 Task: Find a place to stay in Kilwinning, United Kingdom for 6 guests from 6th to 15th September, using specific filters for property type, amenities, and price range.
Action: Mouse moved to (466, 138)
Screenshot: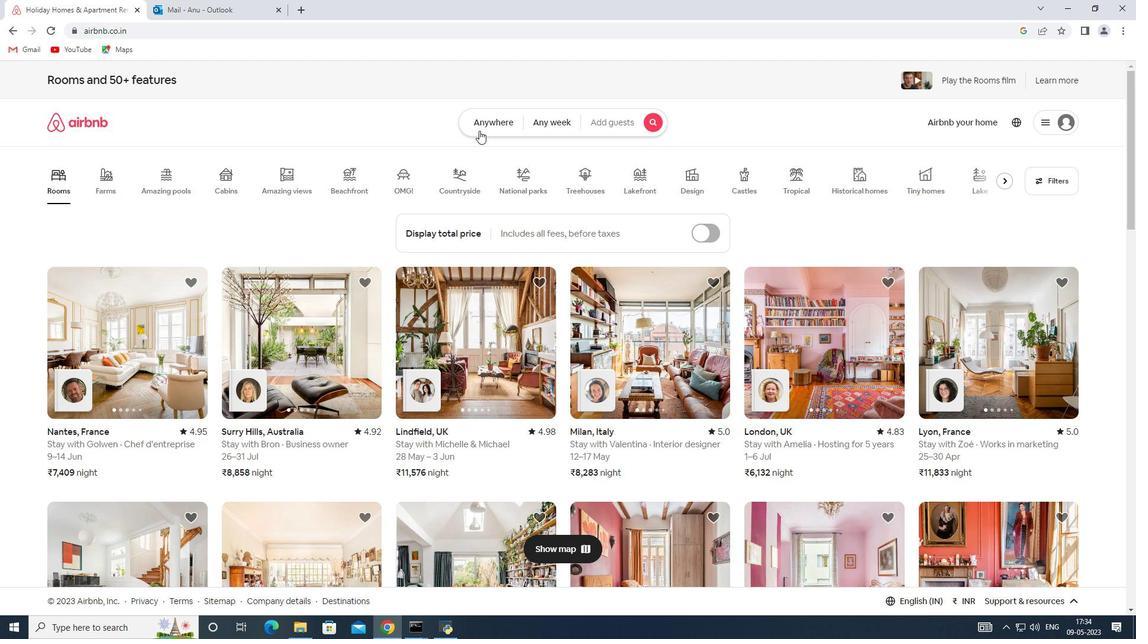 
Action: Mouse pressed left at (466, 138)
Screenshot: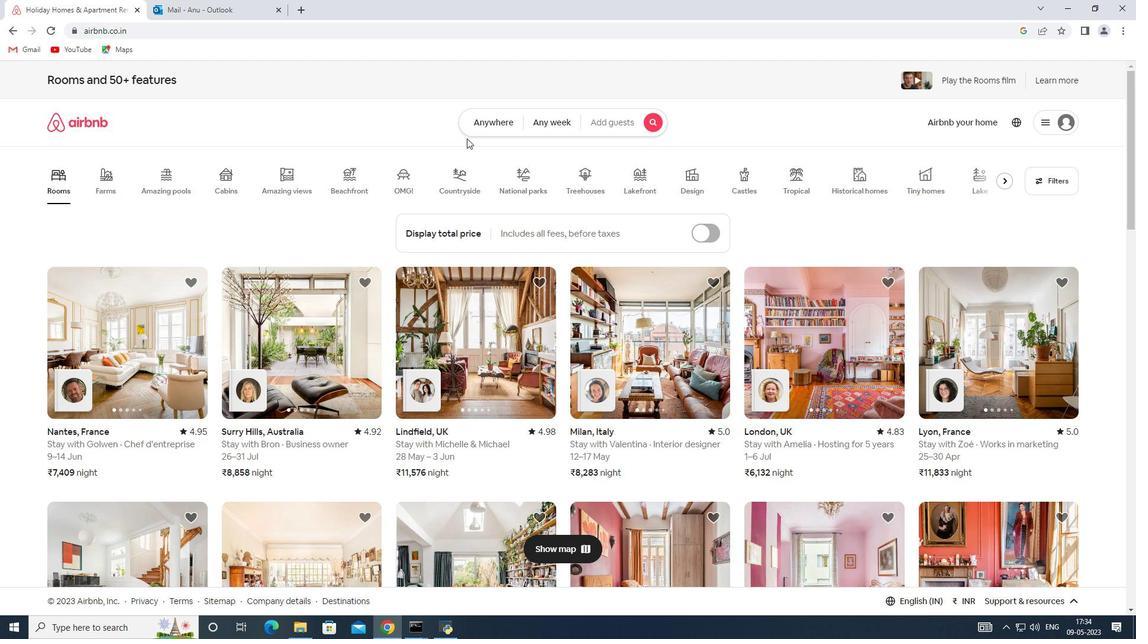 
Action: Mouse moved to (478, 121)
Screenshot: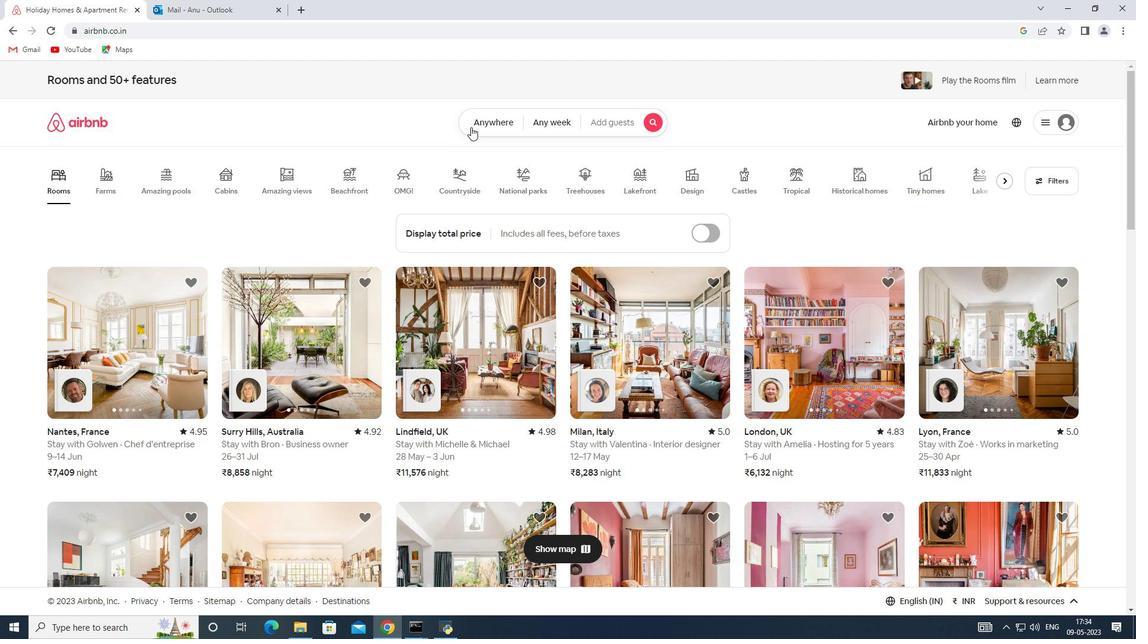 
Action: Mouse pressed left at (478, 121)
Screenshot: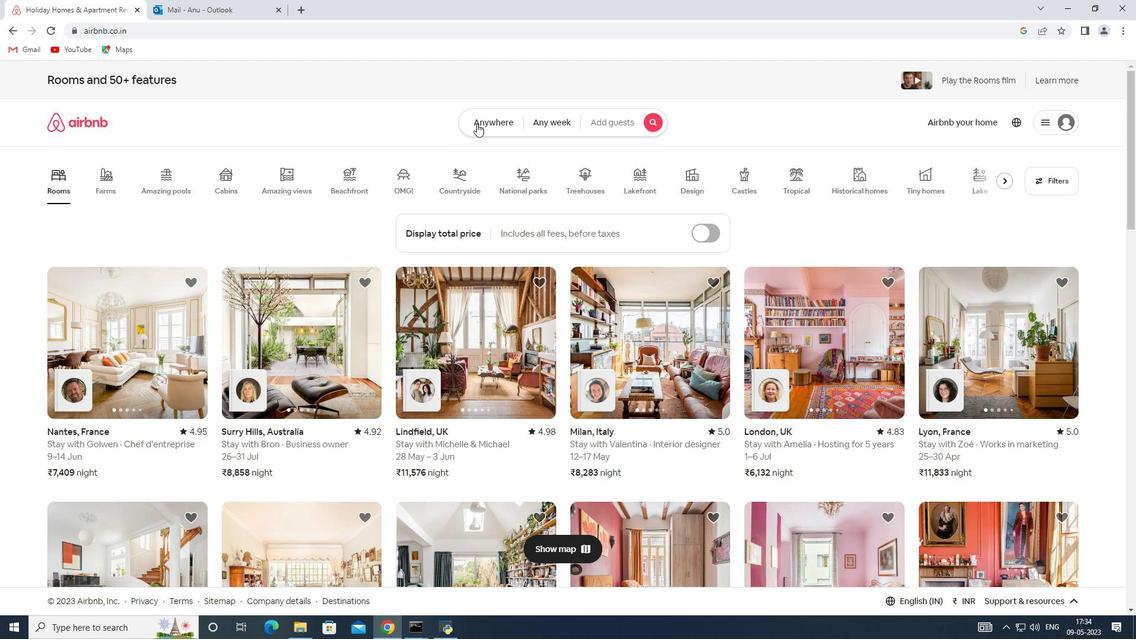 
Action: Mouse moved to (392, 166)
Screenshot: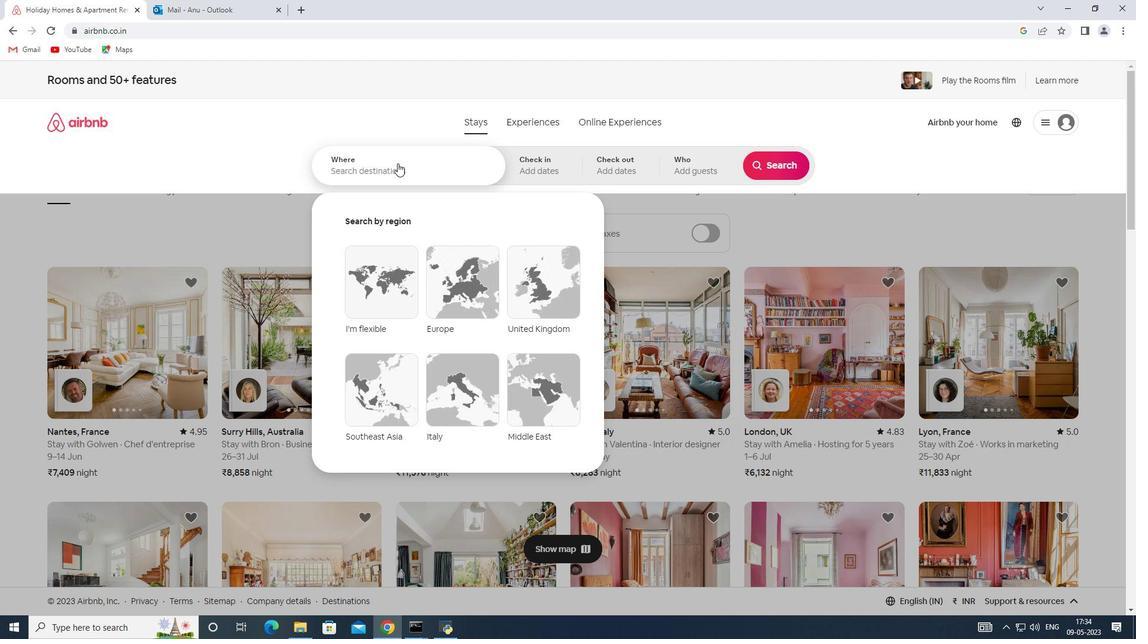 
Action: Mouse pressed left at (392, 166)
Screenshot: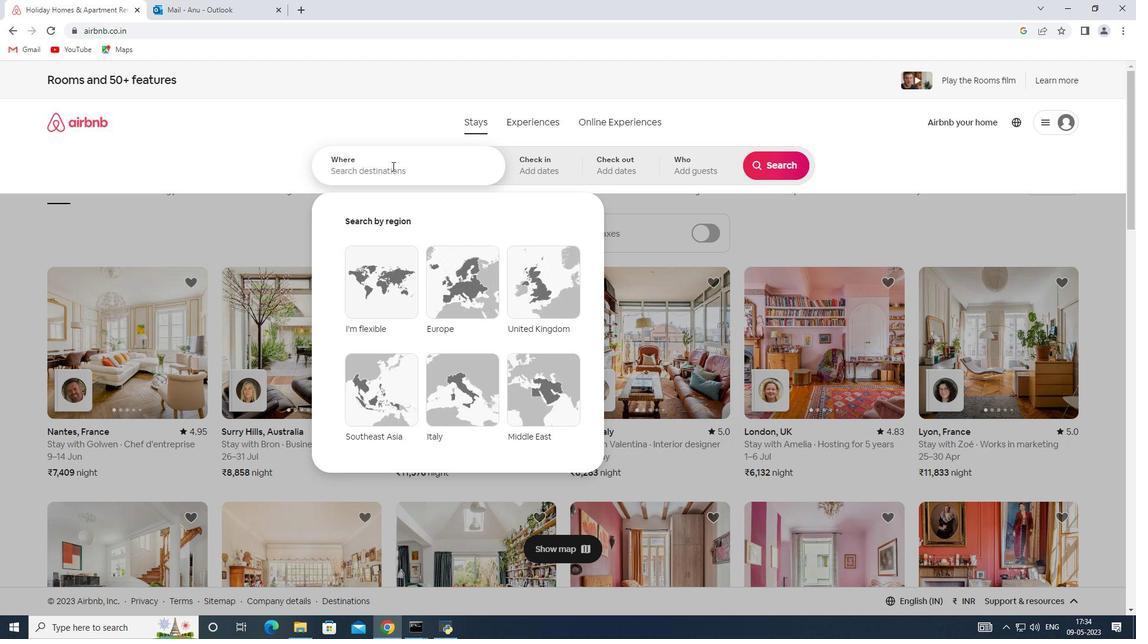 
Action: Key pressed <Key.caps_lock>K<Key.caps_lock>ilwinning,<Key.caps_lock>UN<Key.backspace><Key.caps_lock>nited
Screenshot: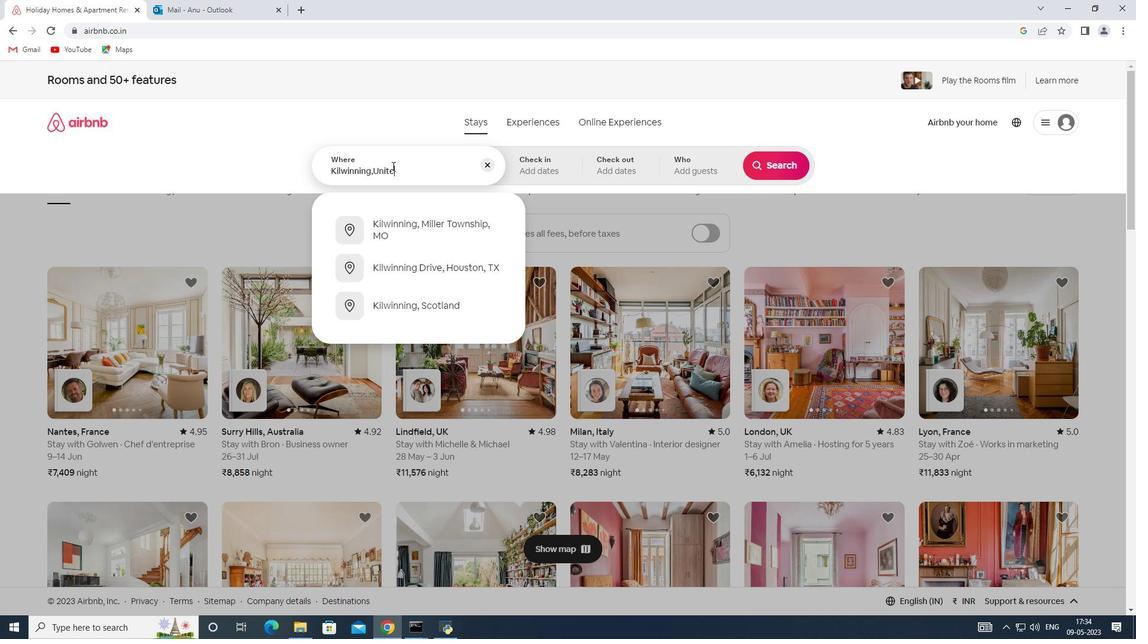 
Action: Mouse moved to (446, 228)
Screenshot: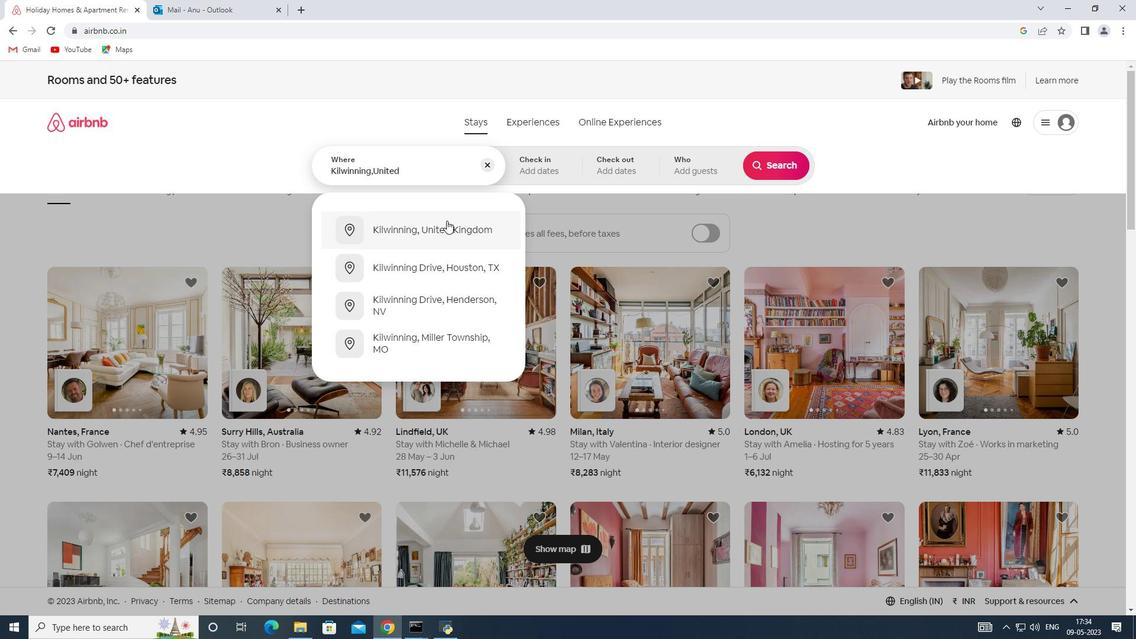 
Action: Mouse pressed left at (446, 228)
Screenshot: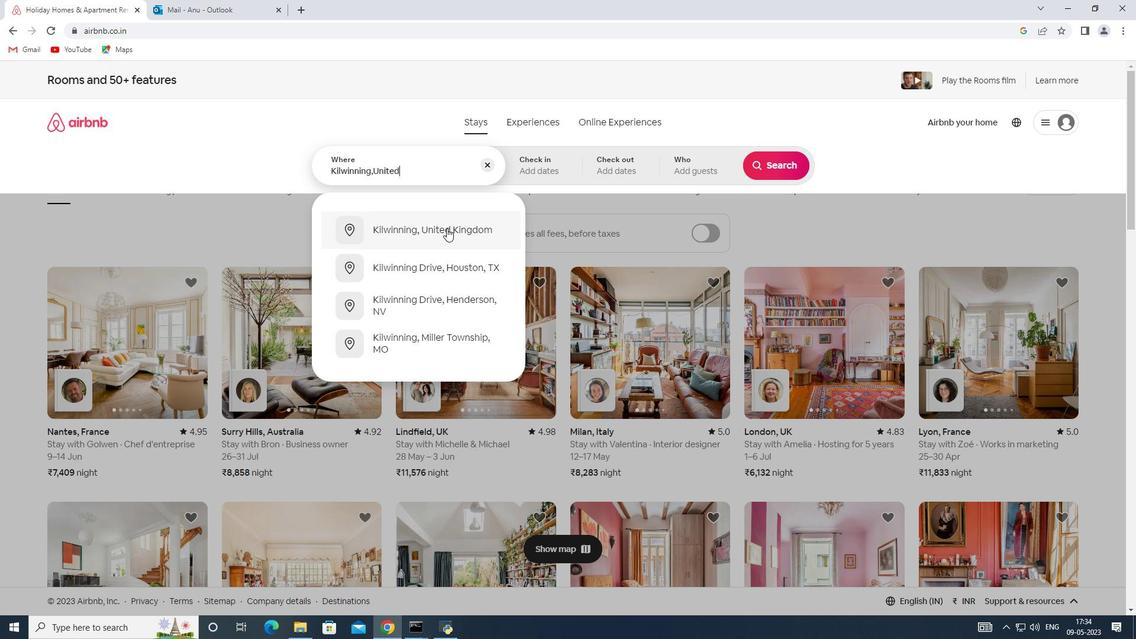 
Action: Mouse moved to (772, 261)
Screenshot: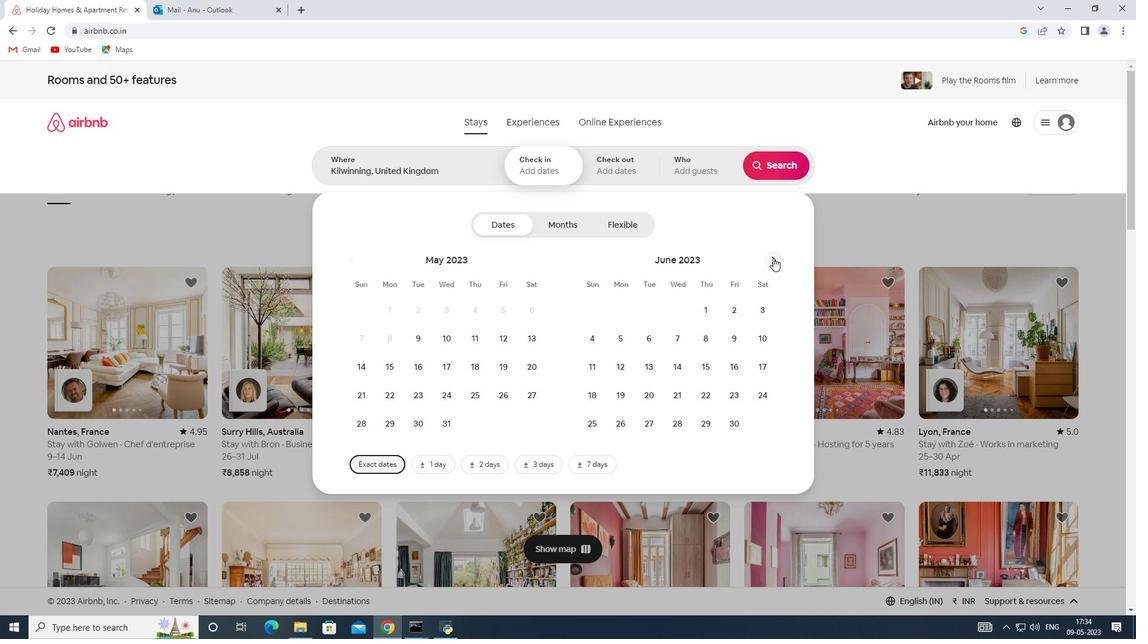 
Action: Mouse pressed left at (772, 261)
Screenshot: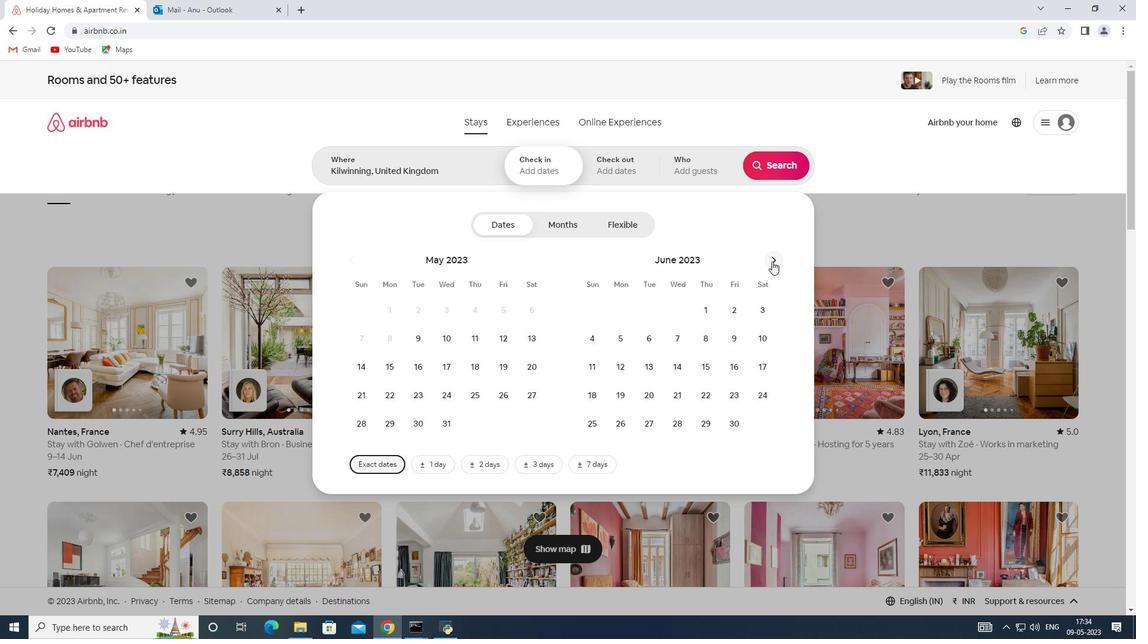 
Action: Mouse pressed left at (772, 261)
Screenshot: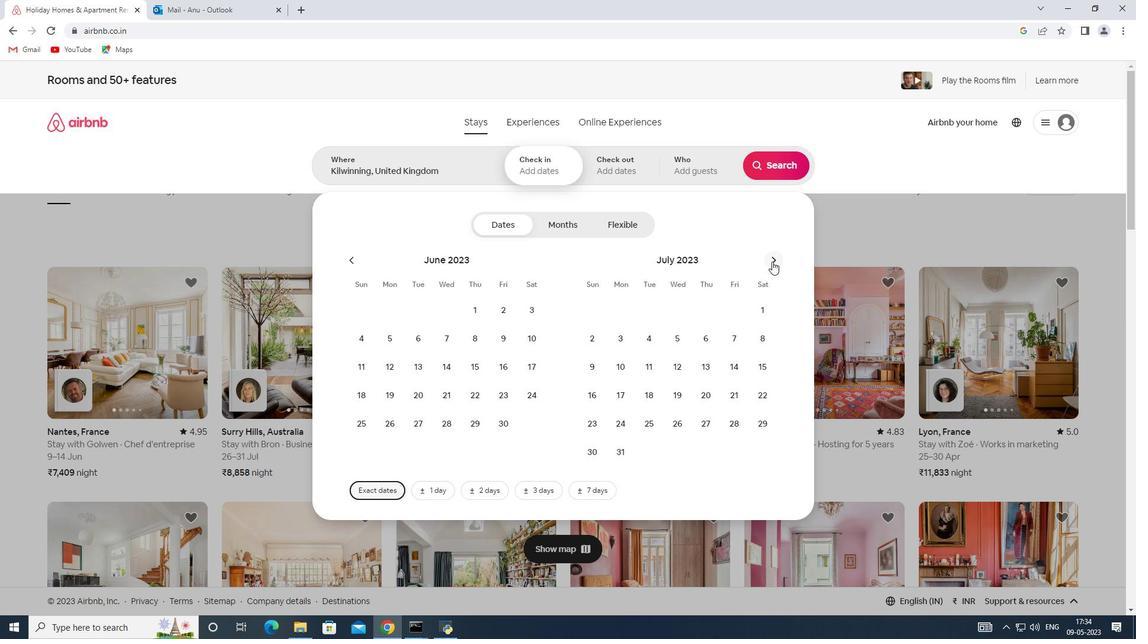
Action: Mouse pressed left at (772, 261)
Screenshot: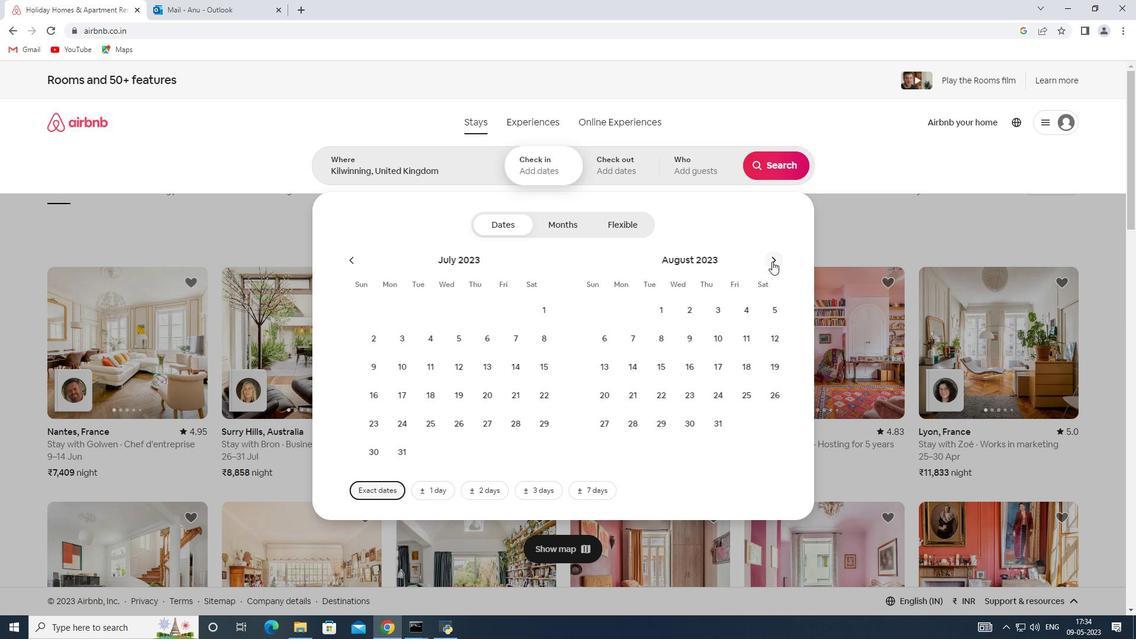 
Action: Mouse moved to (675, 339)
Screenshot: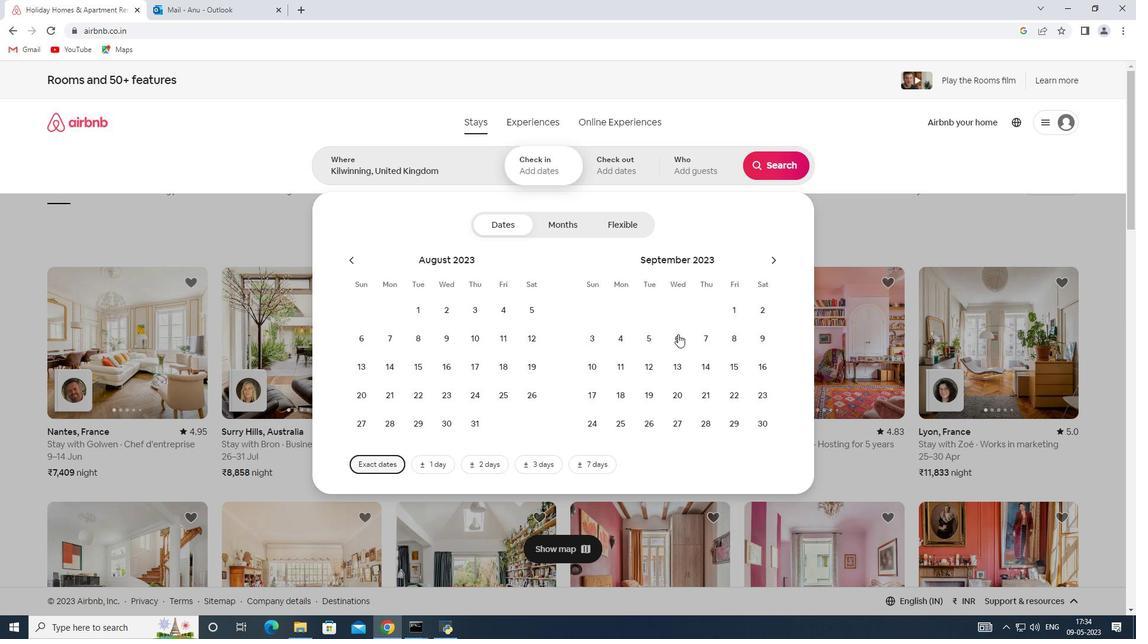 
Action: Mouse pressed left at (675, 339)
Screenshot: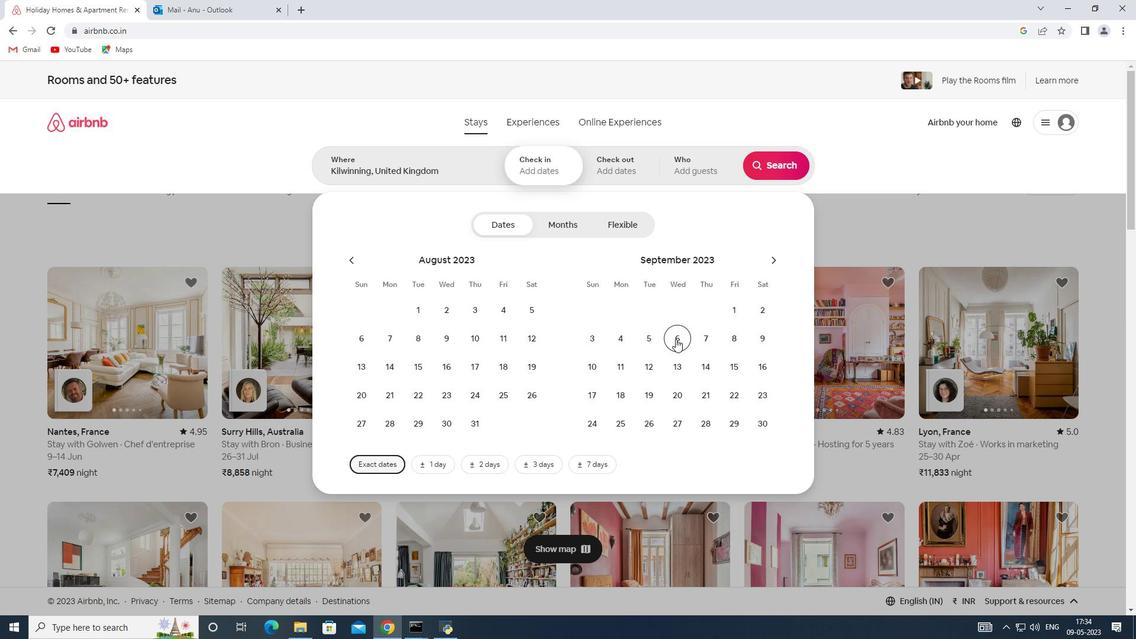 
Action: Mouse moved to (742, 359)
Screenshot: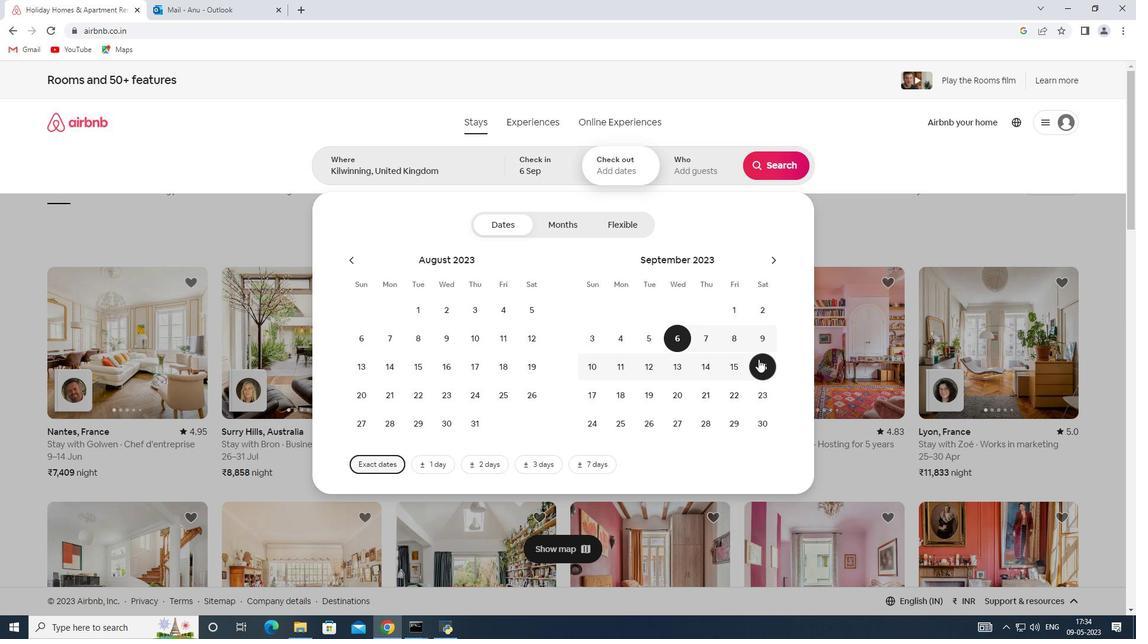 
Action: Mouse pressed left at (742, 359)
Screenshot: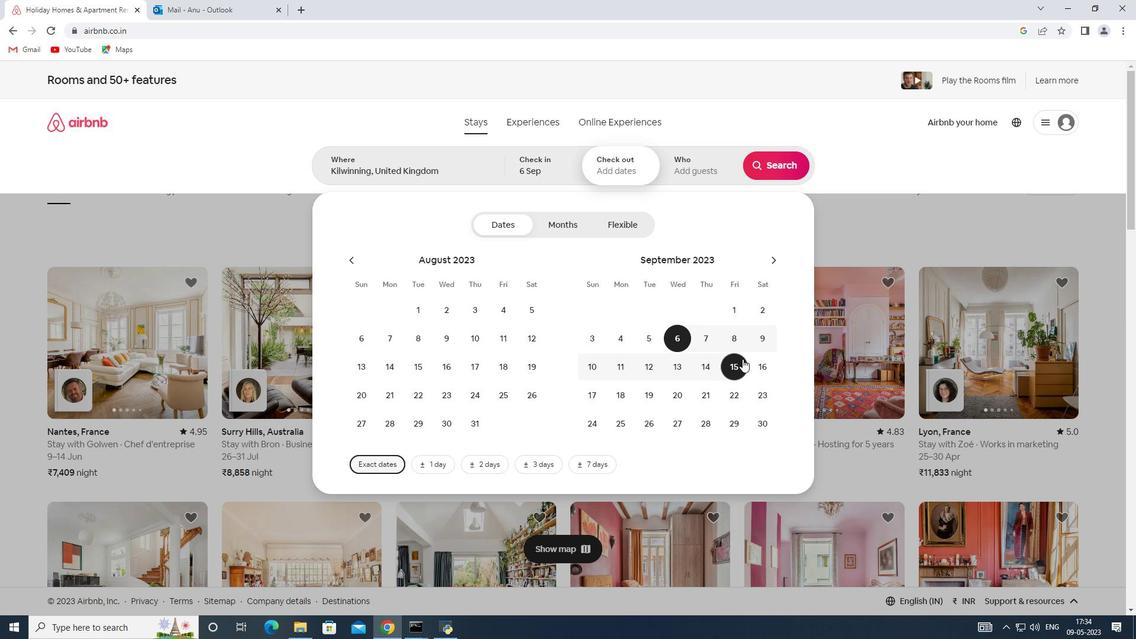 
Action: Mouse moved to (693, 168)
Screenshot: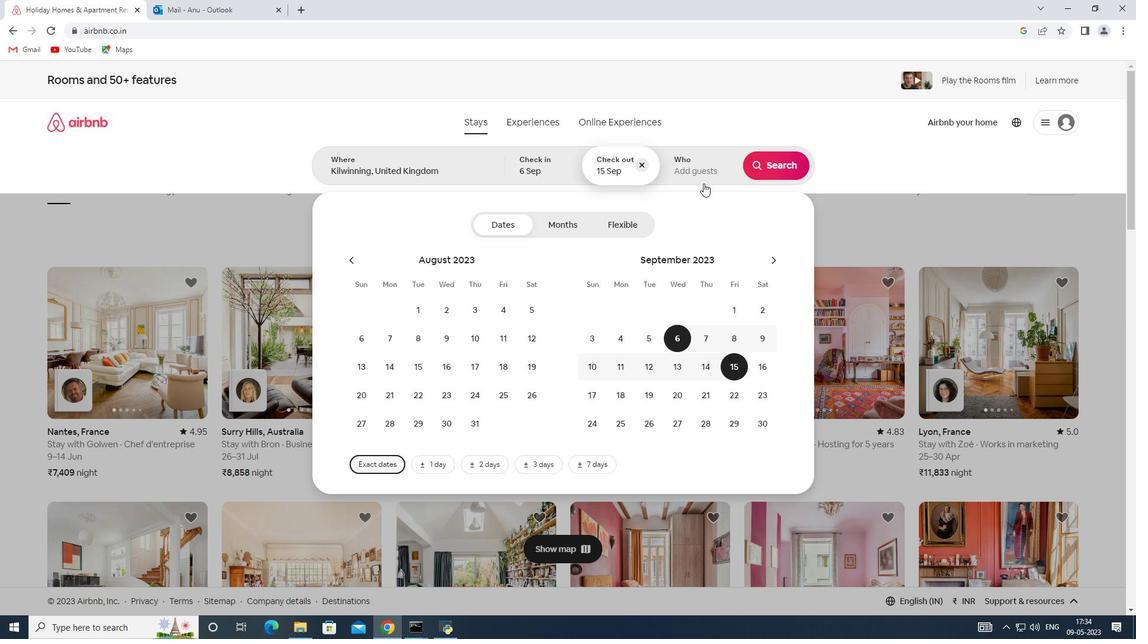 
Action: Mouse pressed left at (693, 168)
Screenshot: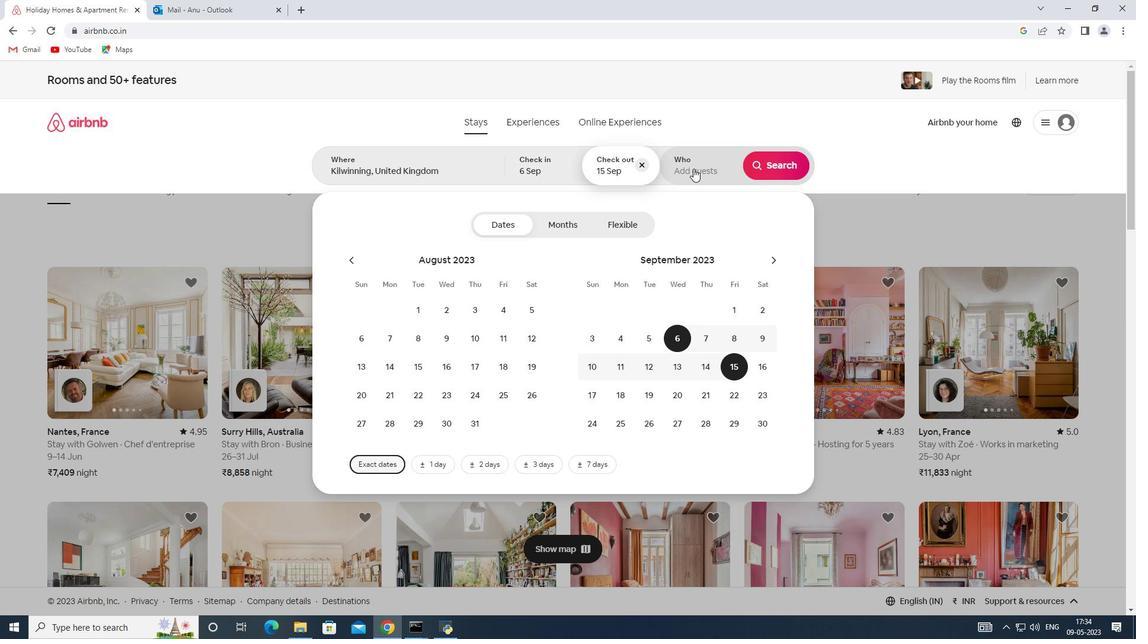 
Action: Mouse moved to (775, 227)
Screenshot: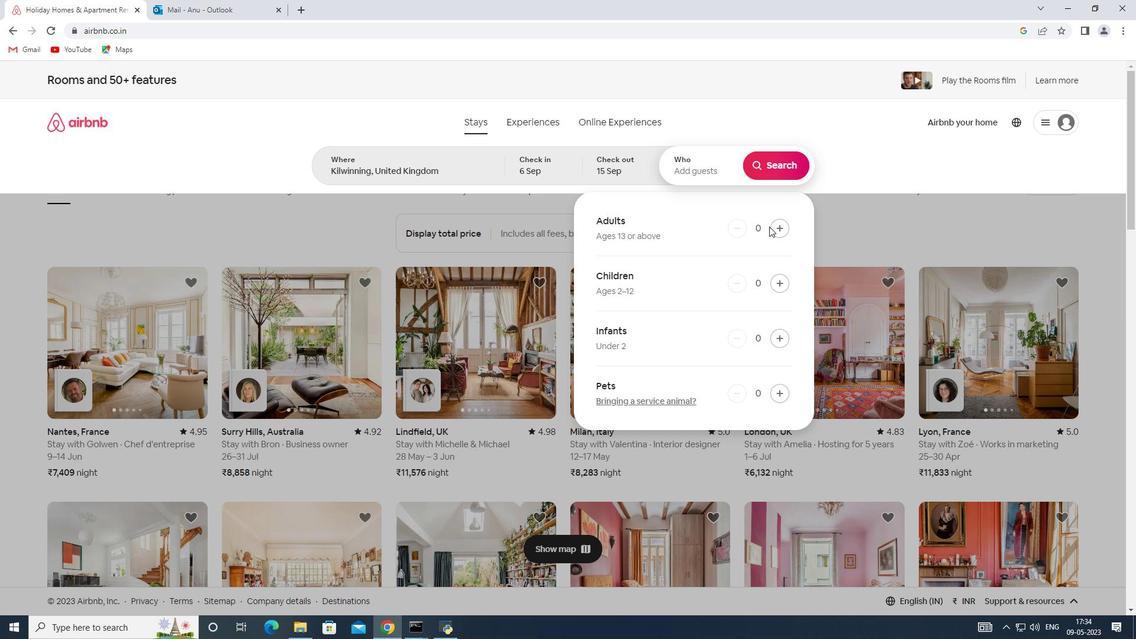 
Action: Mouse pressed left at (775, 227)
Screenshot: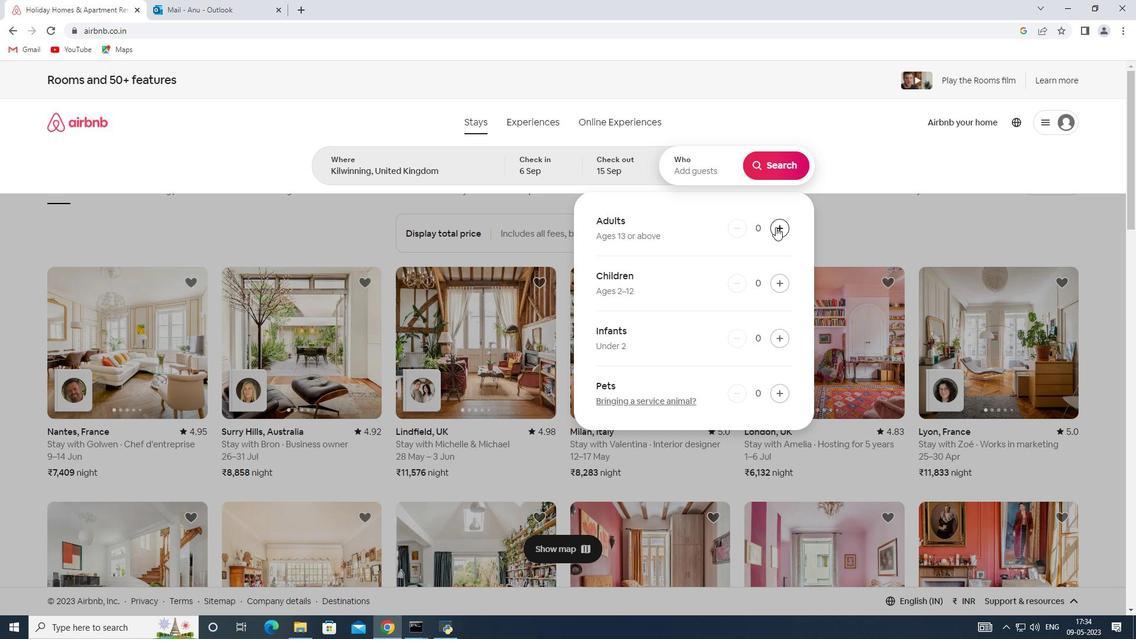 
Action: Mouse pressed left at (775, 227)
Screenshot: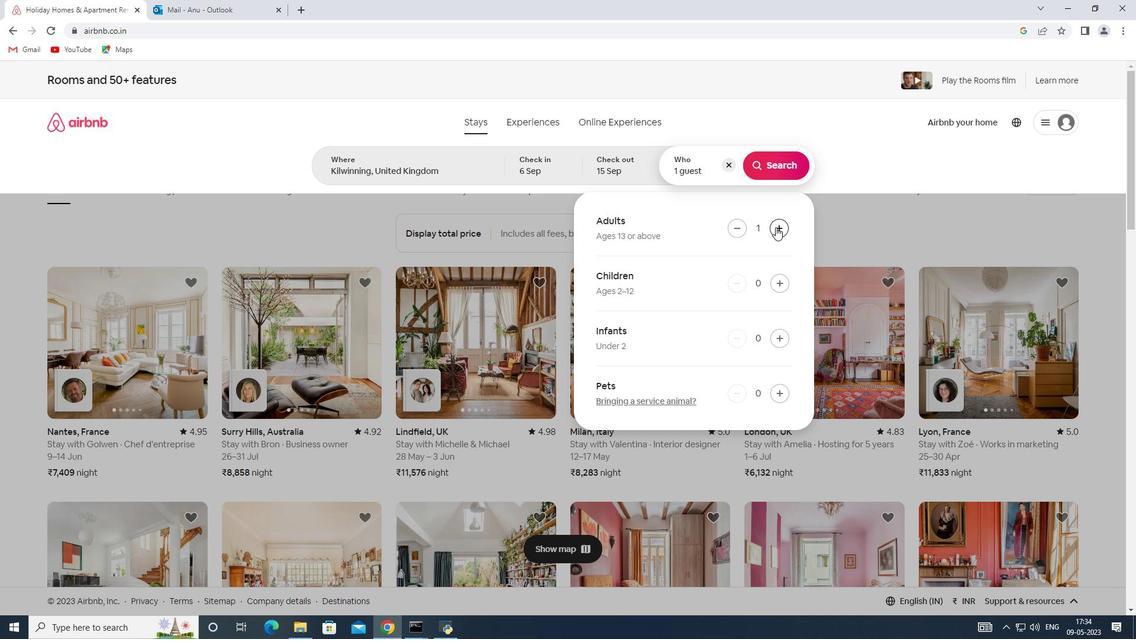 
Action: Mouse pressed left at (775, 227)
Screenshot: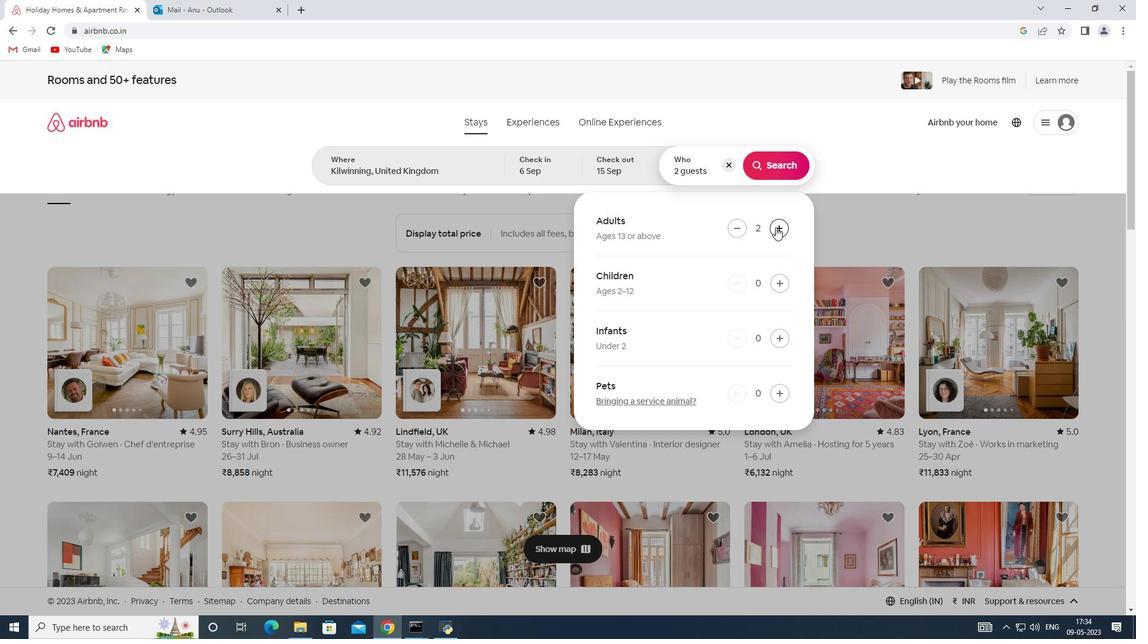 
Action: Mouse pressed left at (775, 227)
Screenshot: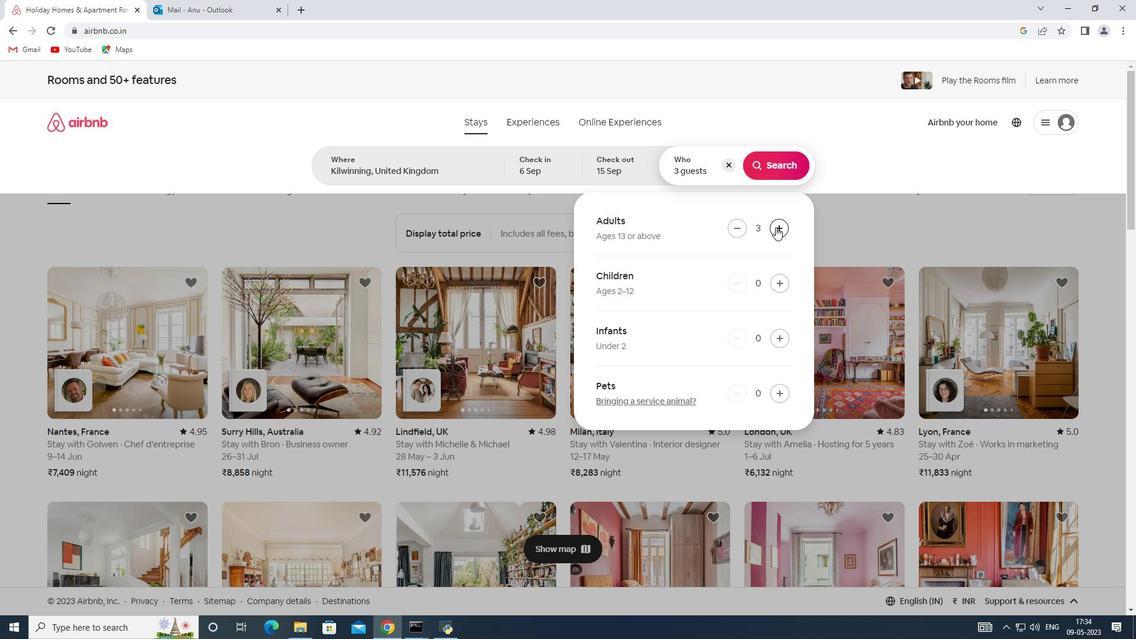 
Action: Mouse pressed left at (775, 227)
Screenshot: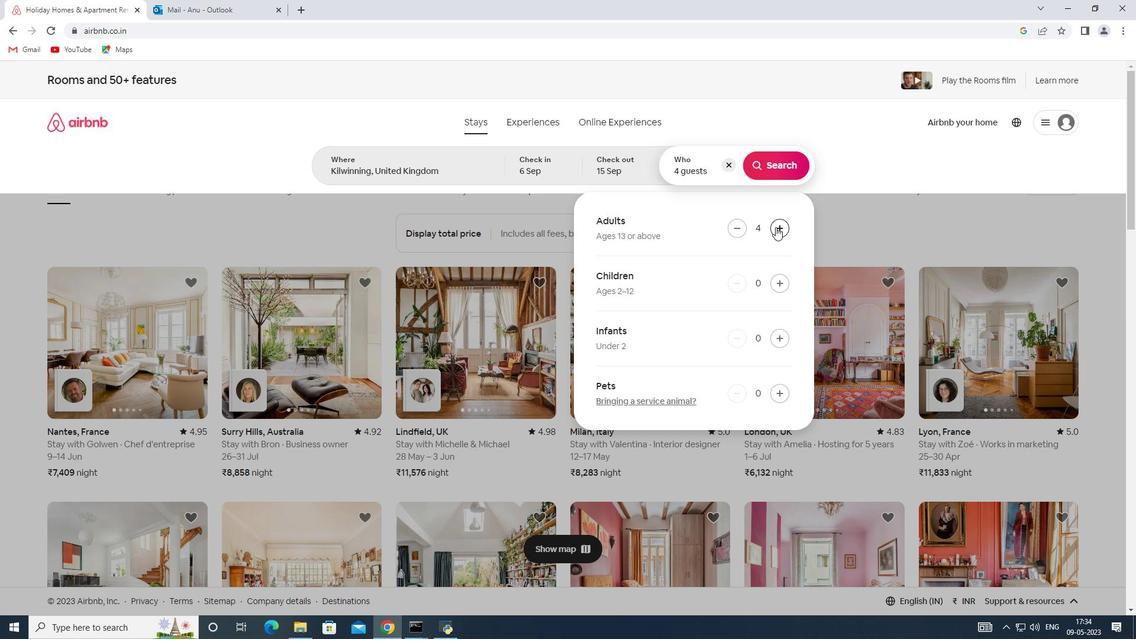 
Action: Mouse pressed left at (775, 227)
Screenshot: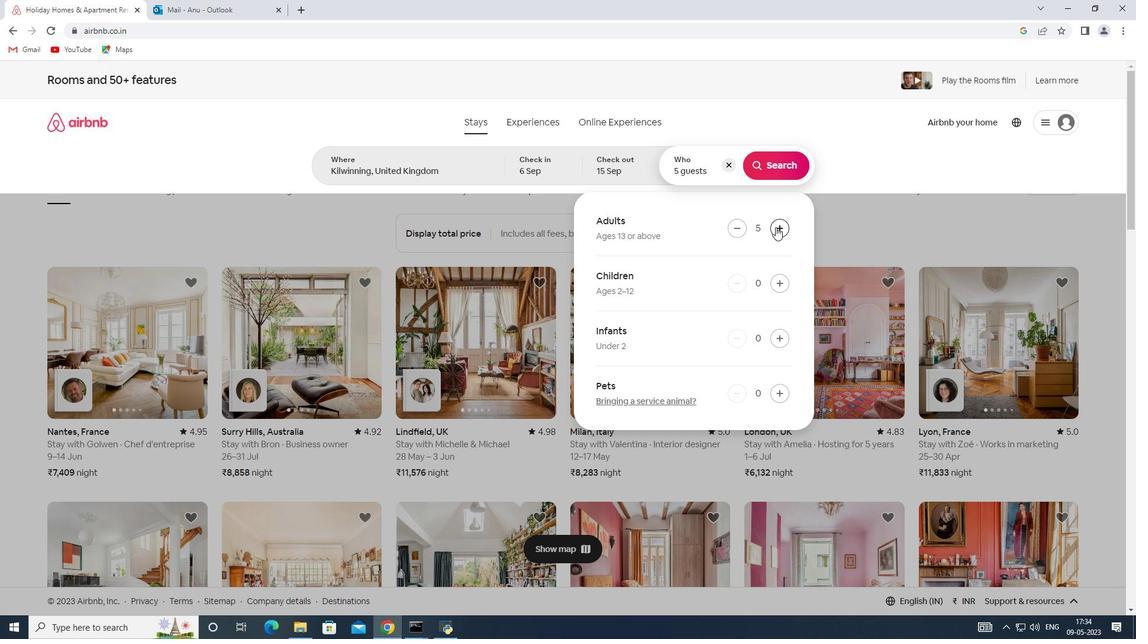 
Action: Mouse moved to (781, 168)
Screenshot: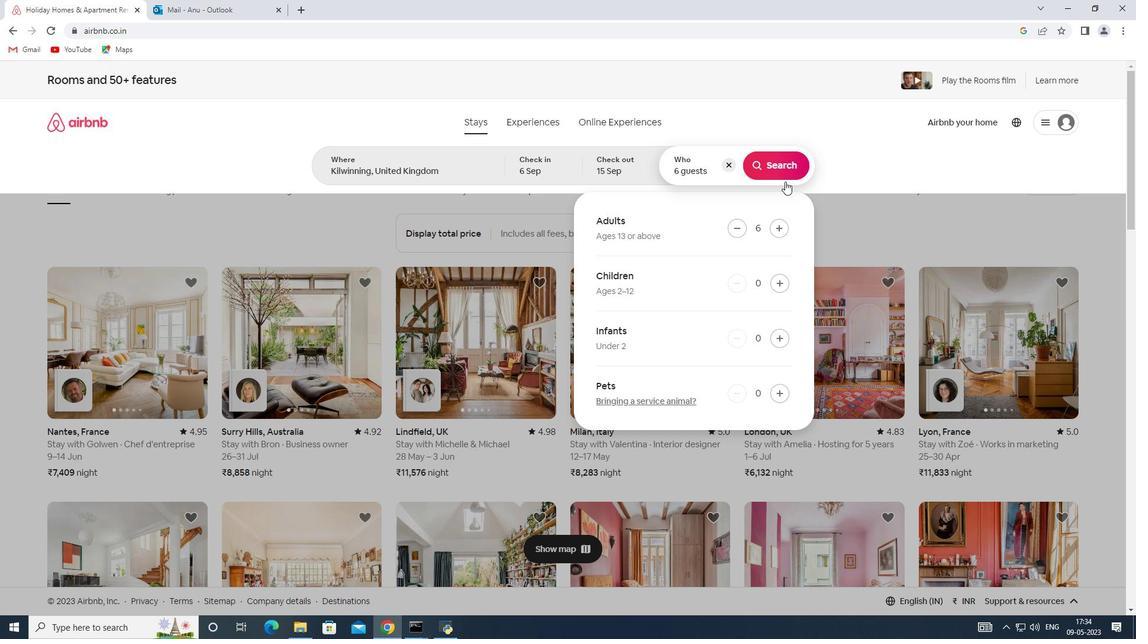 
Action: Mouse pressed left at (781, 168)
Screenshot: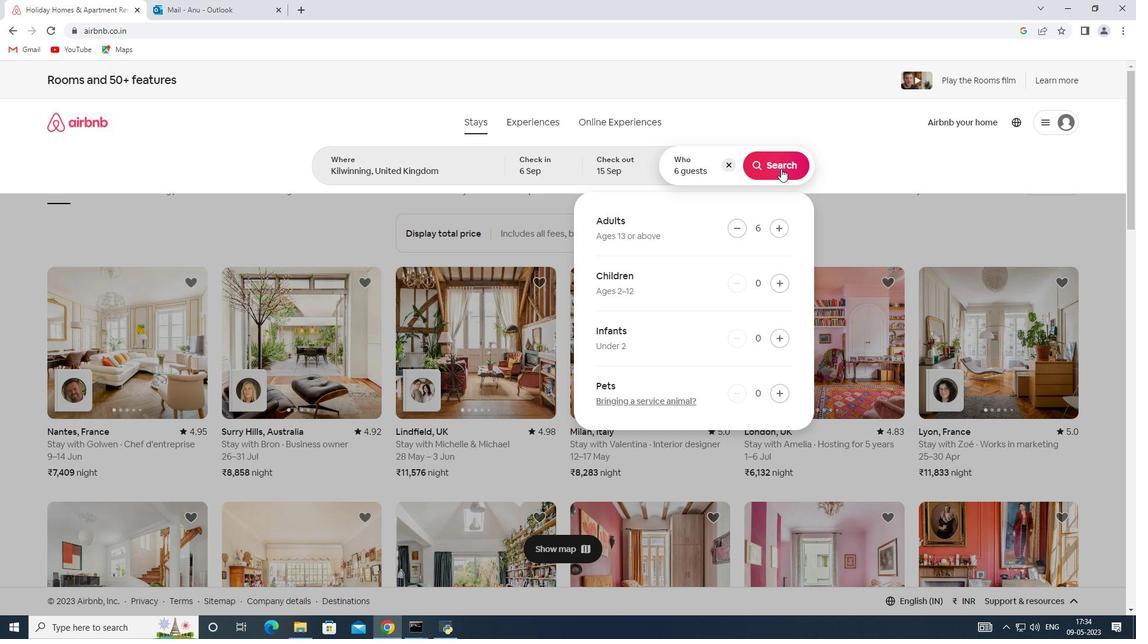
Action: Mouse moved to (1074, 137)
Screenshot: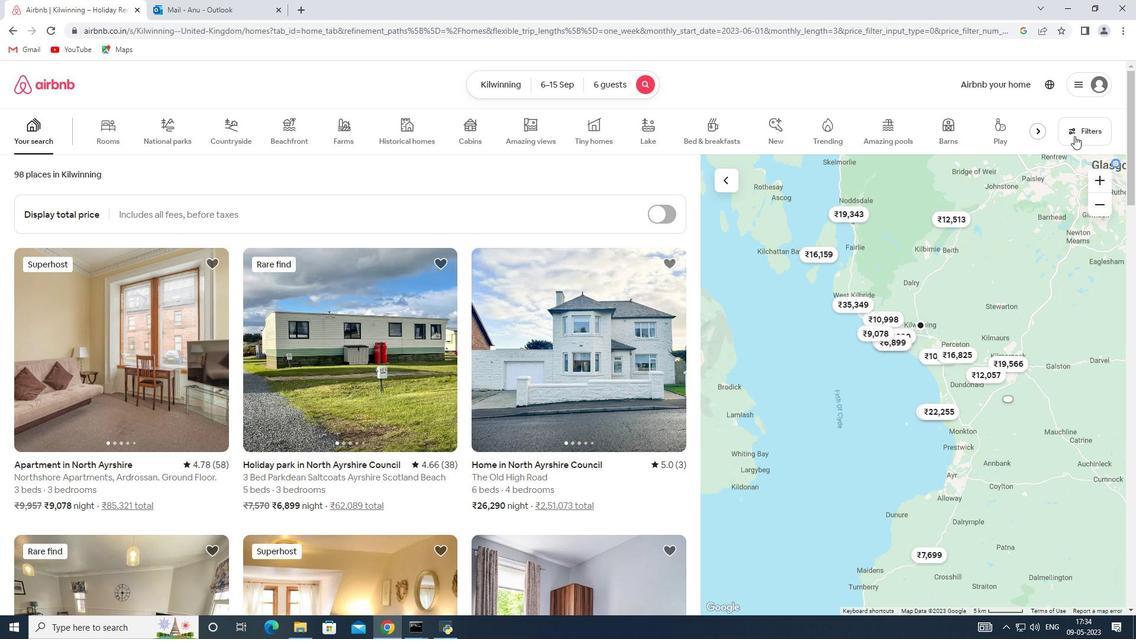 
Action: Mouse pressed left at (1074, 137)
Screenshot: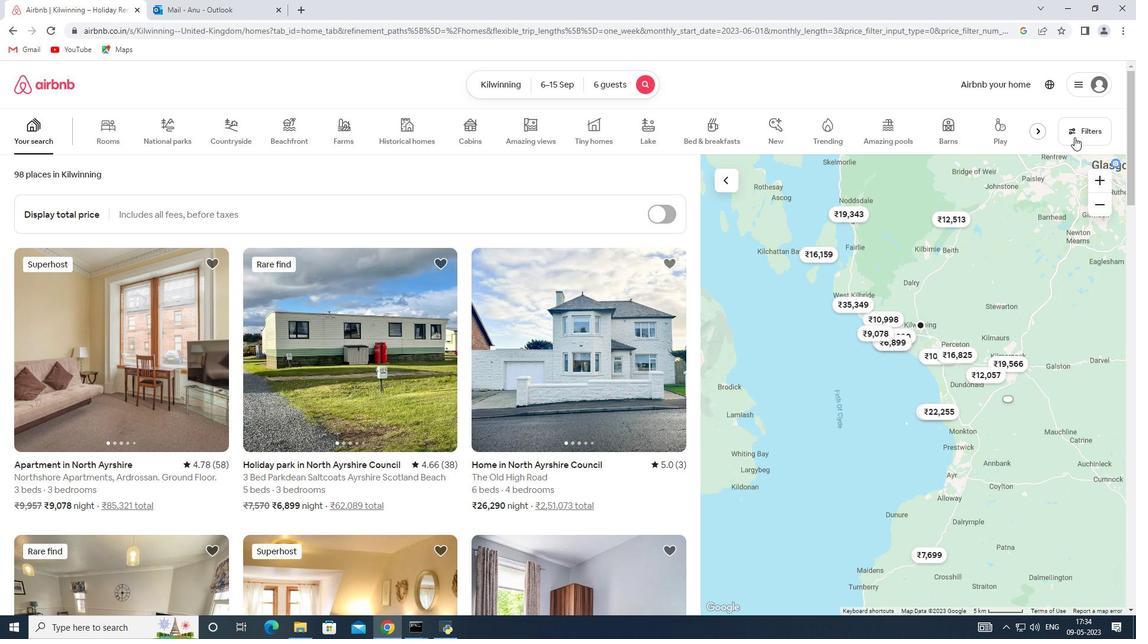 
Action: Mouse moved to (410, 422)
Screenshot: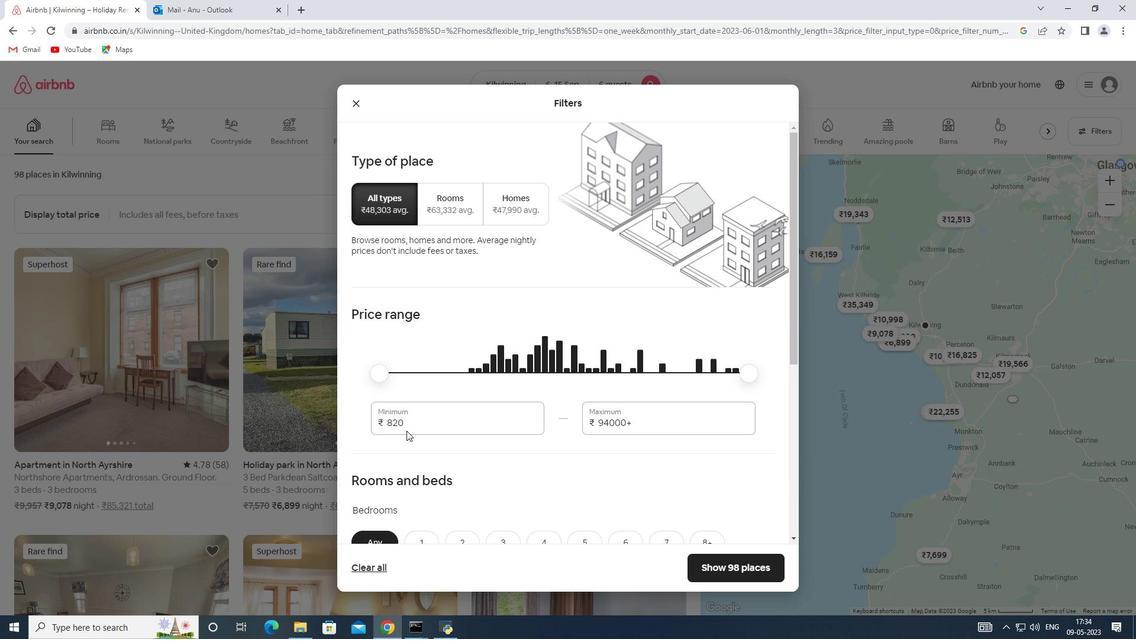 
Action: Mouse pressed left at (410, 422)
Screenshot: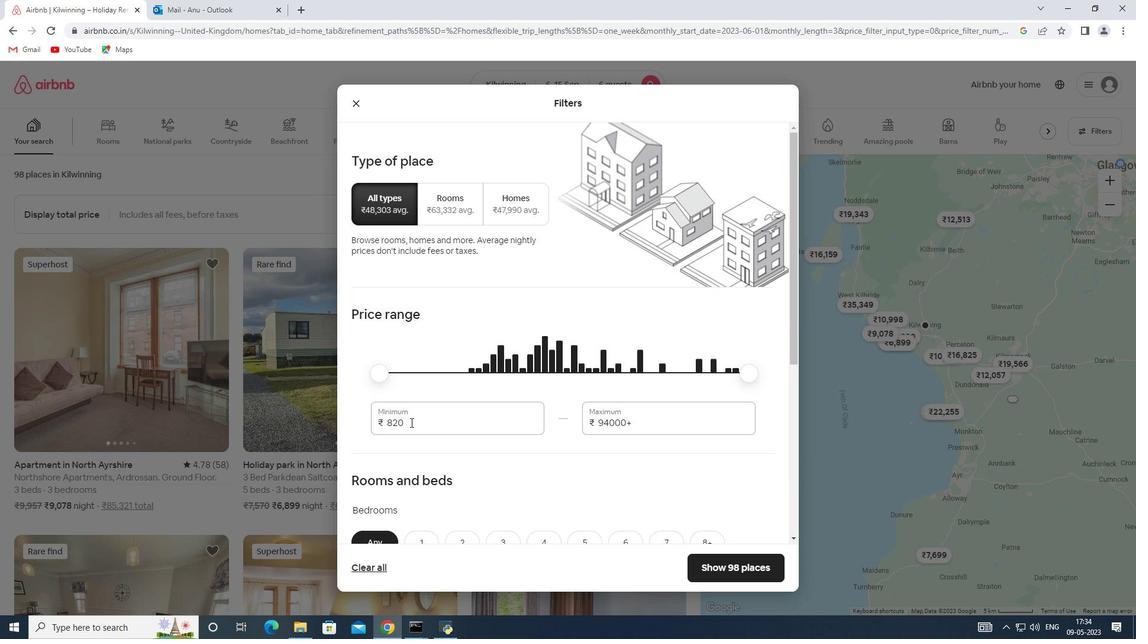 
Action: Mouse moved to (353, 417)
Screenshot: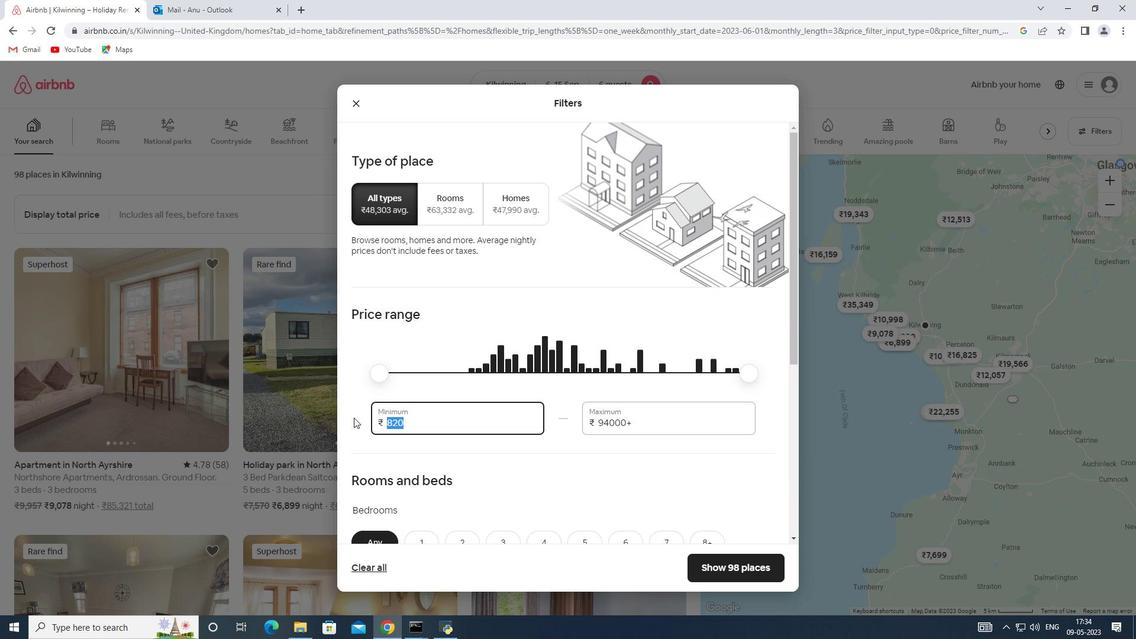 
Action: Key pressed 8000
Screenshot: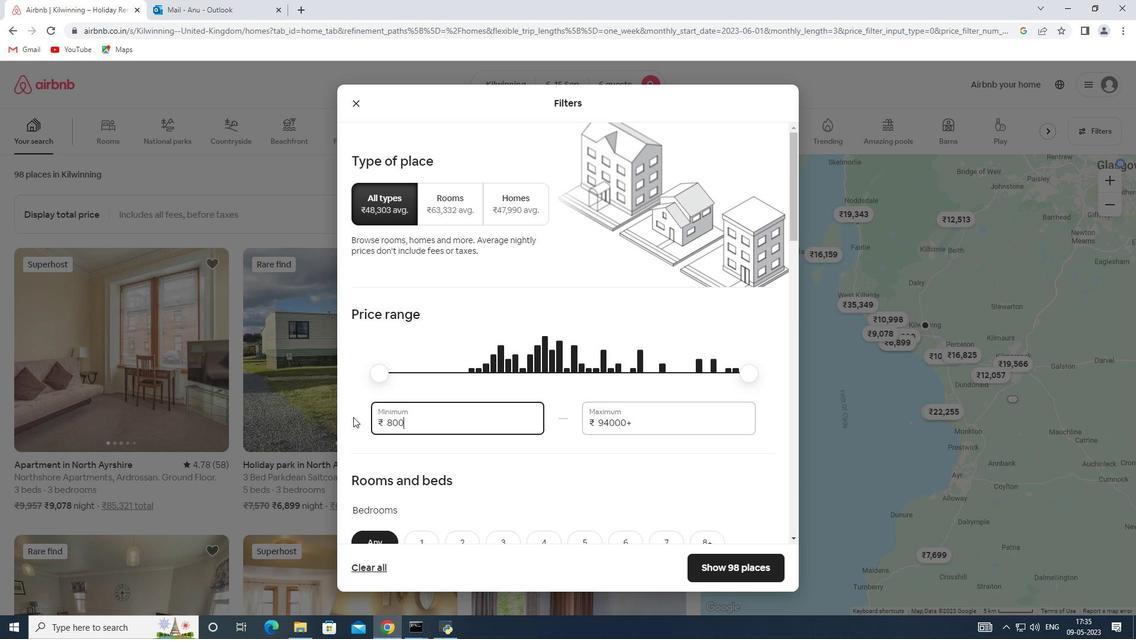 
Action: Mouse moved to (643, 421)
Screenshot: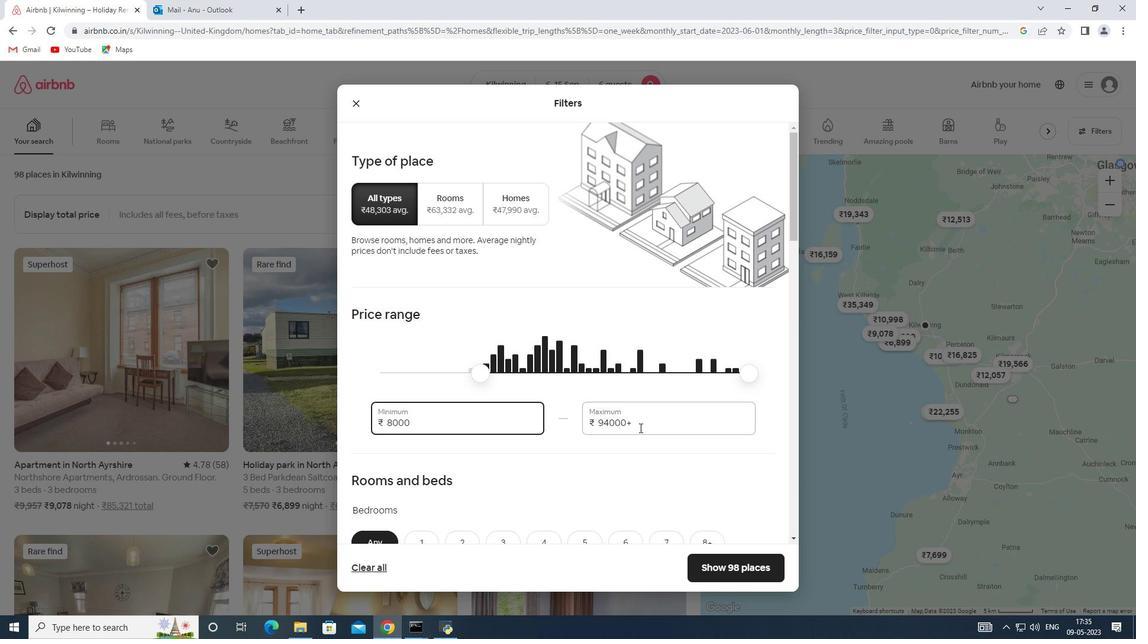 
Action: Mouse pressed left at (643, 421)
Screenshot: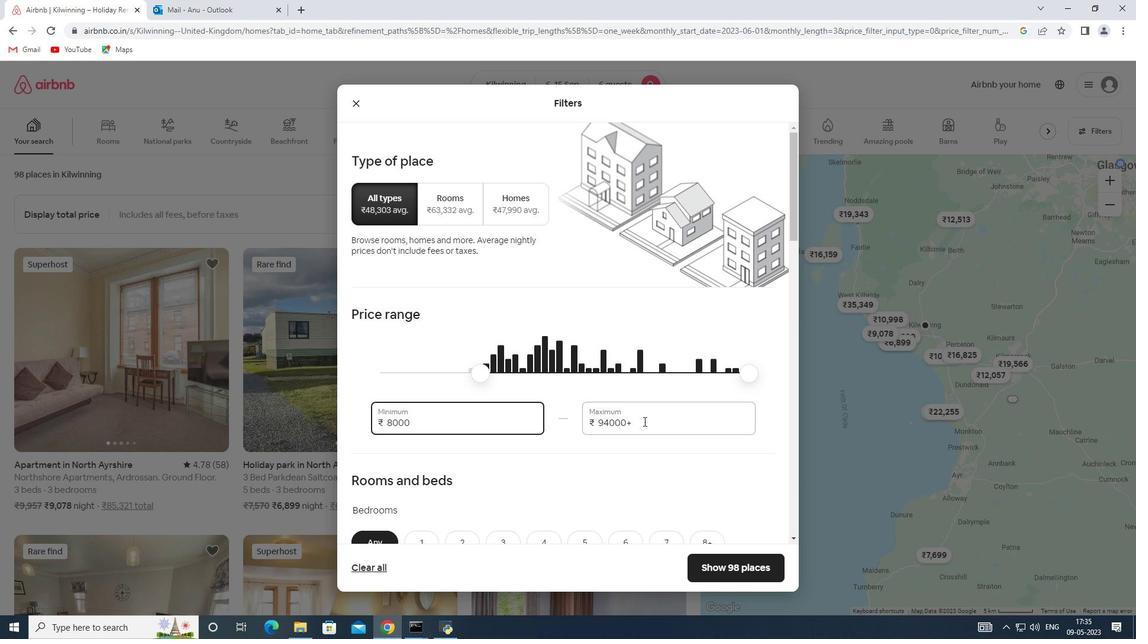 
Action: Mouse moved to (553, 419)
Screenshot: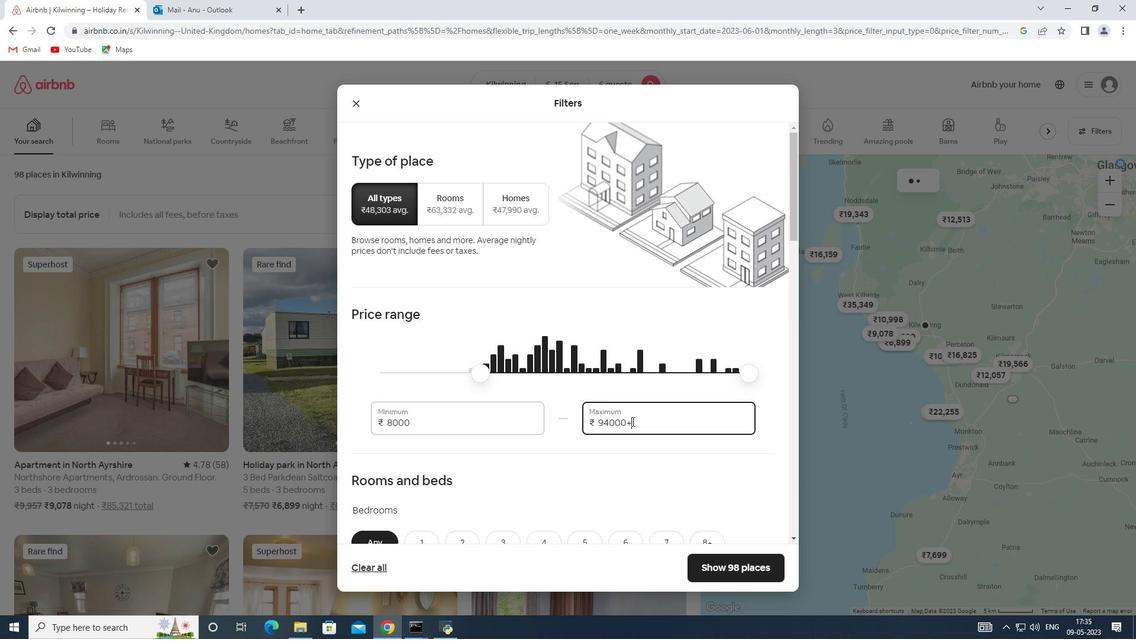 
Action: Key pressed 12000
Screenshot: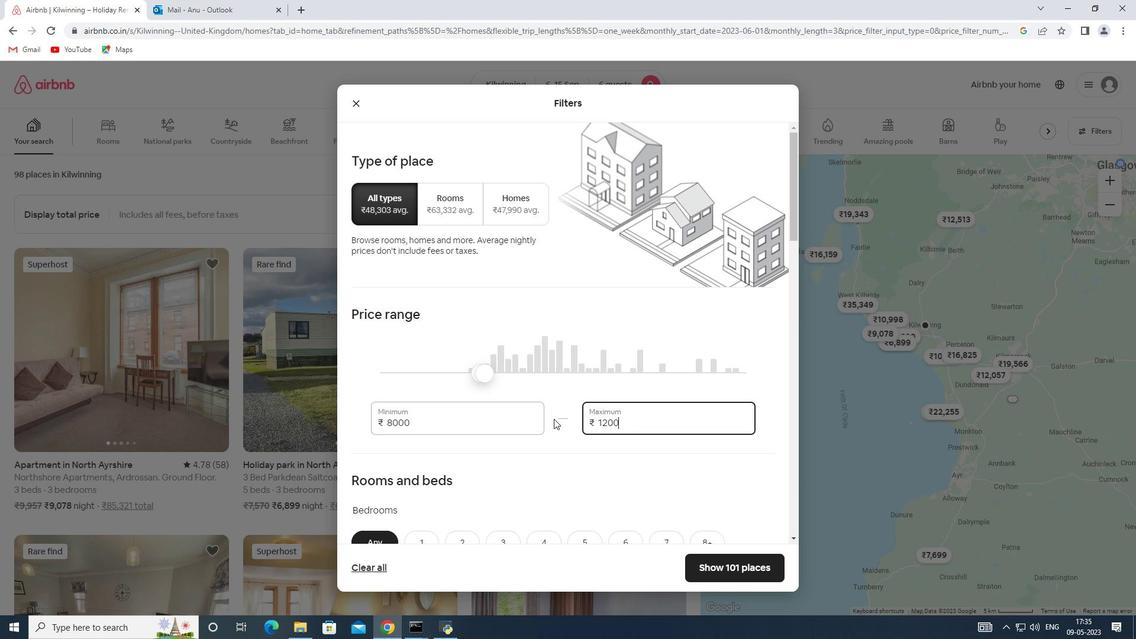 
Action: Mouse moved to (551, 419)
Screenshot: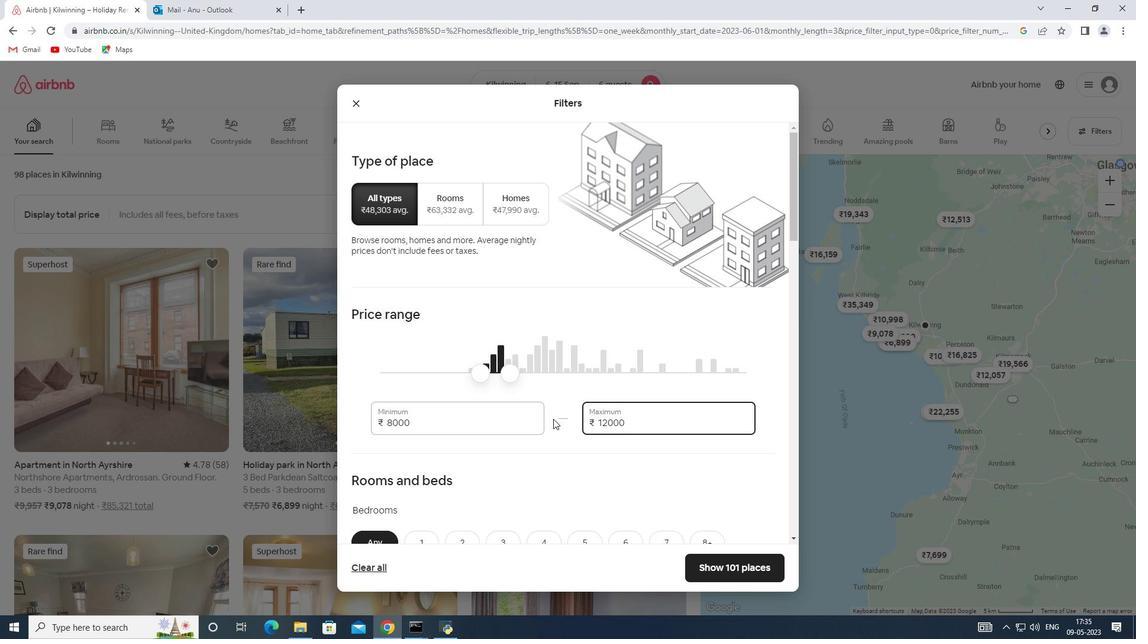 
Action: Mouse scrolled (551, 418) with delta (0, 0)
Screenshot: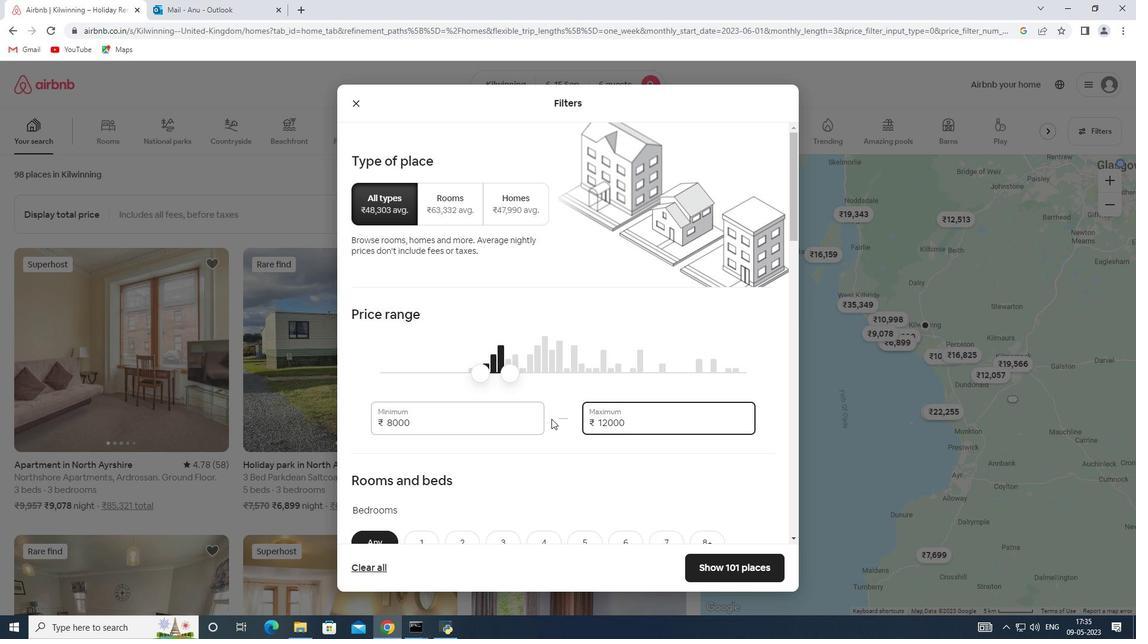 
Action: Mouse scrolled (551, 418) with delta (0, 0)
Screenshot: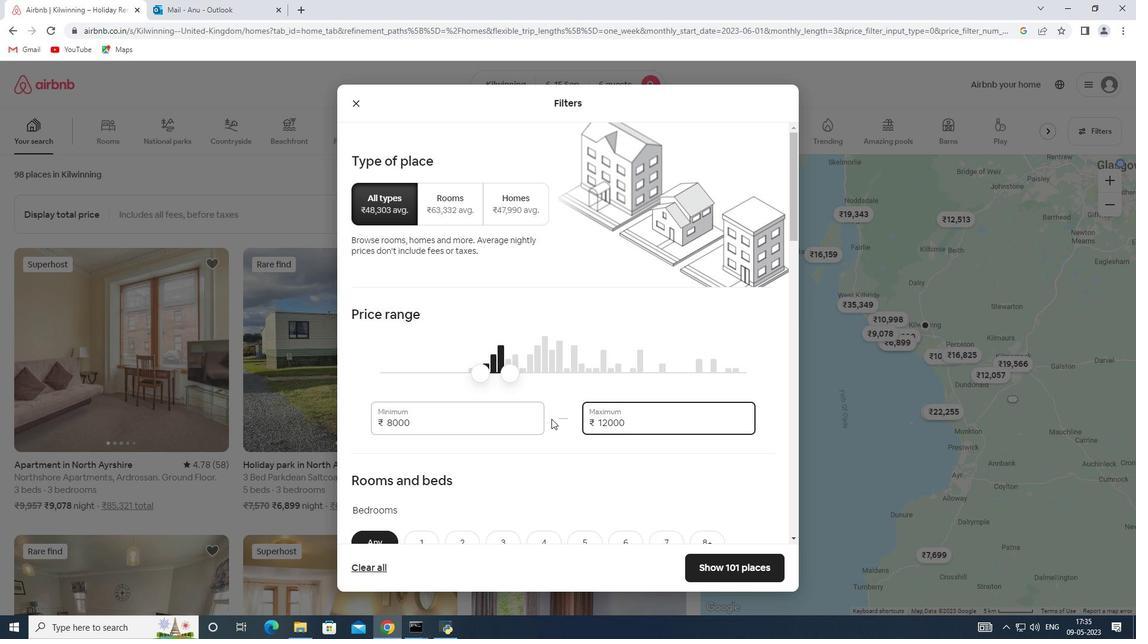 
Action: Mouse scrolled (551, 418) with delta (0, 0)
Screenshot: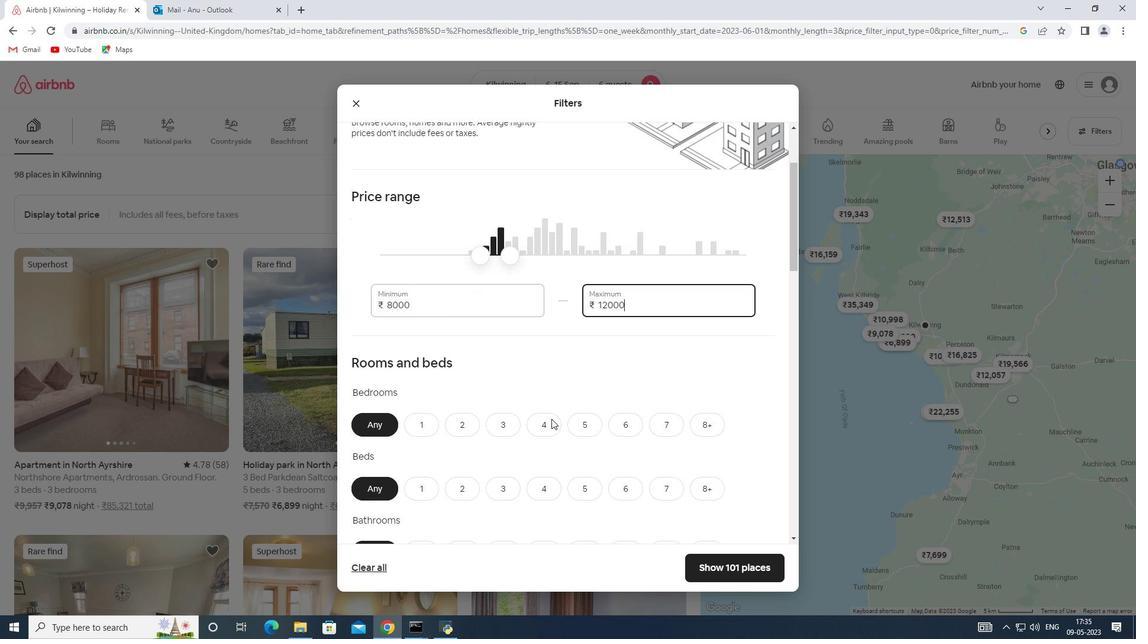 
Action: Mouse scrolled (551, 418) with delta (0, 0)
Screenshot: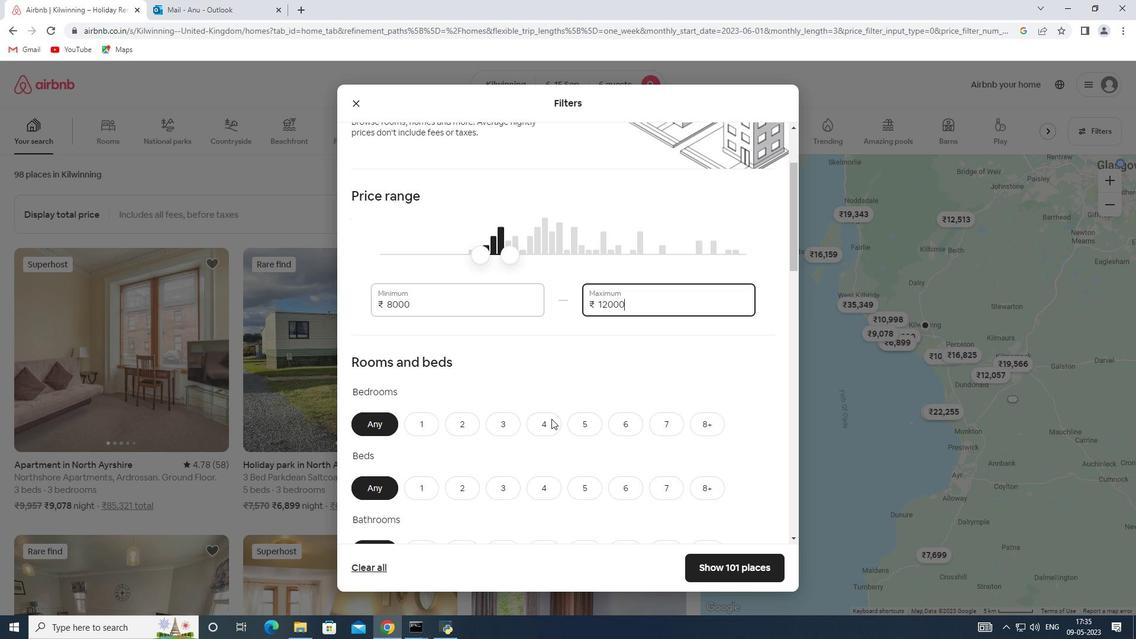 
Action: Mouse moved to (616, 304)
Screenshot: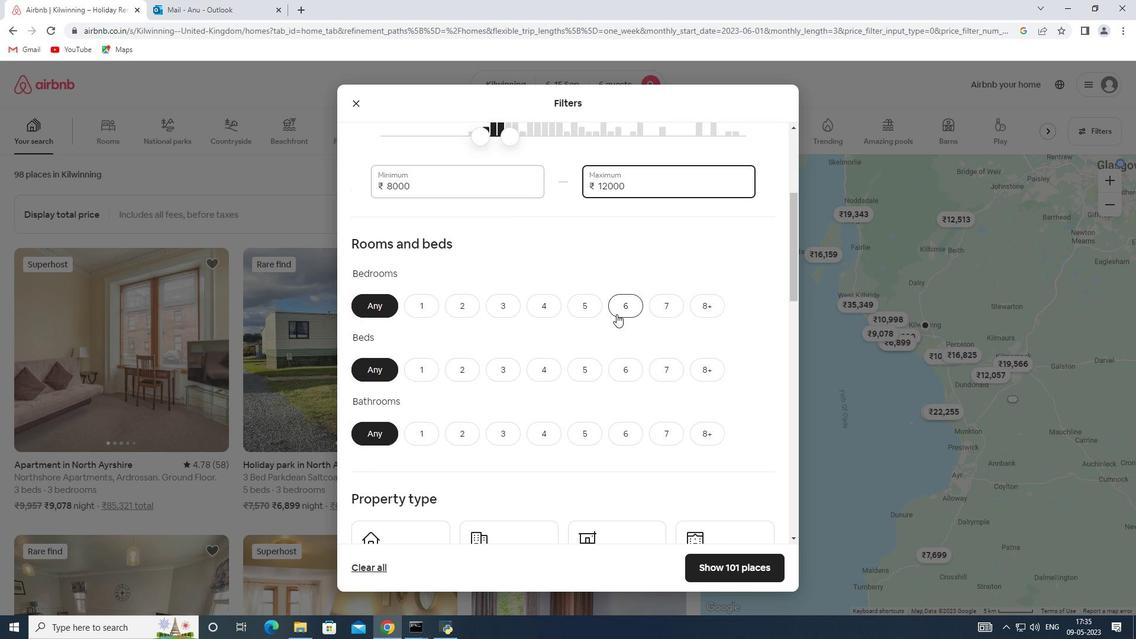 
Action: Mouse pressed left at (616, 304)
Screenshot: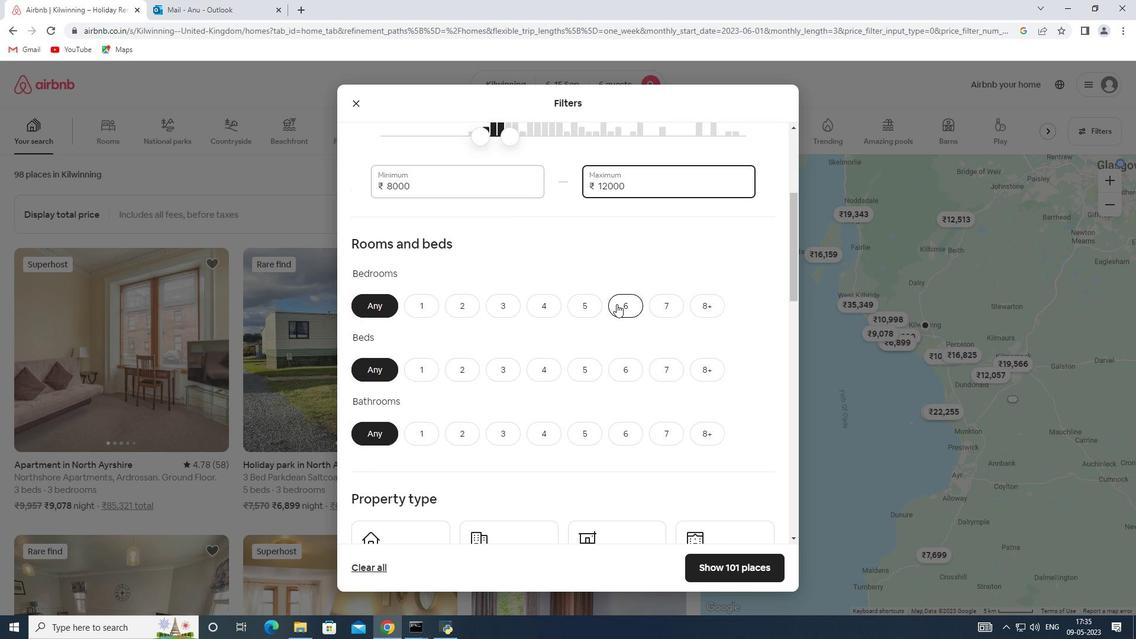 
Action: Mouse moved to (619, 369)
Screenshot: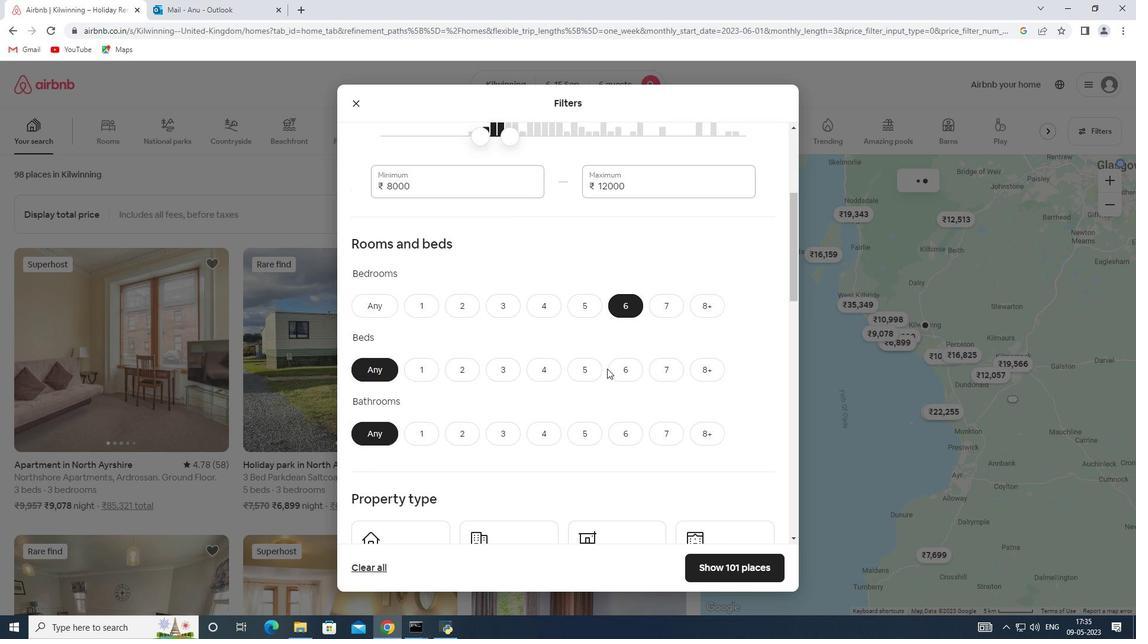 
Action: Mouse pressed left at (619, 369)
Screenshot: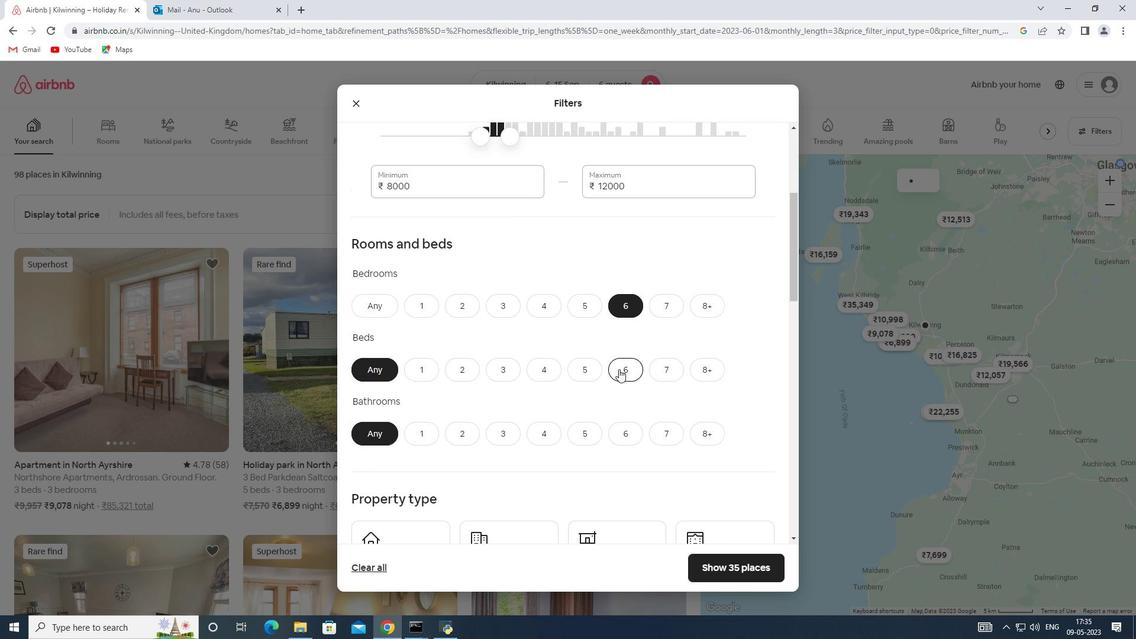 
Action: Mouse moved to (631, 433)
Screenshot: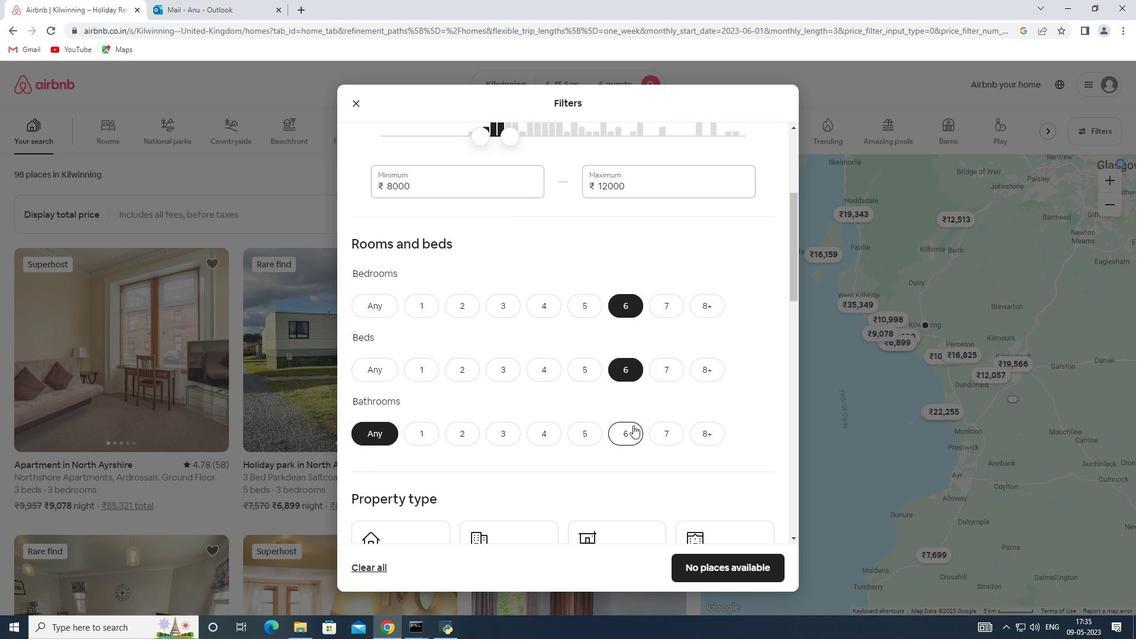 
Action: Mouse pressed left at (631, 433)
Screenshot: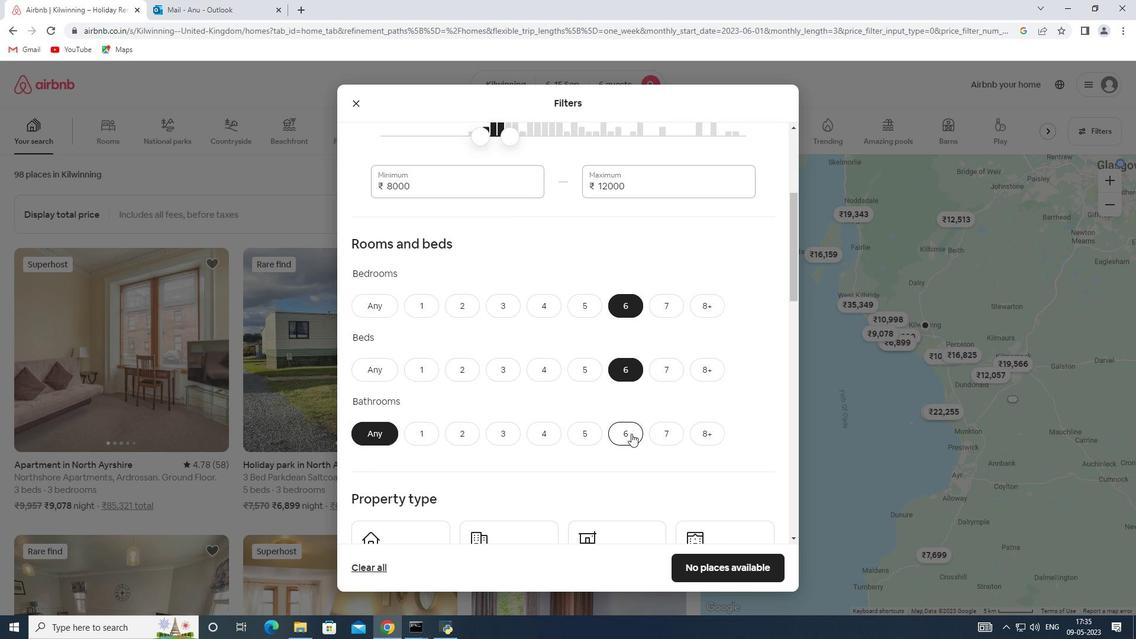
Action: Mouse scrolled (631, 433) with delta (0, 0)
Screenshot: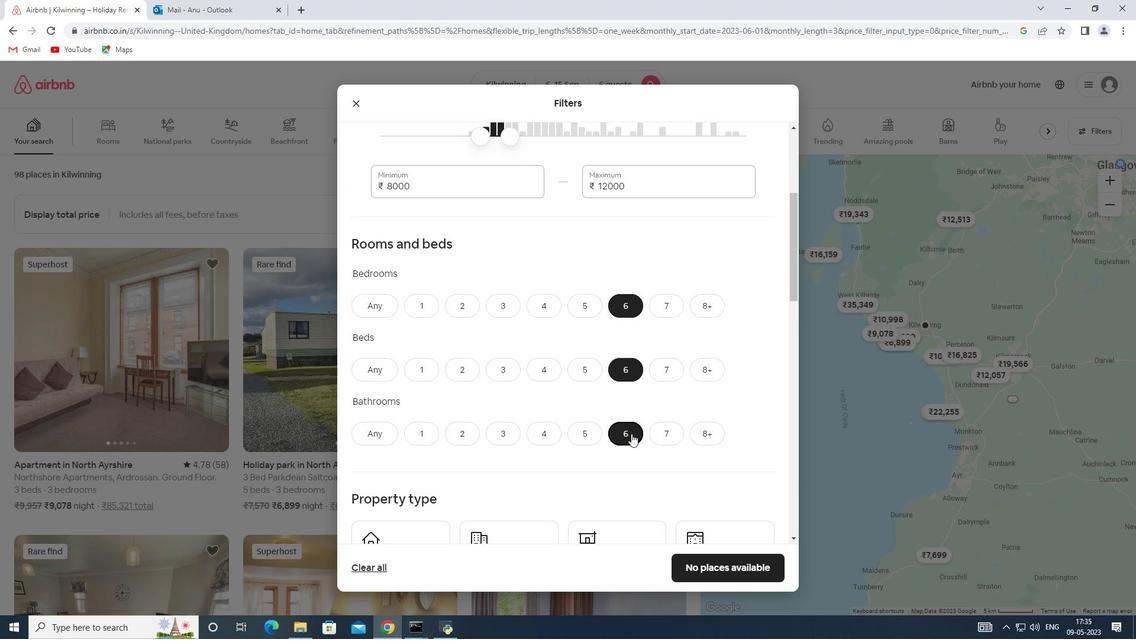 
Action: Mouse scrolled (631, 433) with delta (0, 0)
Screenshot: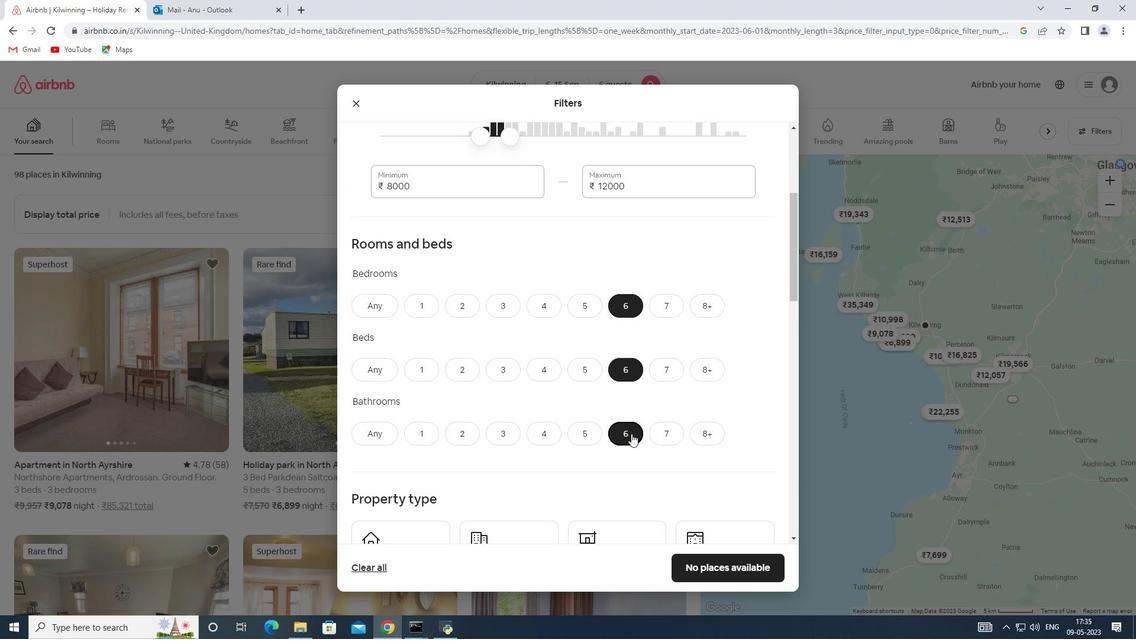 
Action: Mouse moved to (417, 447)
Screenshot: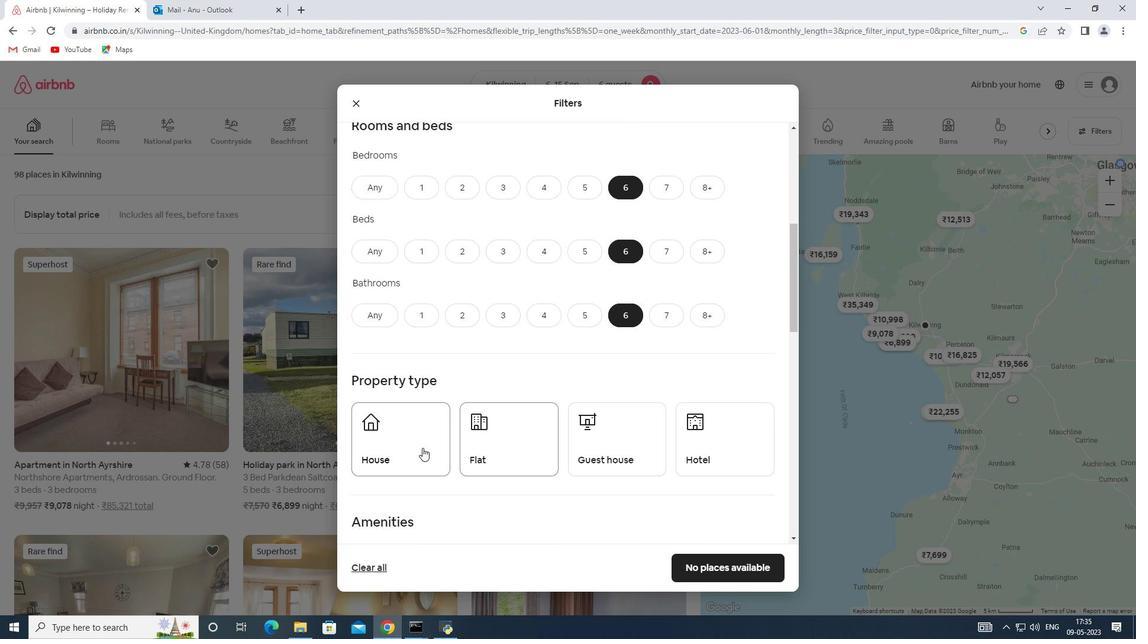 
Action: Mouse pressed left at (417, 447)
Screenshot: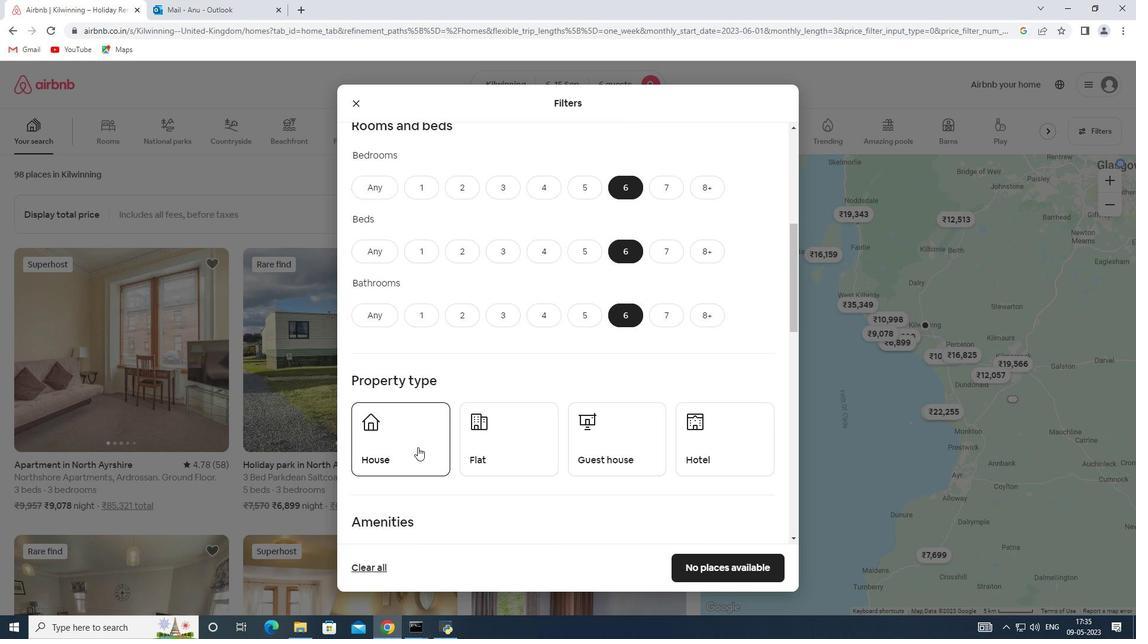 
Action: Mouse moved to (487, 450)
Screenshot: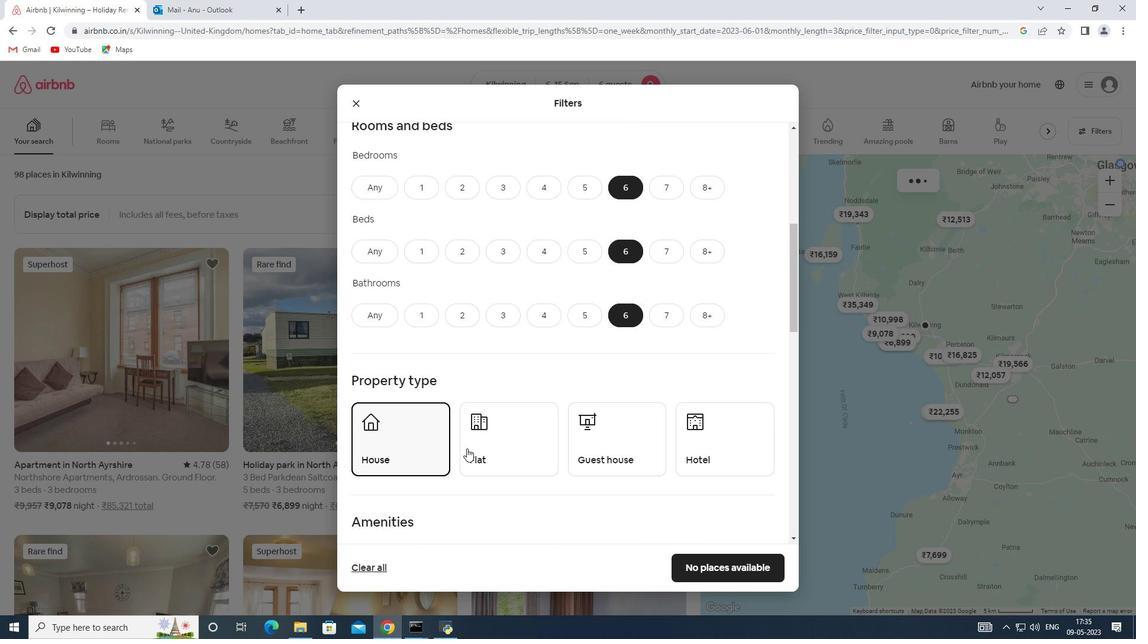 
Action: Mouse pressed left at (487, 450)
Screenshot: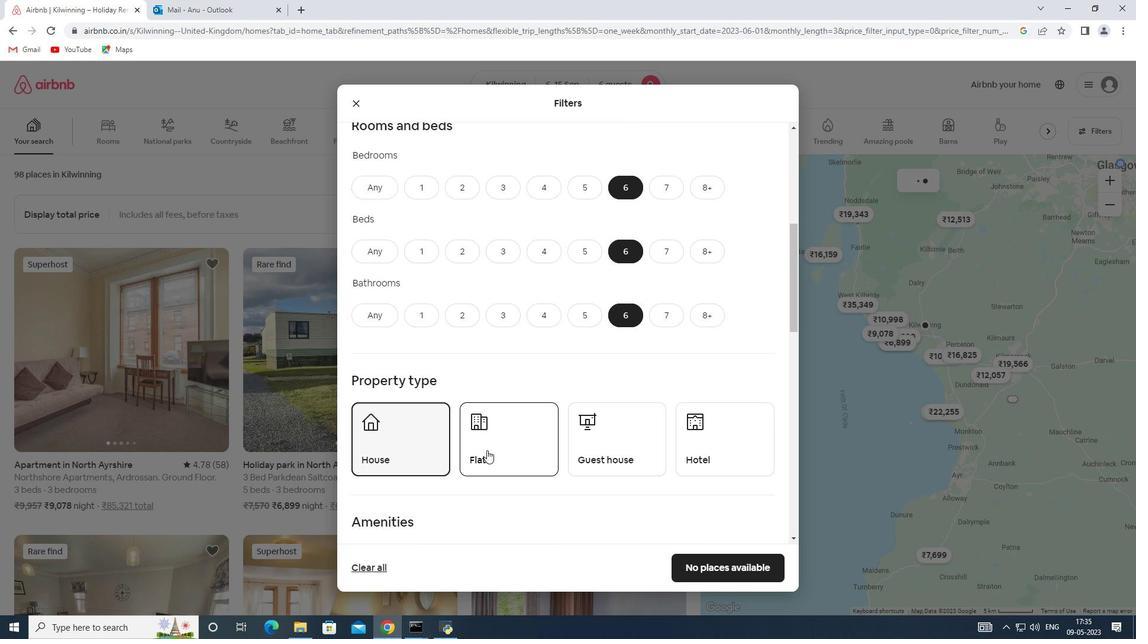 
Action: Mouse moved to (594, 450)
Screenshot: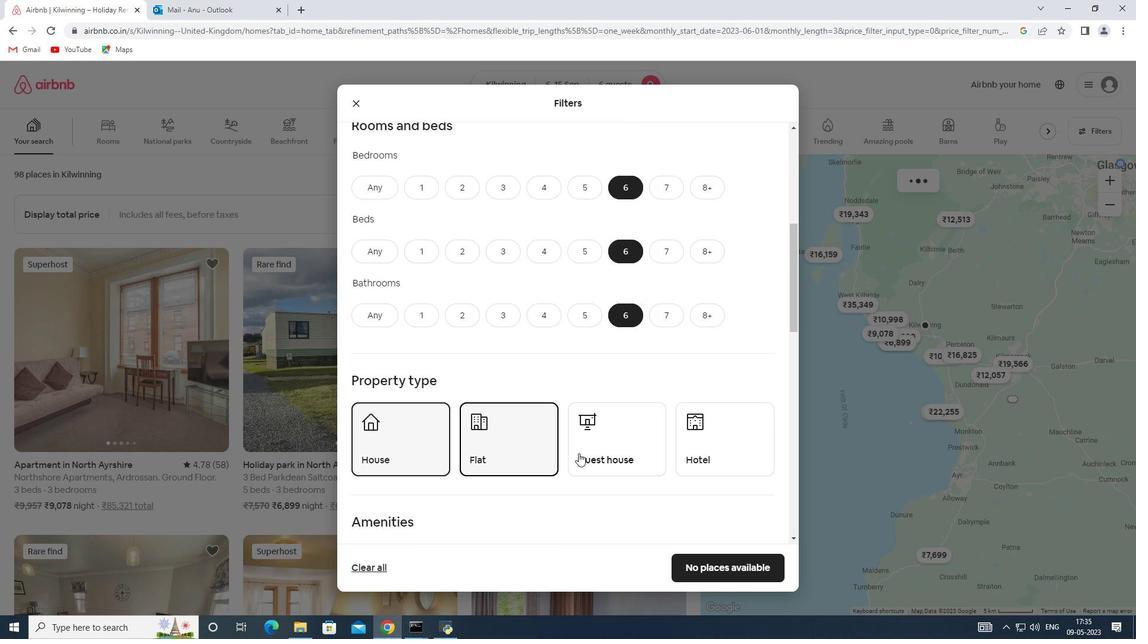
Action: Mouse pressed left at (594, 450)
Screenshot: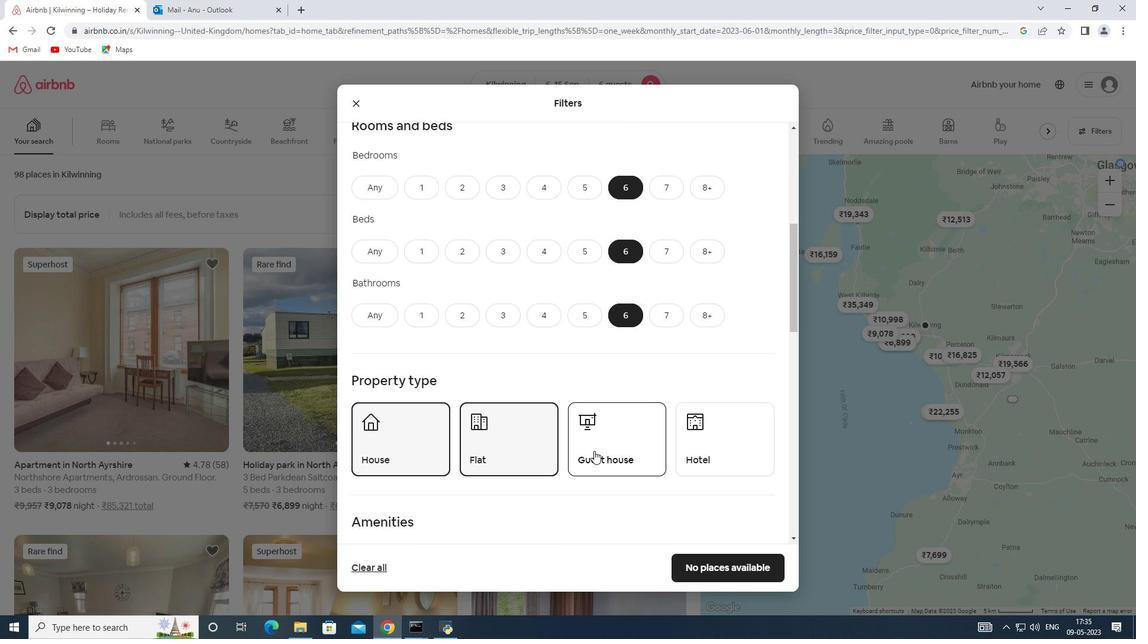 
Action: Mouse moved to (586, 453)
Screenshot: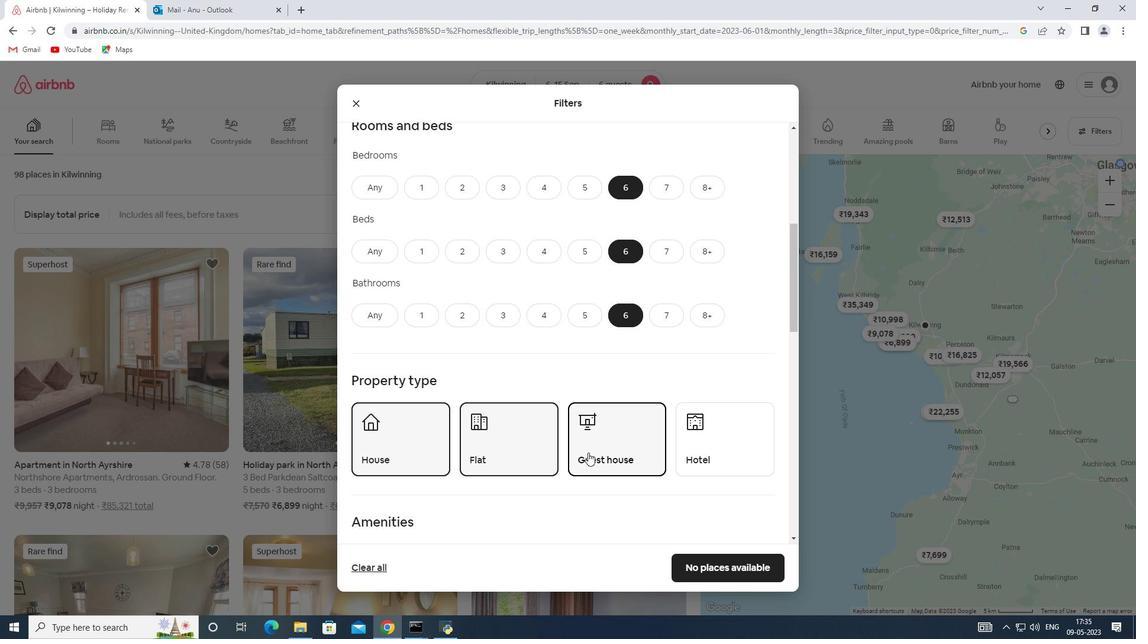 
Action: Mouse scrolled (586, 452) with delta (0, 0)
Screenshot: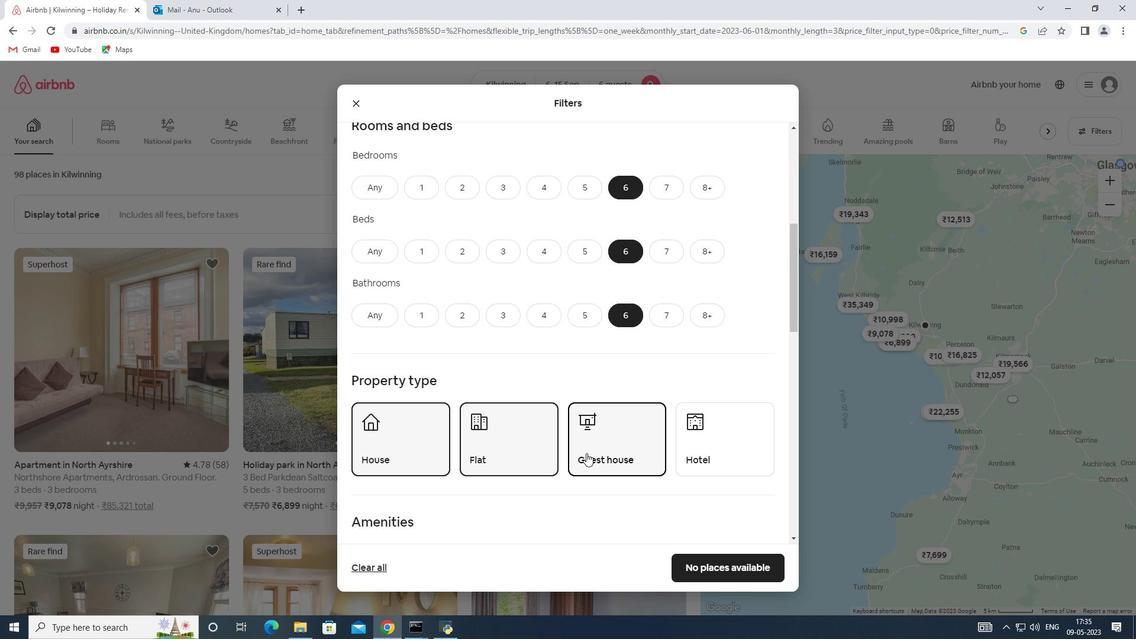 
Action: Mouse scrolled (586, 452) with delta (0, 0)
Screenshot: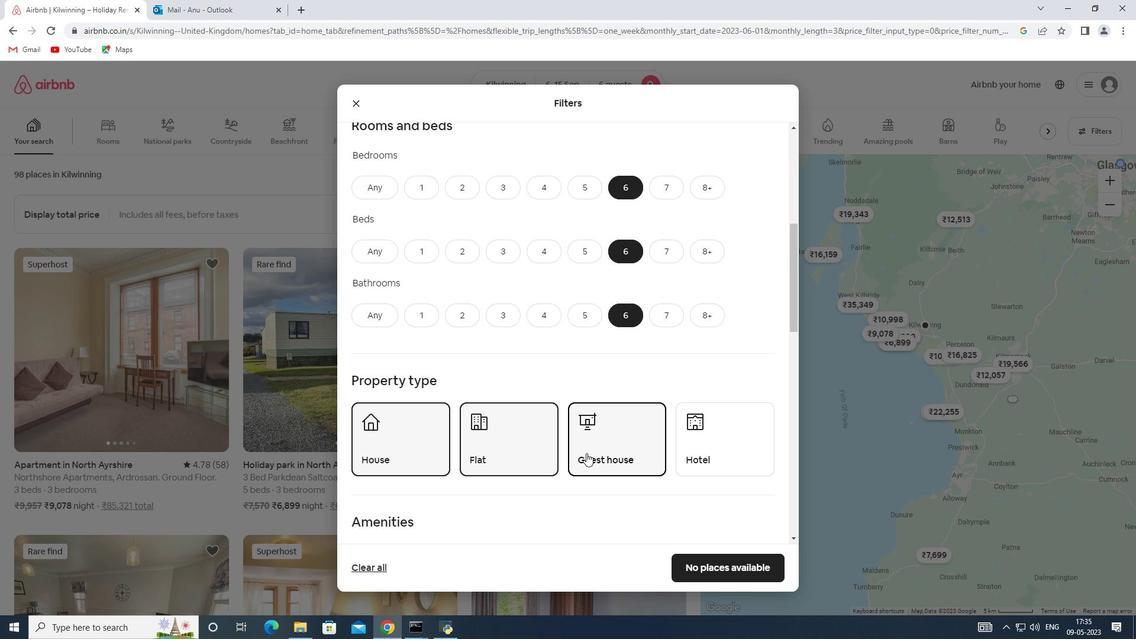 
Action: Mouse scrolled (586, 452) with delta (0, 0)
Screenshot: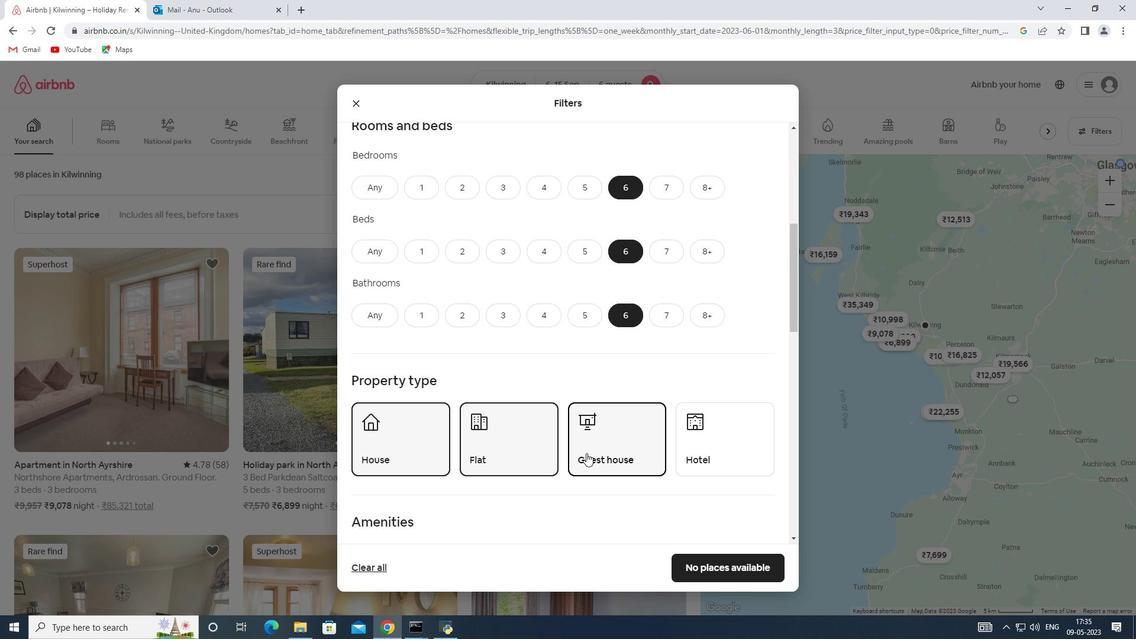 
Action: Mouse moved to (565, 400)
Screenshot: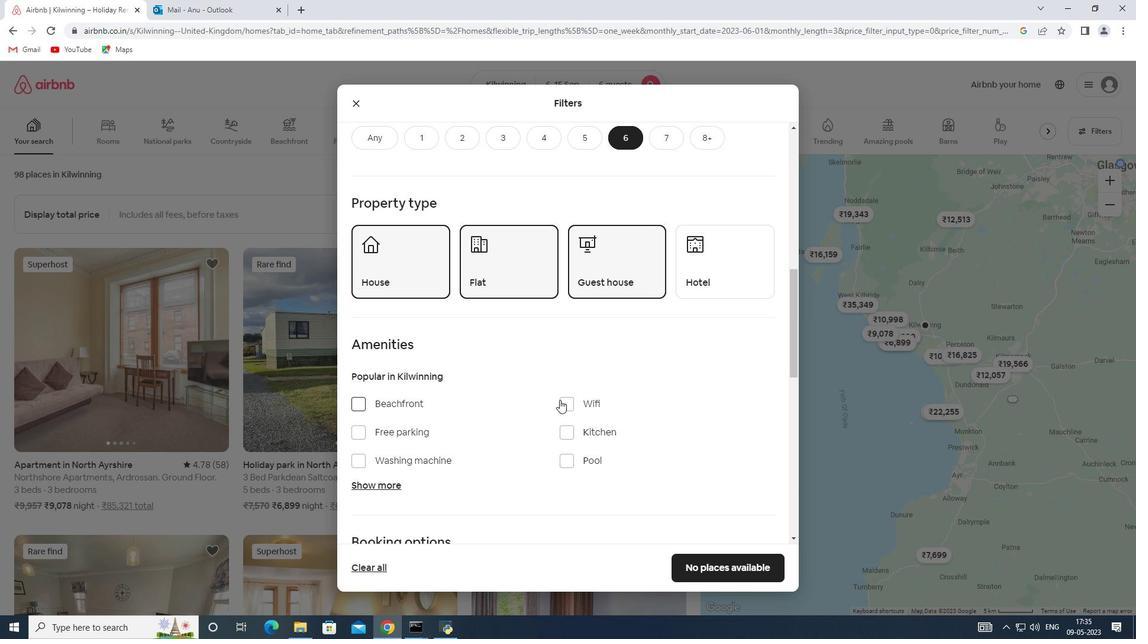 
Action: Mouse pressed left at (565, 400)
Screenshot: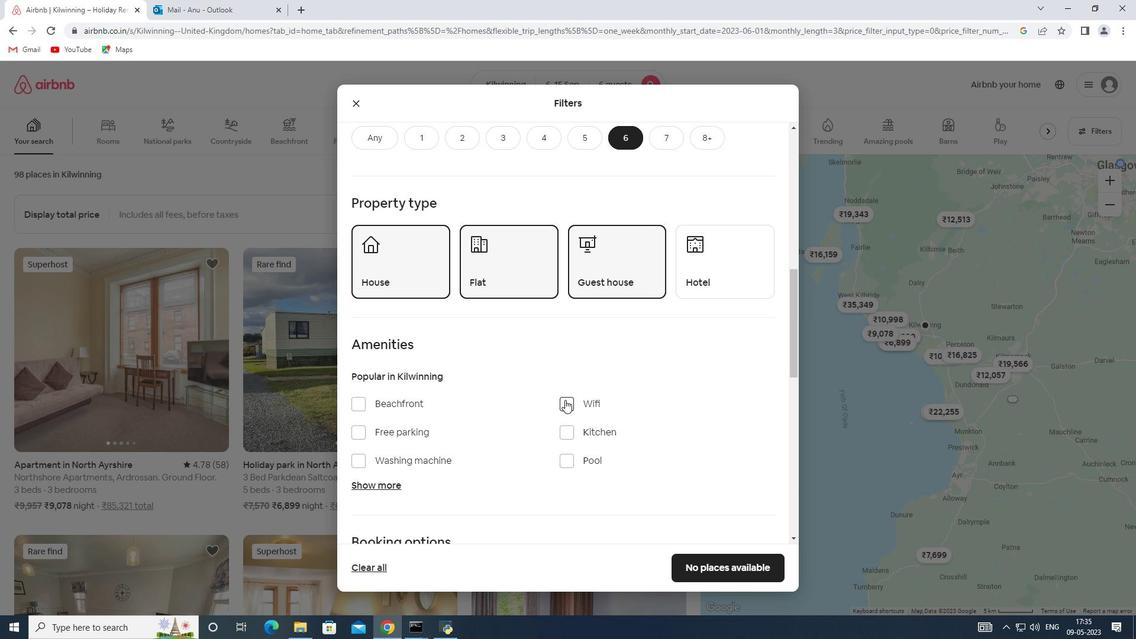 
Action: Mouse moved to (365, 486)
Screenshot: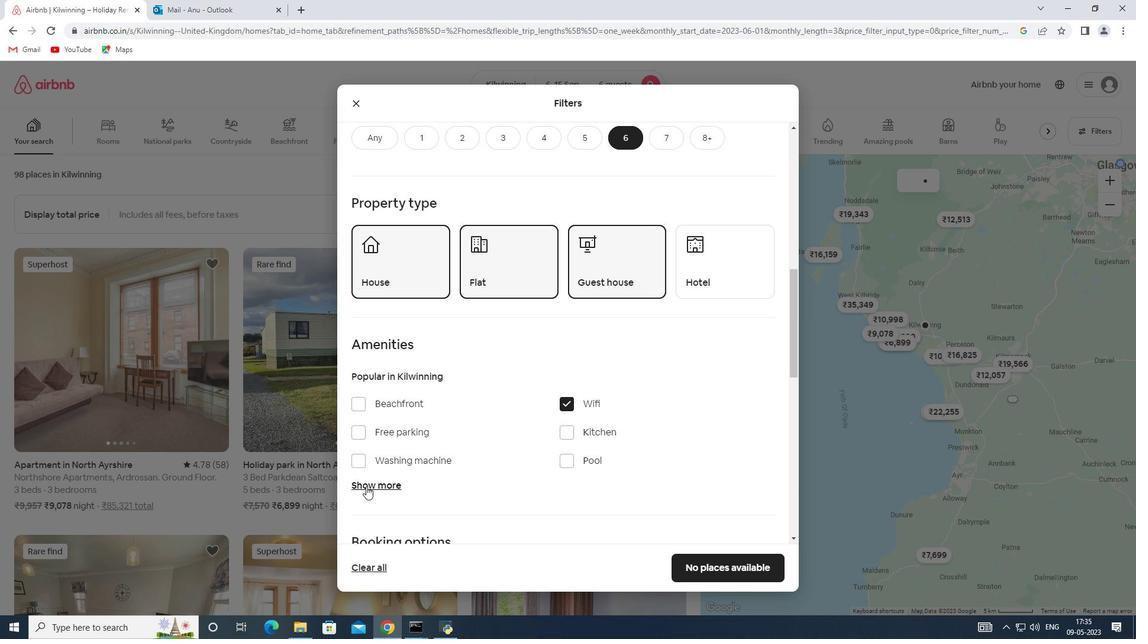 
Action: Mouse pressed left at (365, 486)
Screenshot: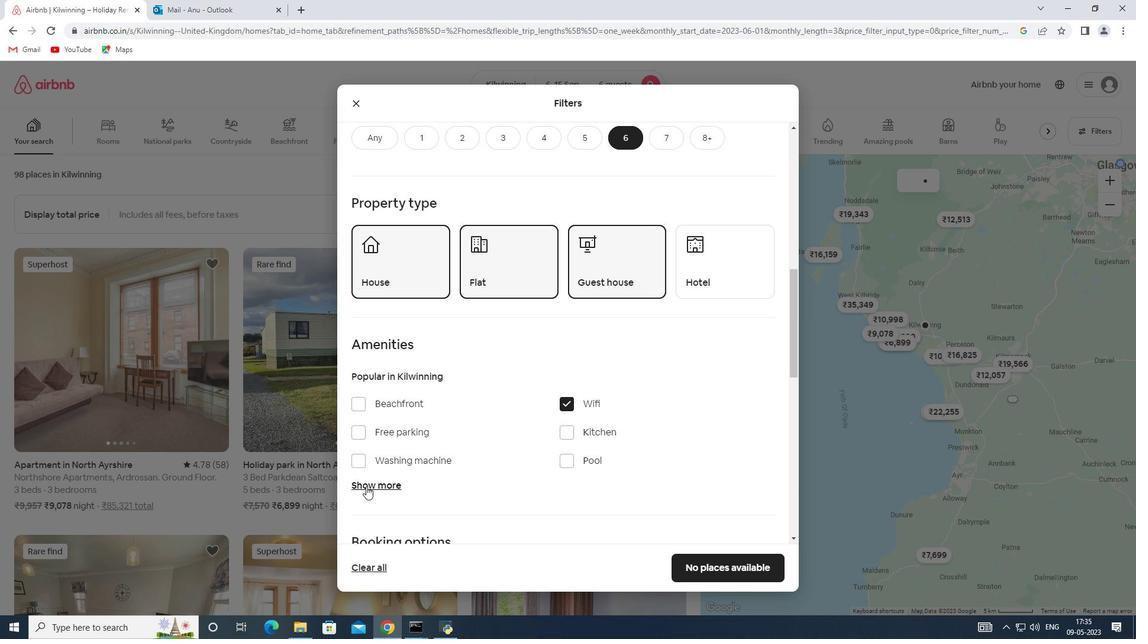 
Action: Mouse moved to (481, 471)
Screenshot: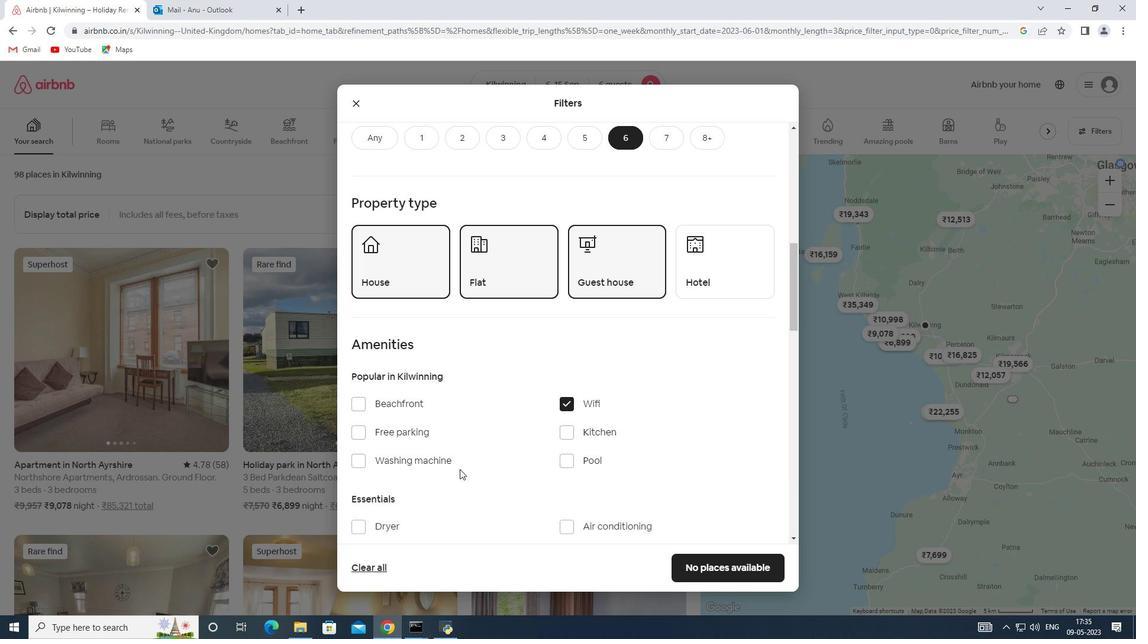 
Action: Mouse scrolled (481, 470) with delta (0, 0)
Screenshot: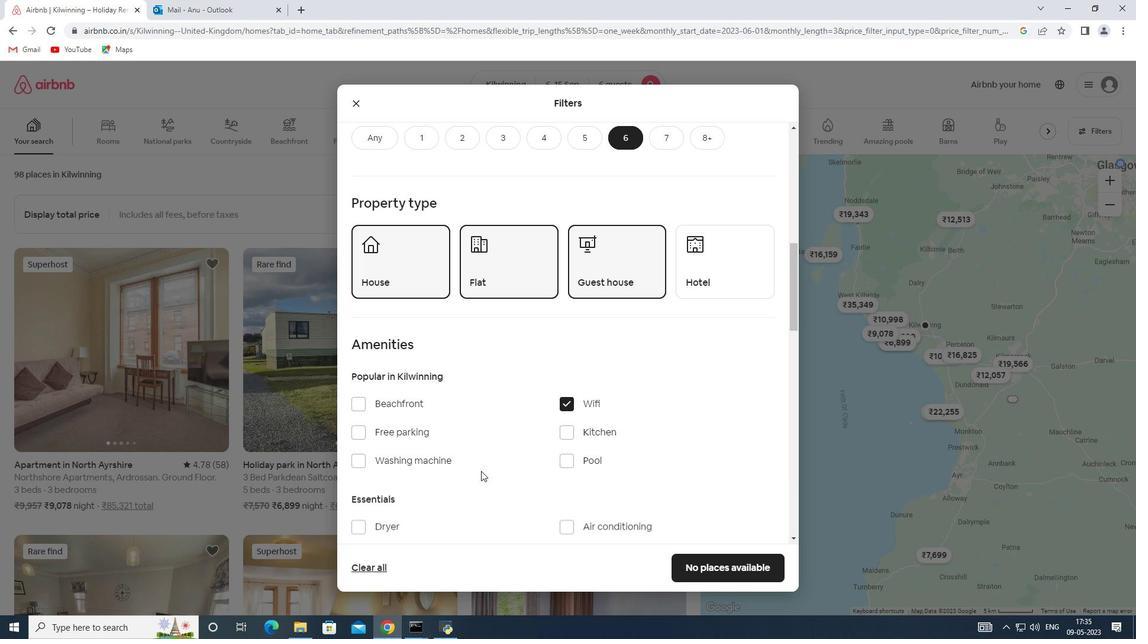 
Action: Mouse scrolled (481, 470) with delta (0, 0)
Screenshot: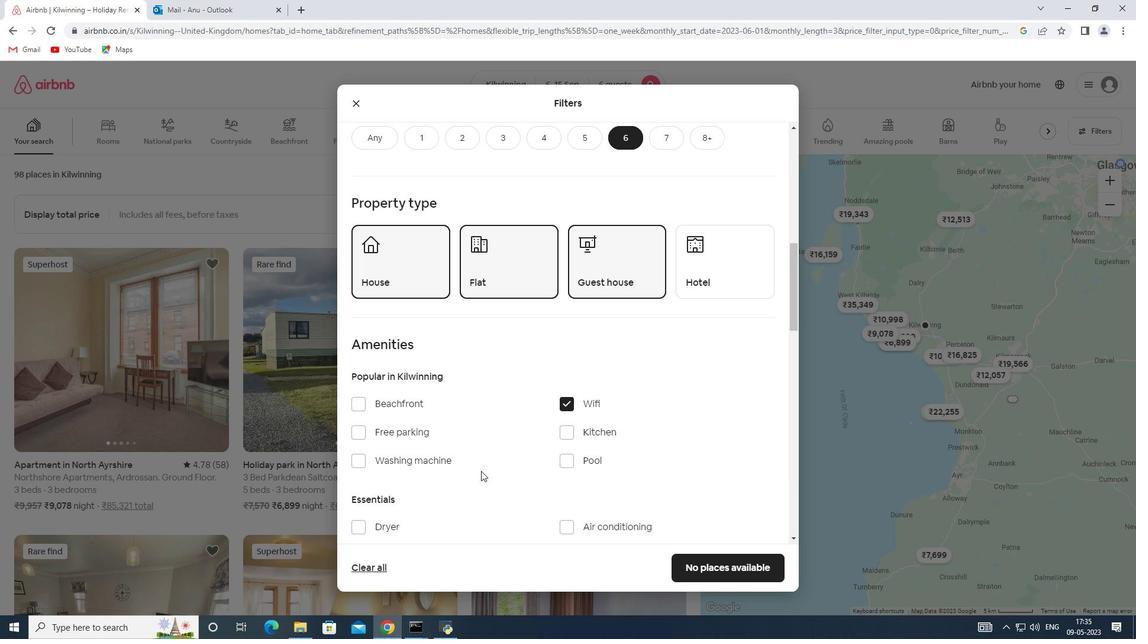 
Action: Mouse moved to (358, 465)
Screenshot: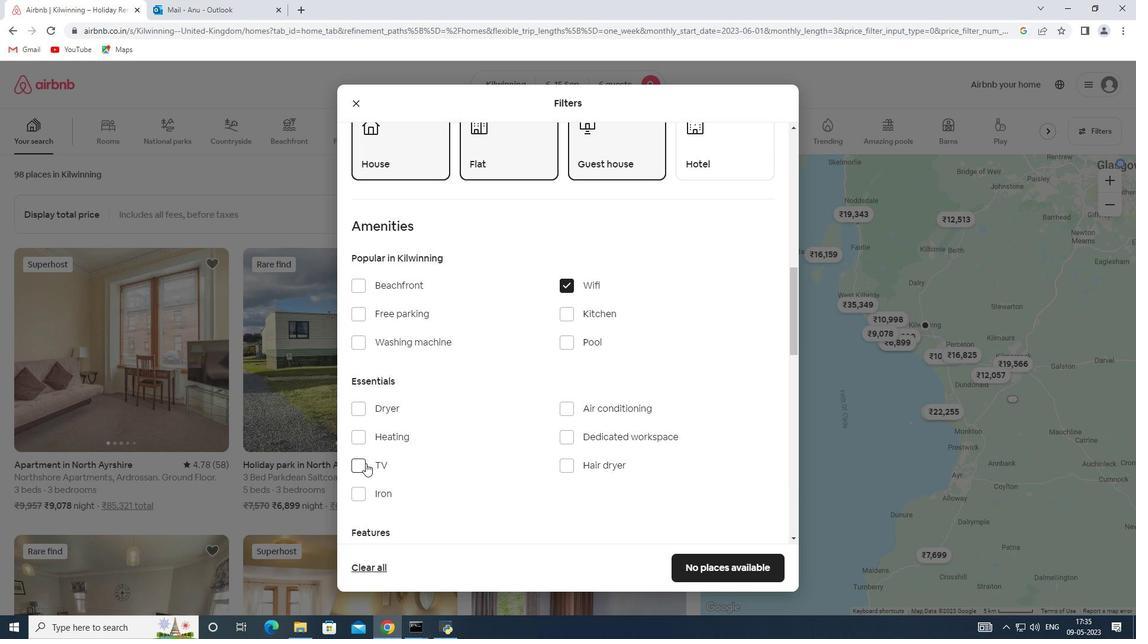 
Action: Mouse pressed left at (358, 465)
Screenshot: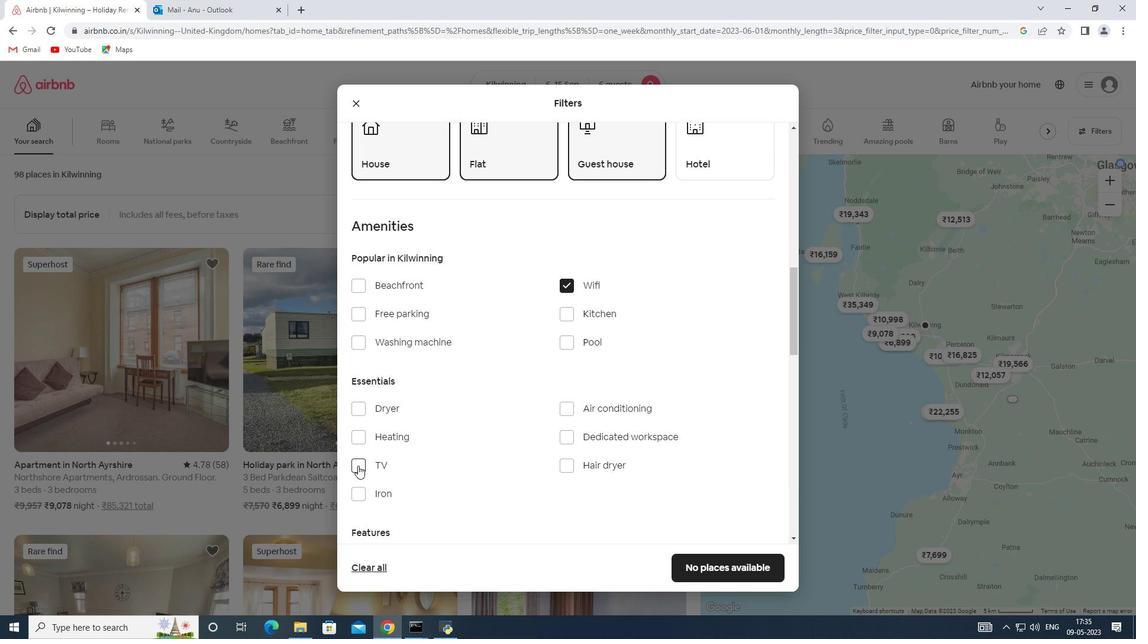 
Action: Mouse moved to (357, 317)
Screenshot: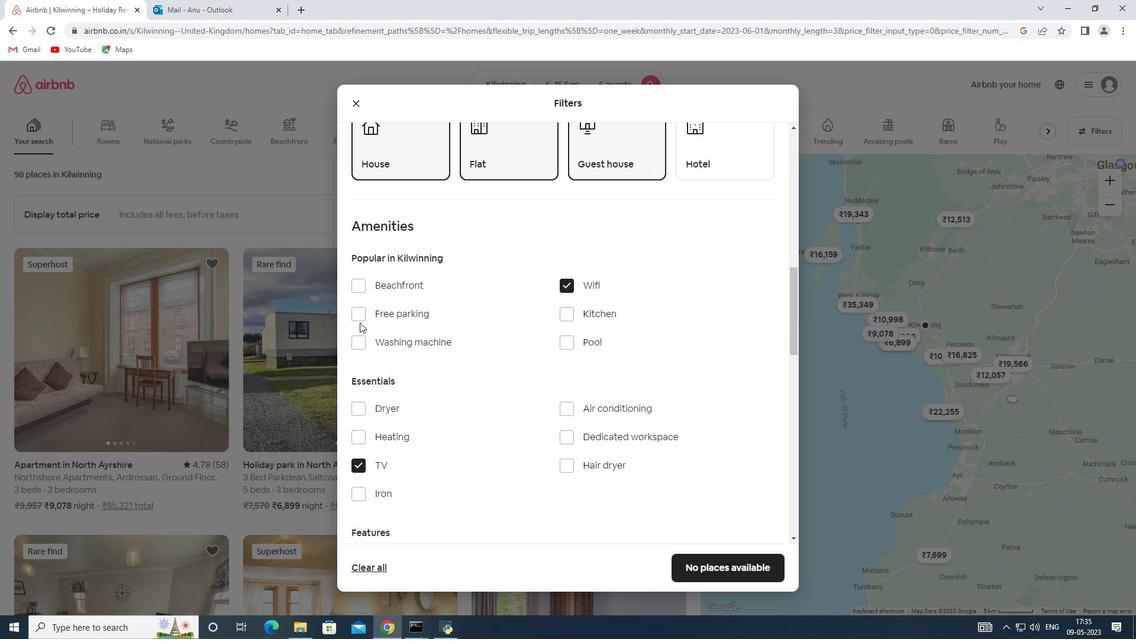 
Action: Mouse pressed left at (357, 317)
Screenshot: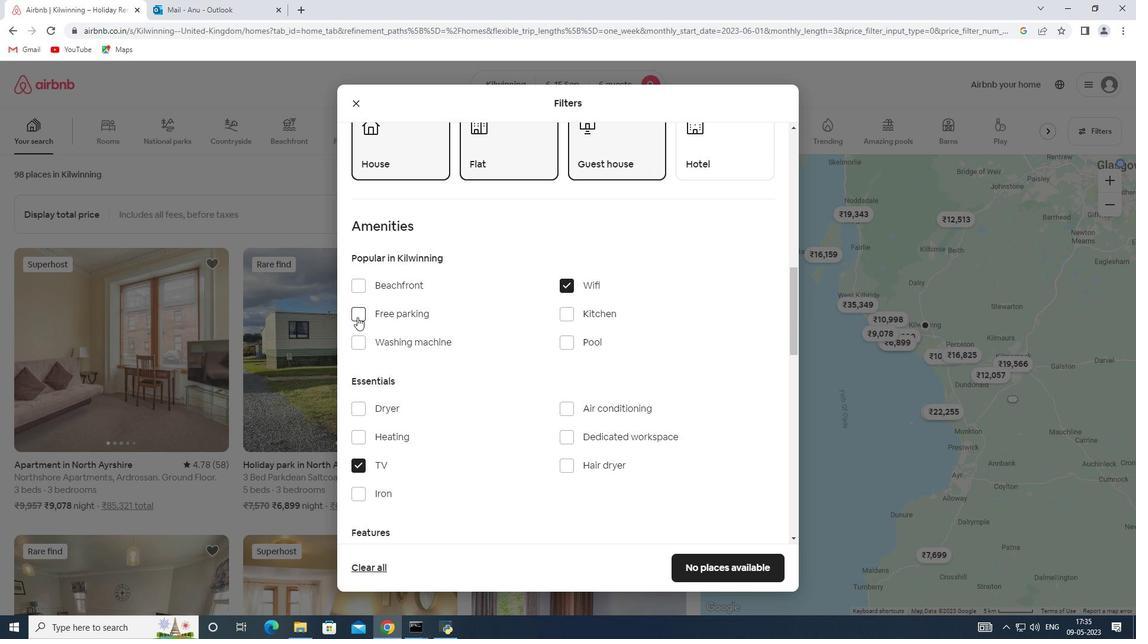 
Action: Mouse moved to (456, 406)
Screenshot: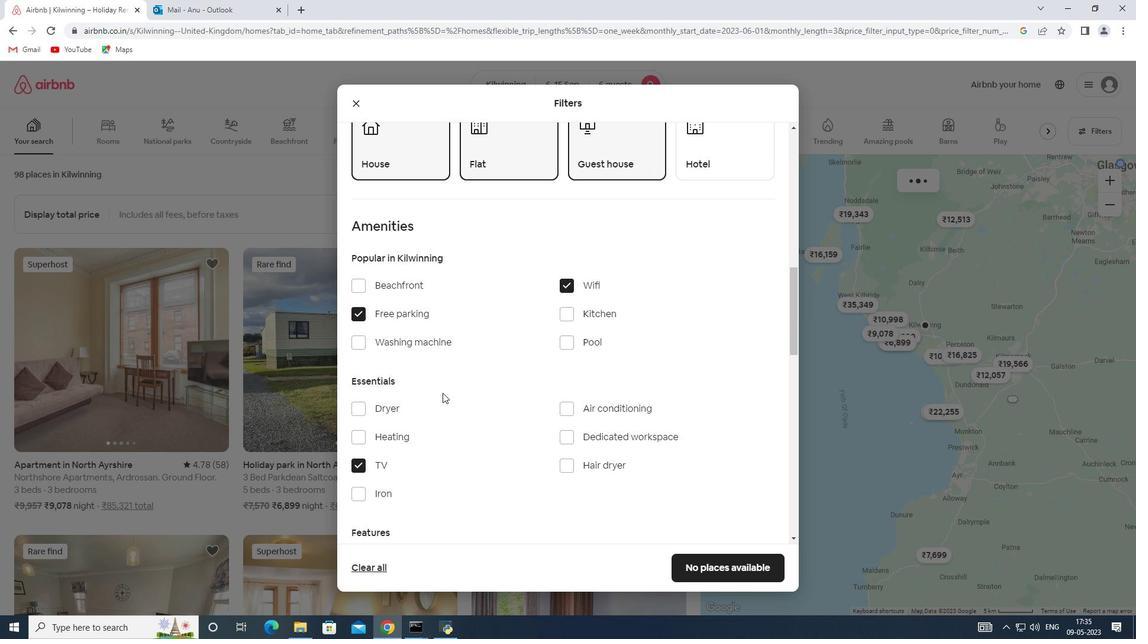 
Action: Mouse scrolled (456, 405) with delta (0, 0)
Screenshot: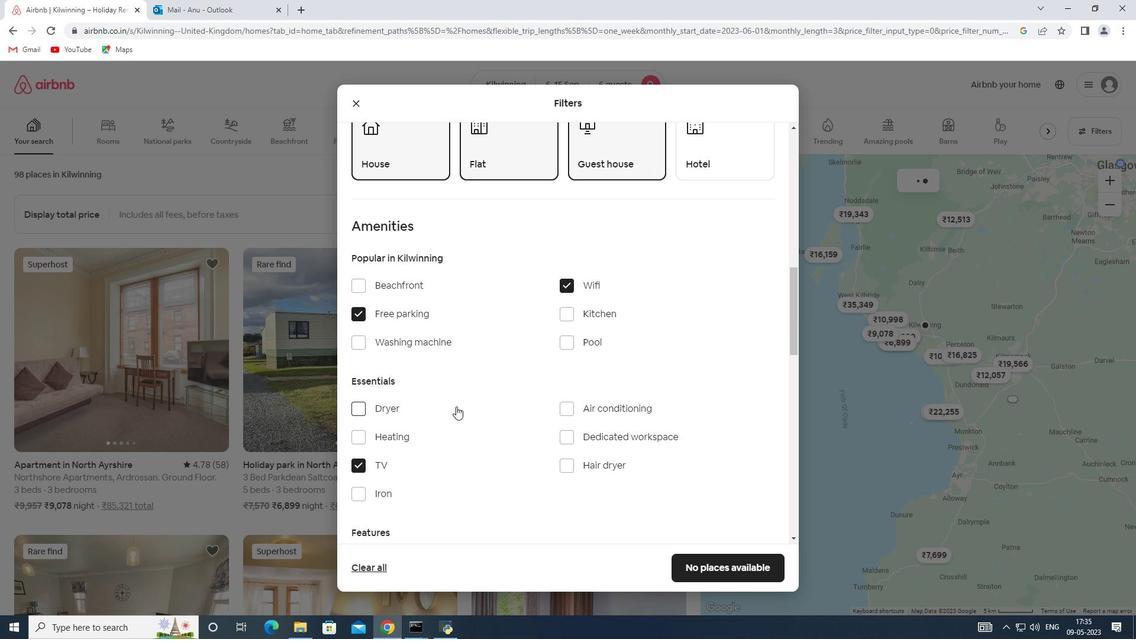 
Action: Mouse scrolled (456, 405) with delta (0, 0)
Screenshot: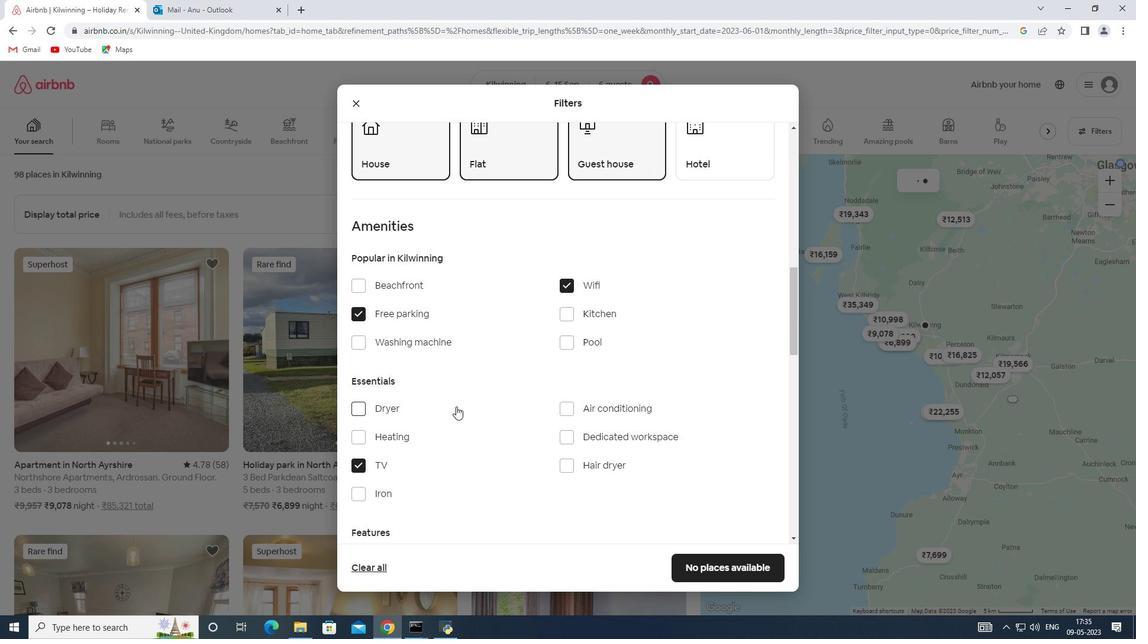 
Action: Mouse scrolled (456, 405) with delta (0, 0)
Screenshot: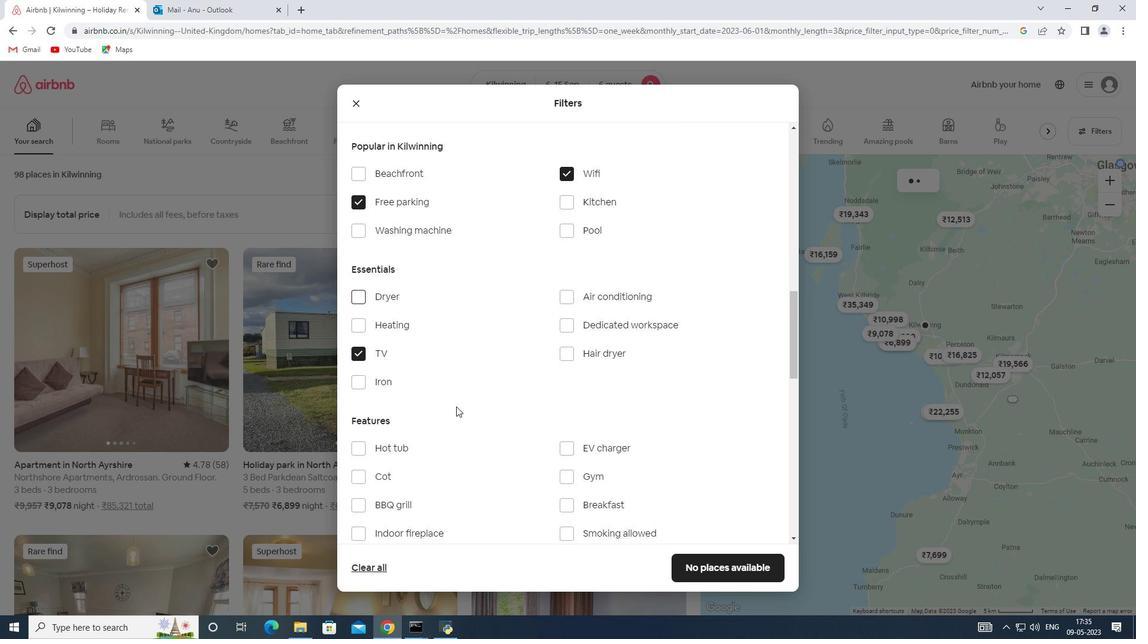
Action: Mouse moved to (421, 451)
Screenshot: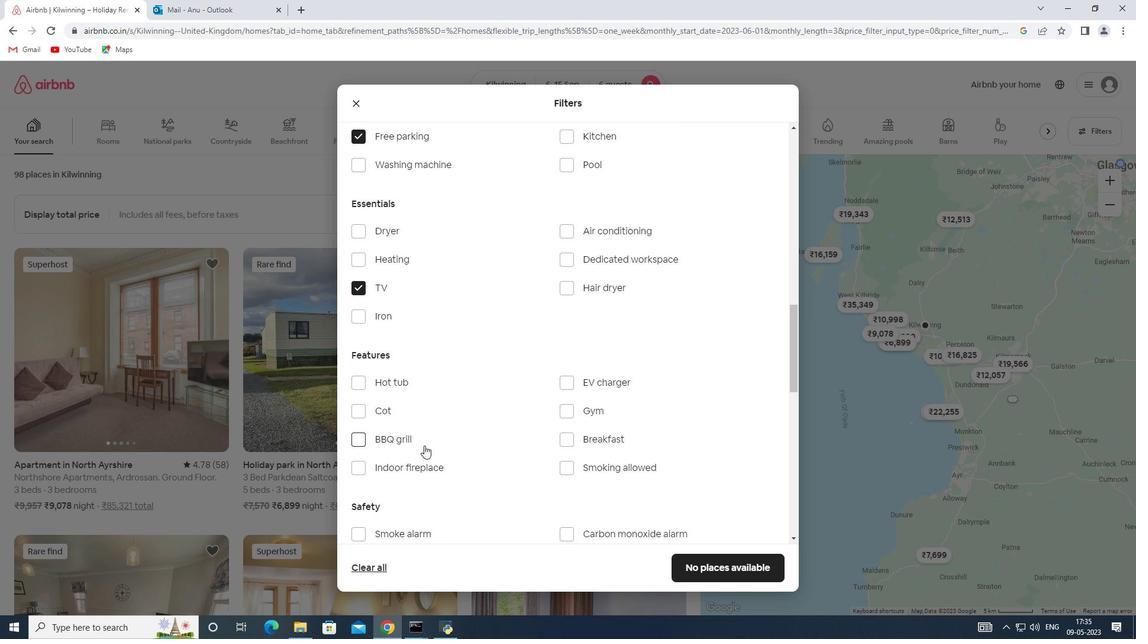 
Action: Mouse scrolled (421, 450) with delta (0, 0)
Screenshot: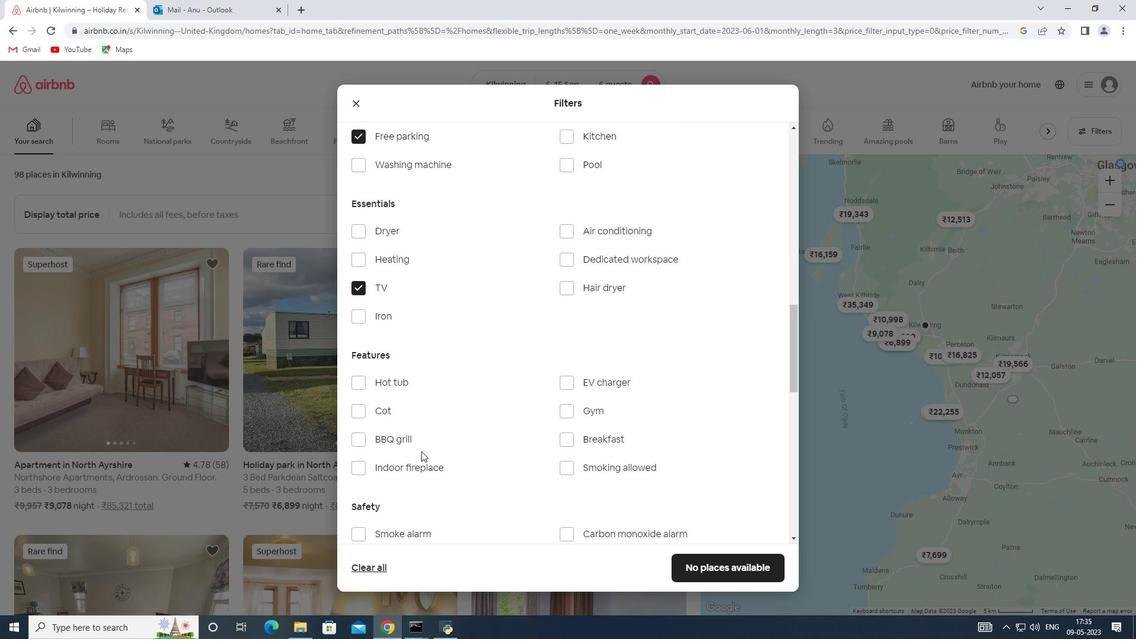 
Action: Mouse scrolled (421, 450) with delta (0, 0)
Screenshot: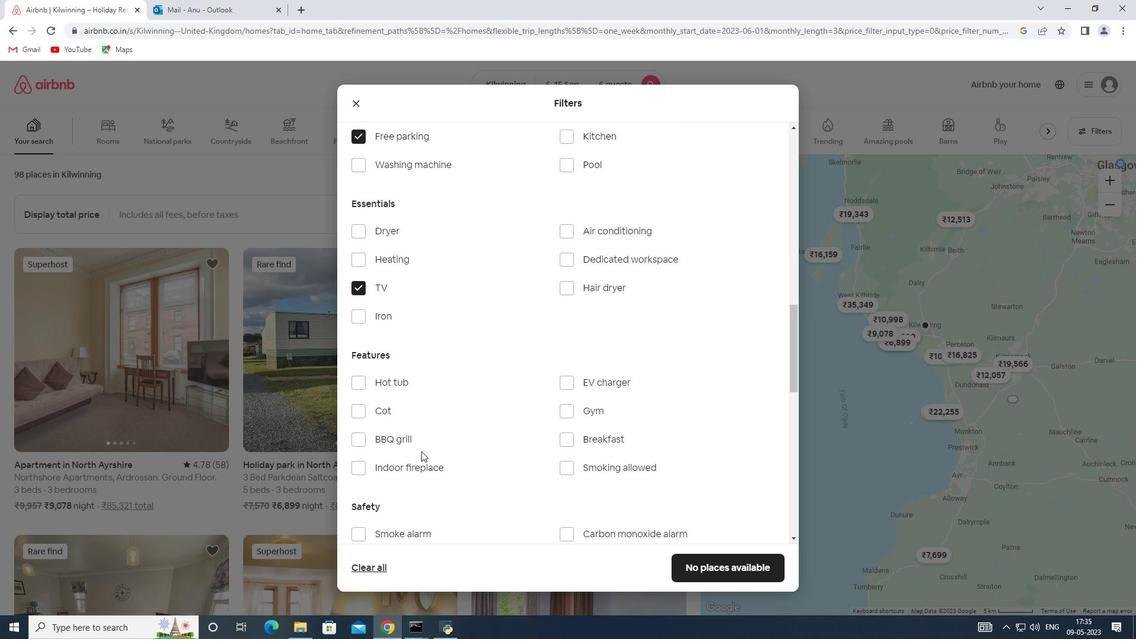 
Action: Mouse moved to (567, 289)
Screenshot: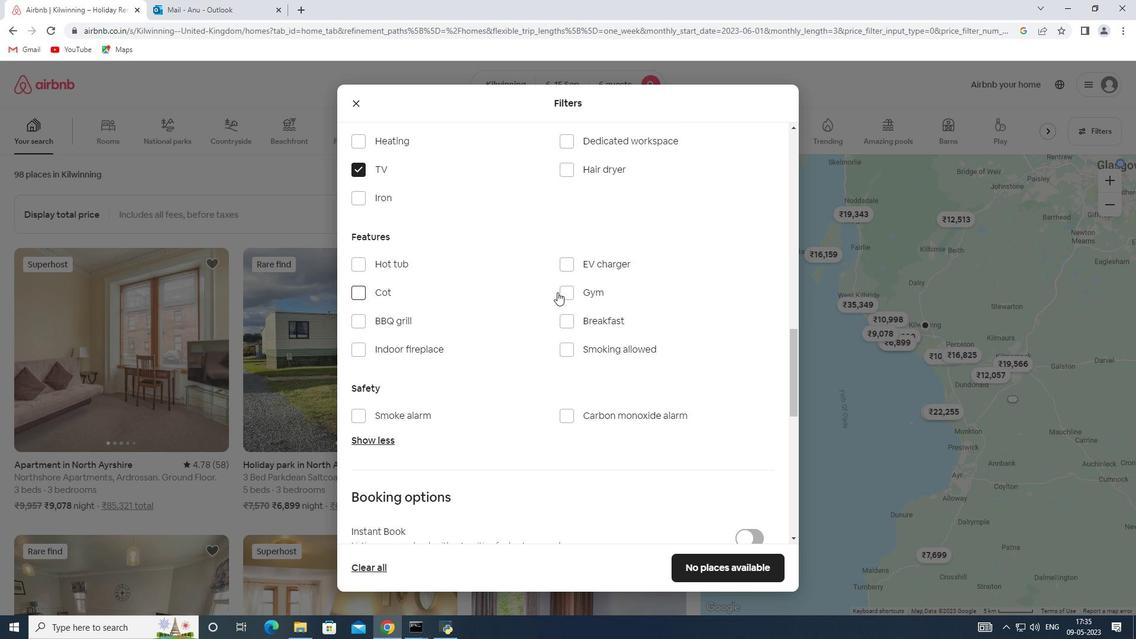 
Action: Mouse pressed left at (567, 289)
Screenshot: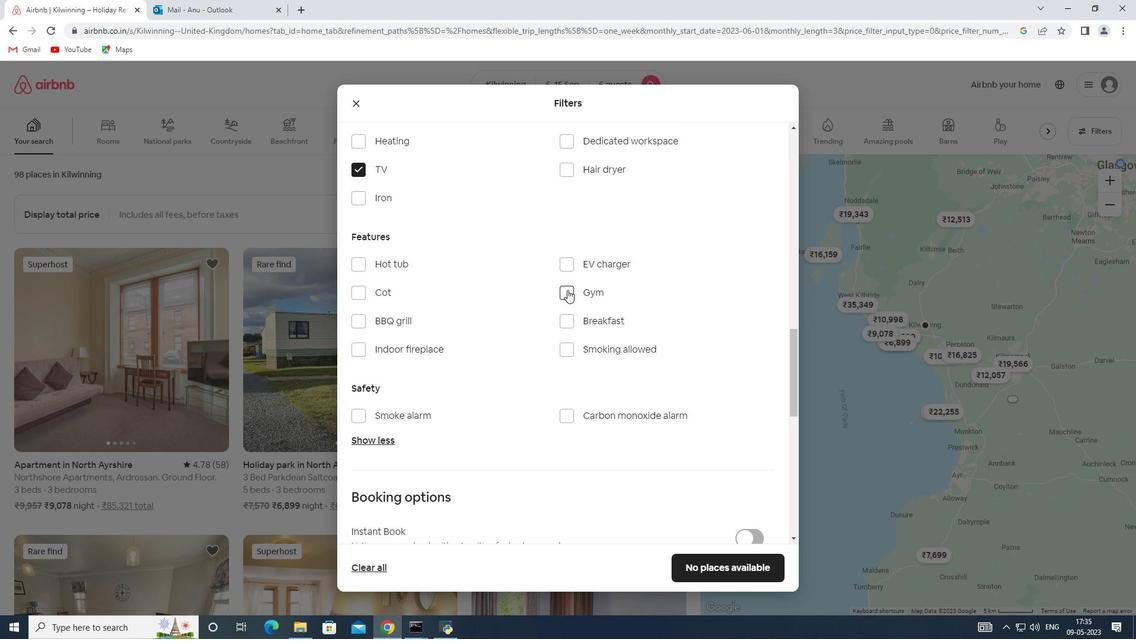 
Action: Mouse moved to (569, 323)
Screenshot: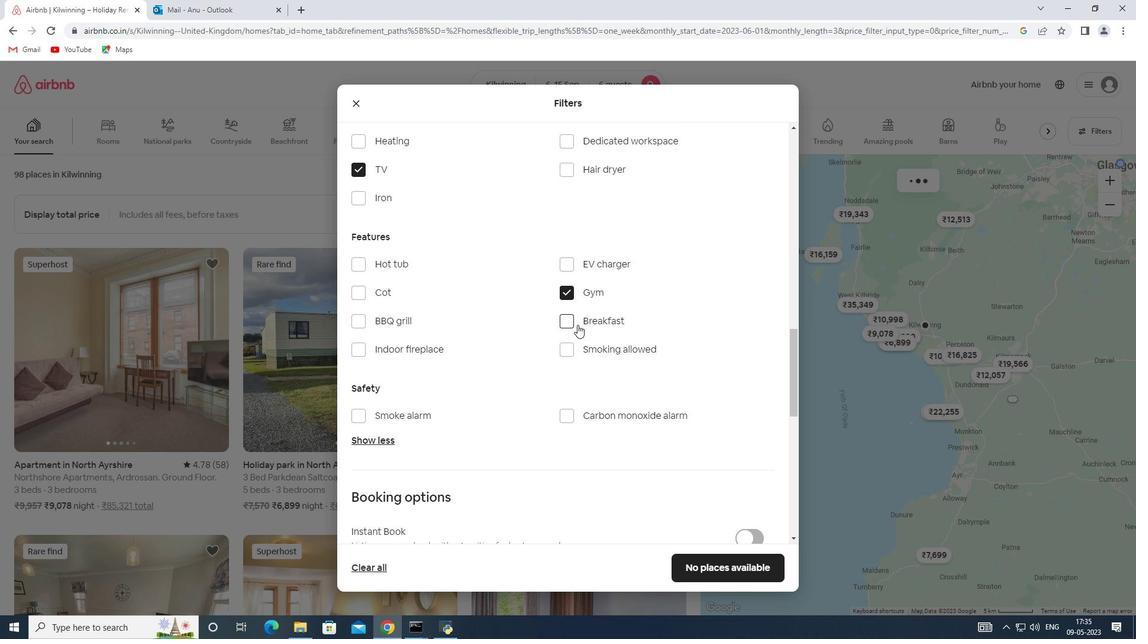 
Action: Mouse pressed left at (569, 323)
Screenshot: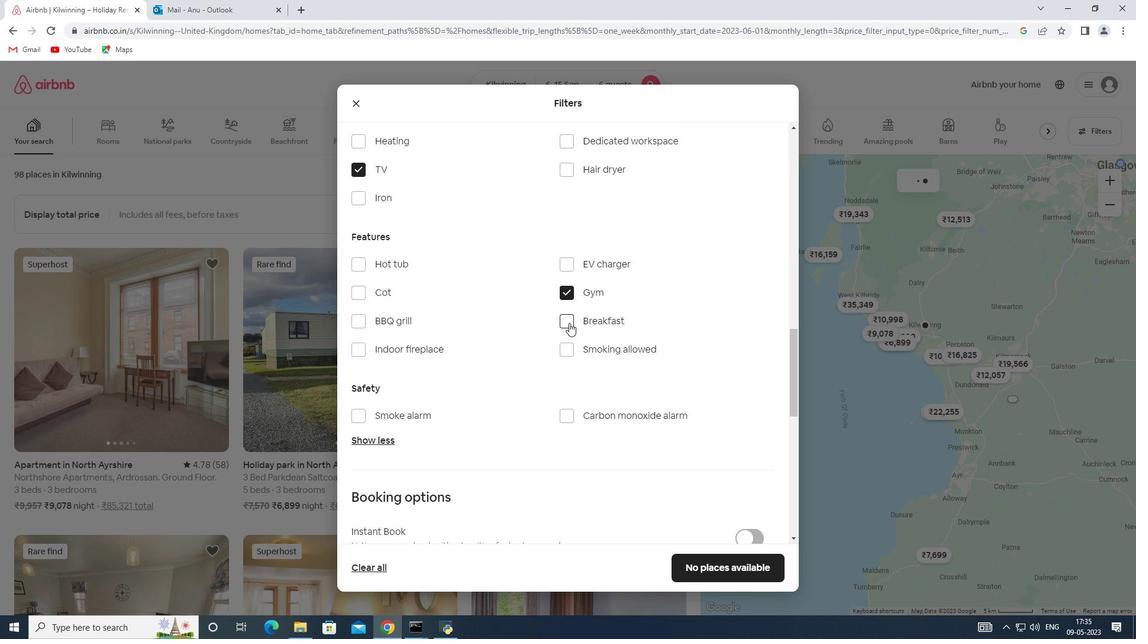 
Action: Mouse moved to (561, 324)
Screenshot: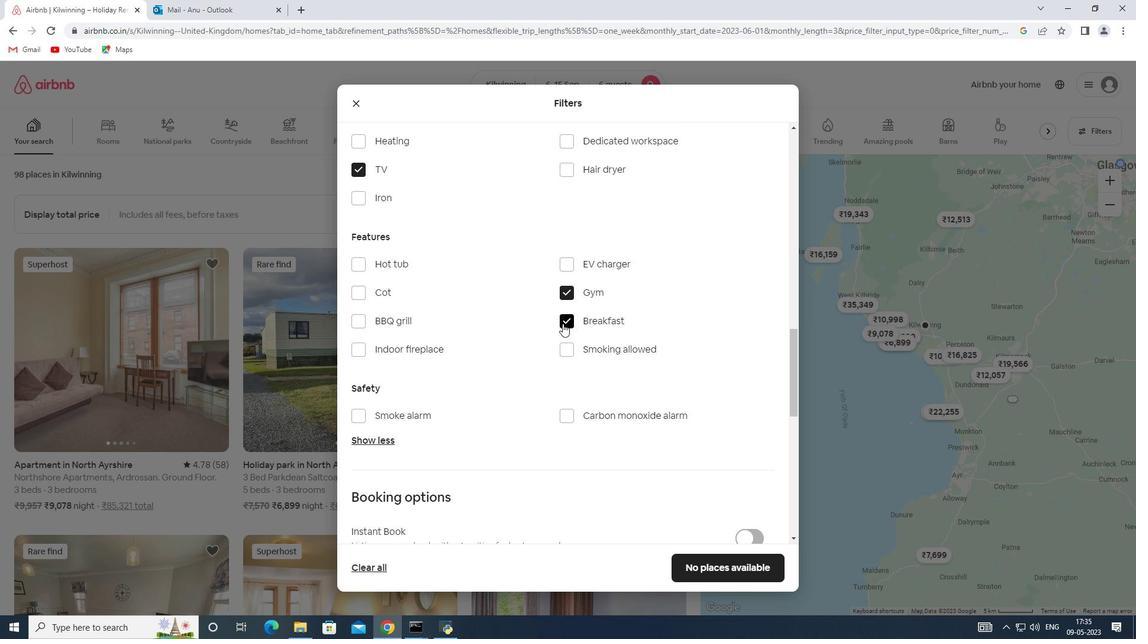 
Action: Mouse scrolled (561, 324) with delta (0, 0)
Screenshot: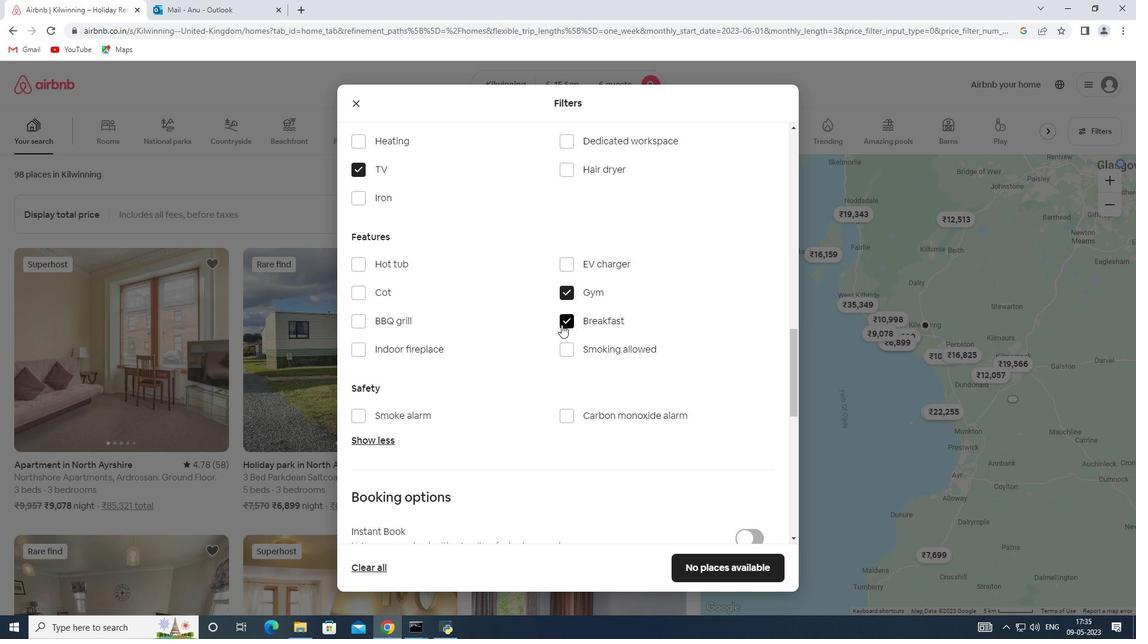 
Action: Mouse scrolled (561, 324) with delta (0, 0)
Screenshot: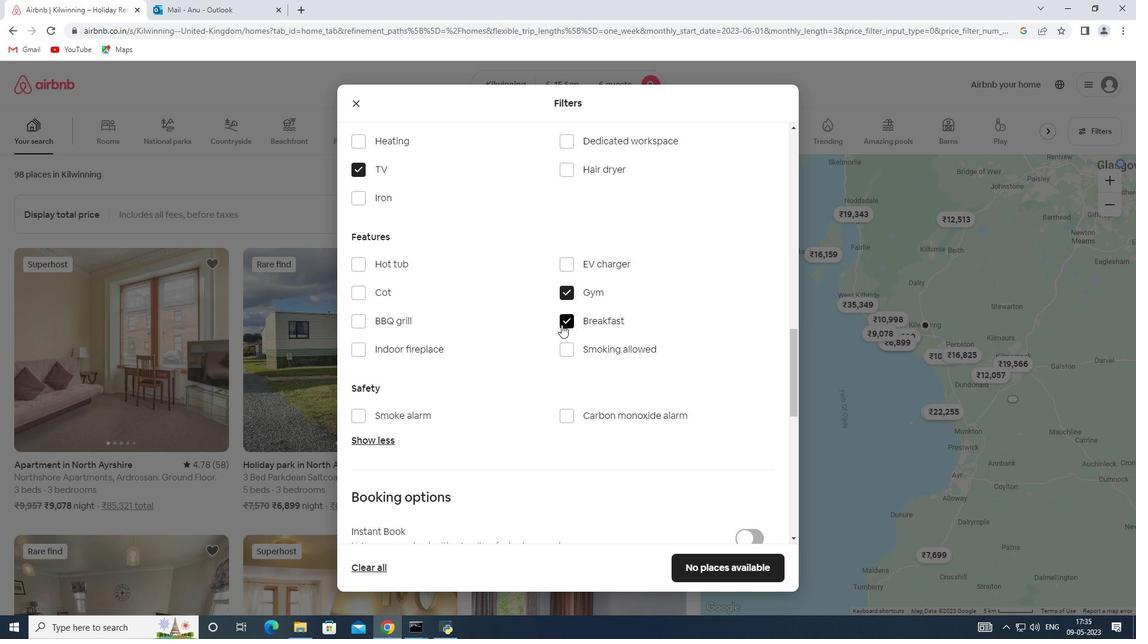
Action: Mouse scrolled (561, 324) with delta (0, 0)
Screenshot: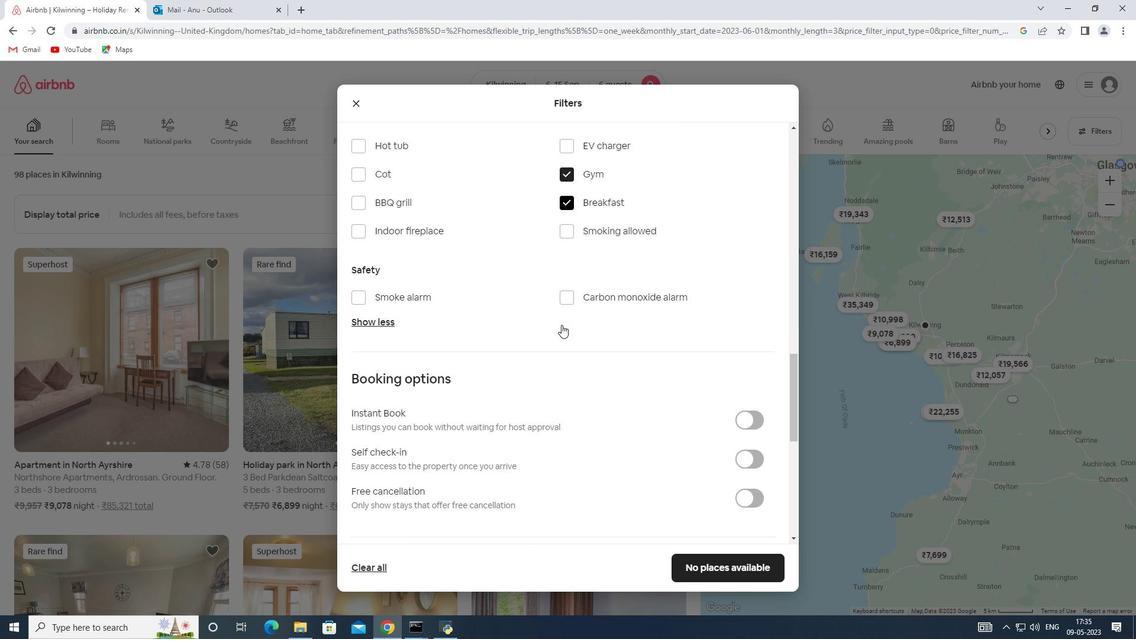 
Action: Mouse scrolled (561, 324) with delta (0, 0)
Screenshot: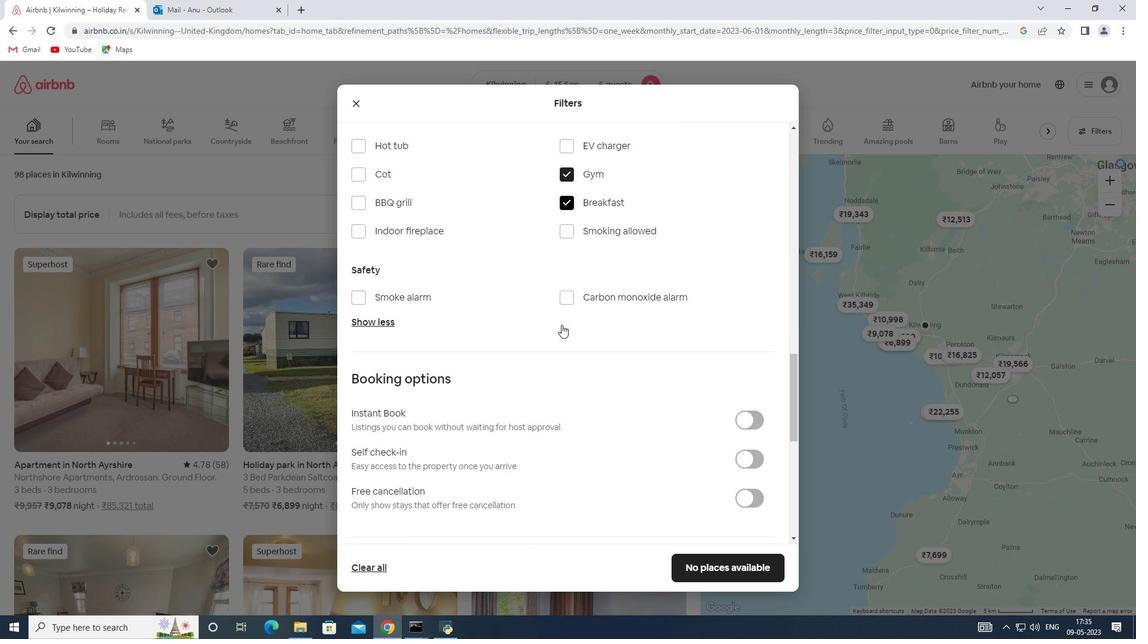 
Action: Mouse moved to (742, 336)
Screenshot: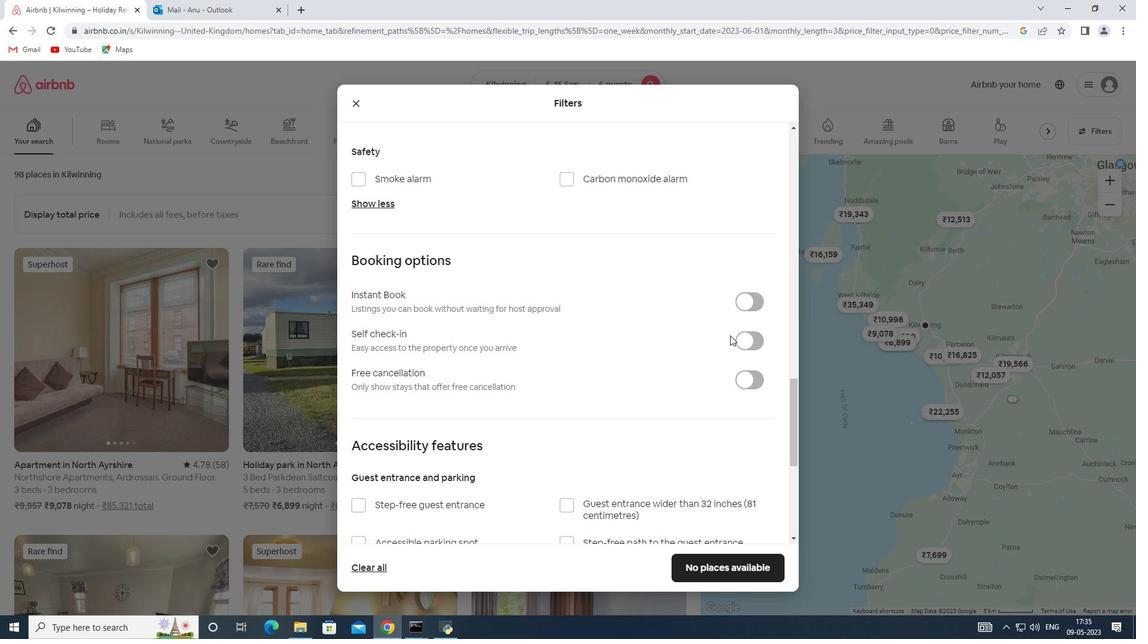 
Action: Mouse pressed left at (742, 336)
Screenshot: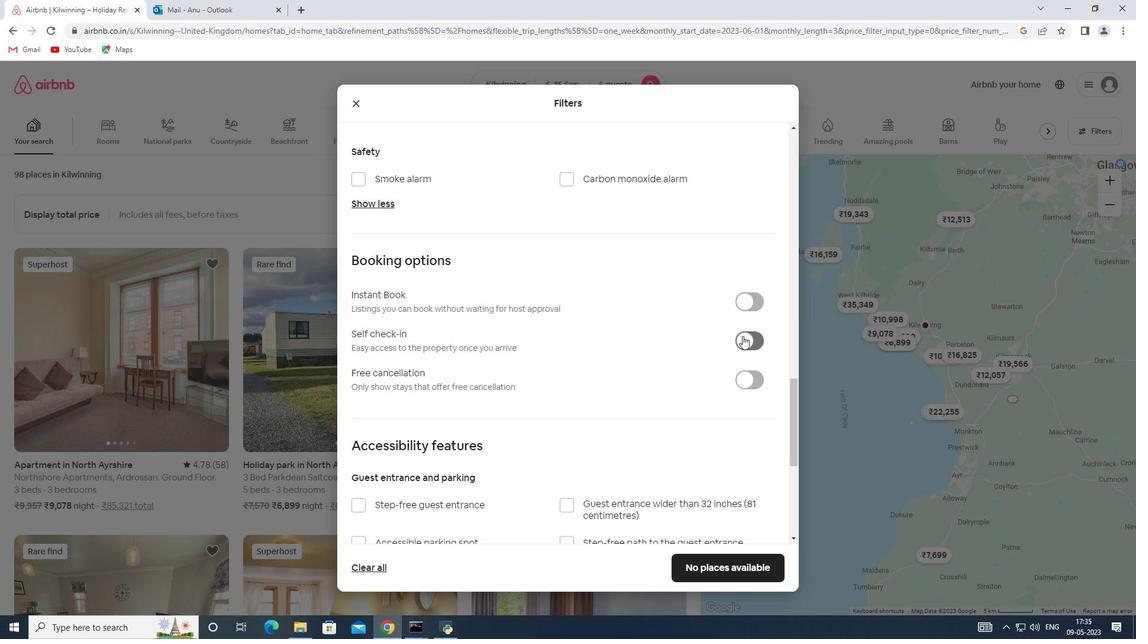 
Action: Mouse moved to (507, 363)
Screenshot: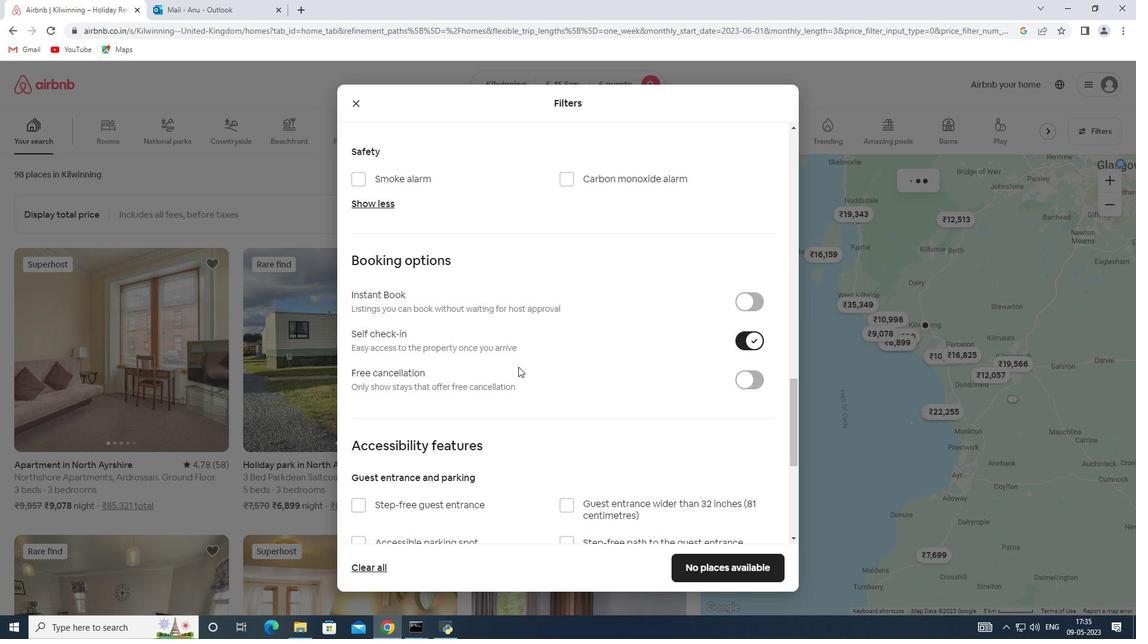 
Action: Mouse scrolled (507, 362) with delta (0, 0)
Screenshot: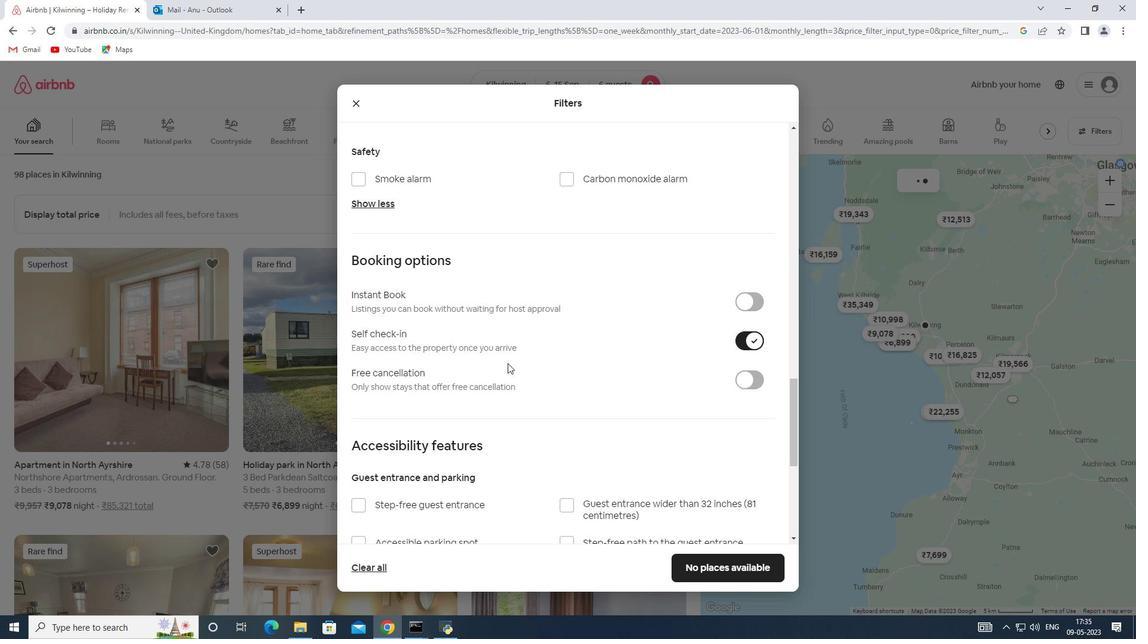 
Action: Mouse scrolled (507, 362) with delta (0, 0)
Screenshot: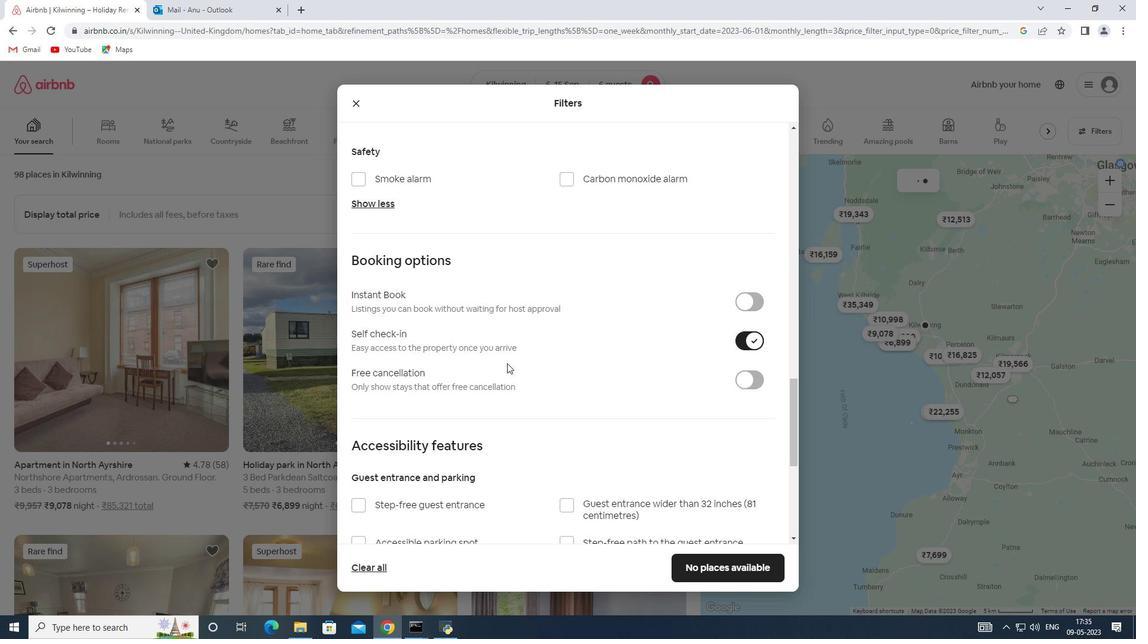 
Action: Mouse scrolled (507, 362) with delta (0, 0)
Screenshot: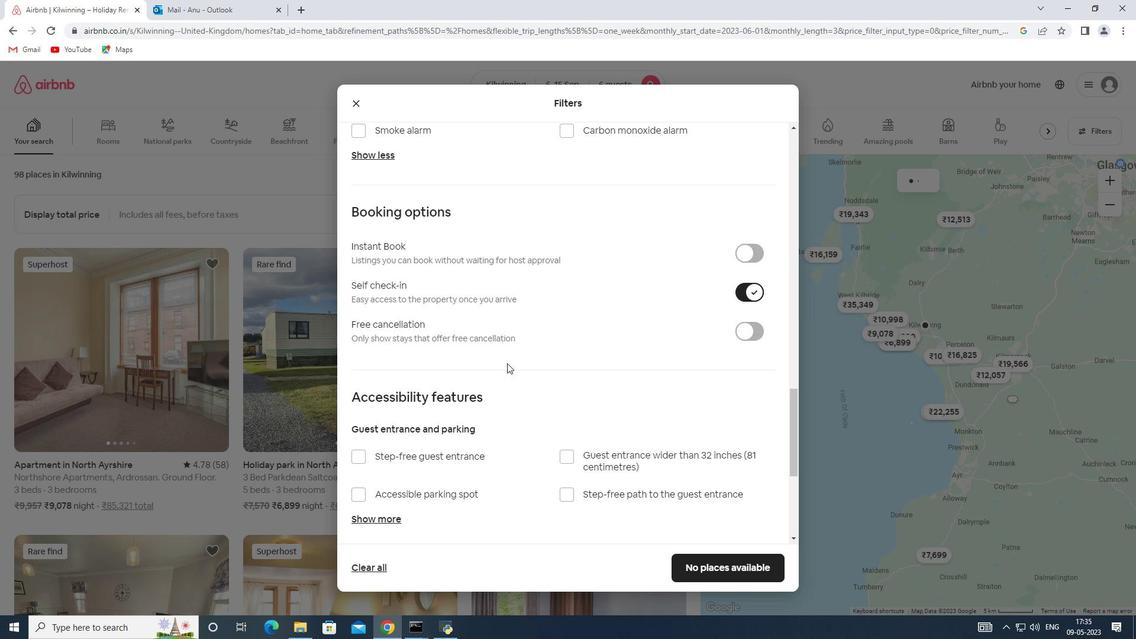 
Action: Mouse scrolled (507, 362) with delta (0, 0)
Screenshot: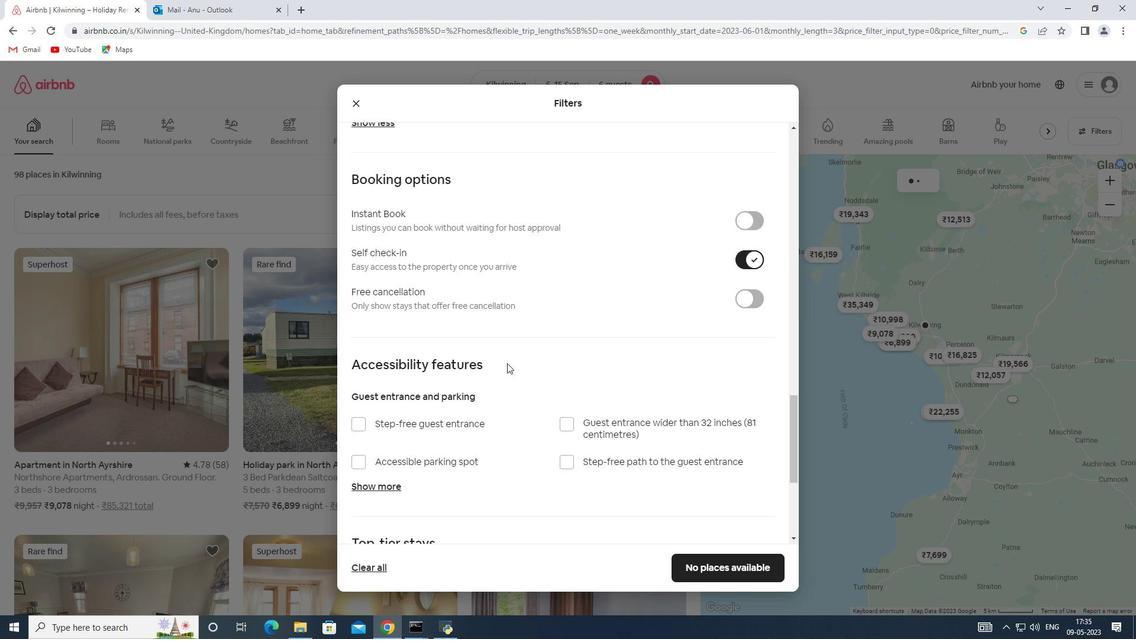 
Action: Mouse scrolled (507, 362) with delta (0, 0)
Screenshot: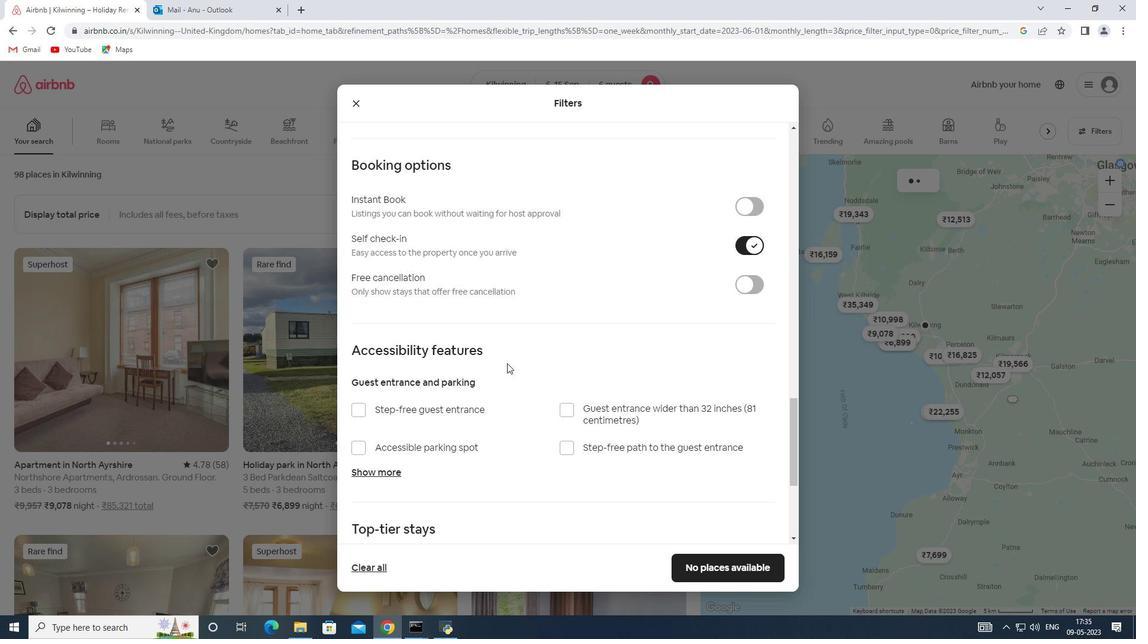 
Action: Mouse moved to (358, 491)
Screenshot: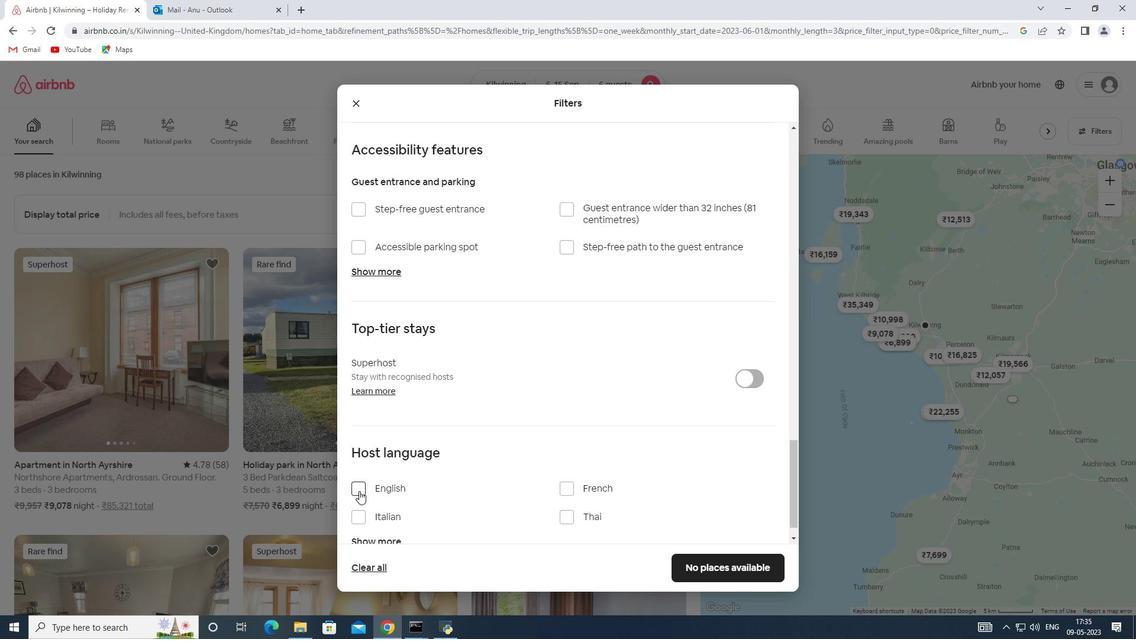 
Action: Mouse pressed left at (358, 491)
Screenshot: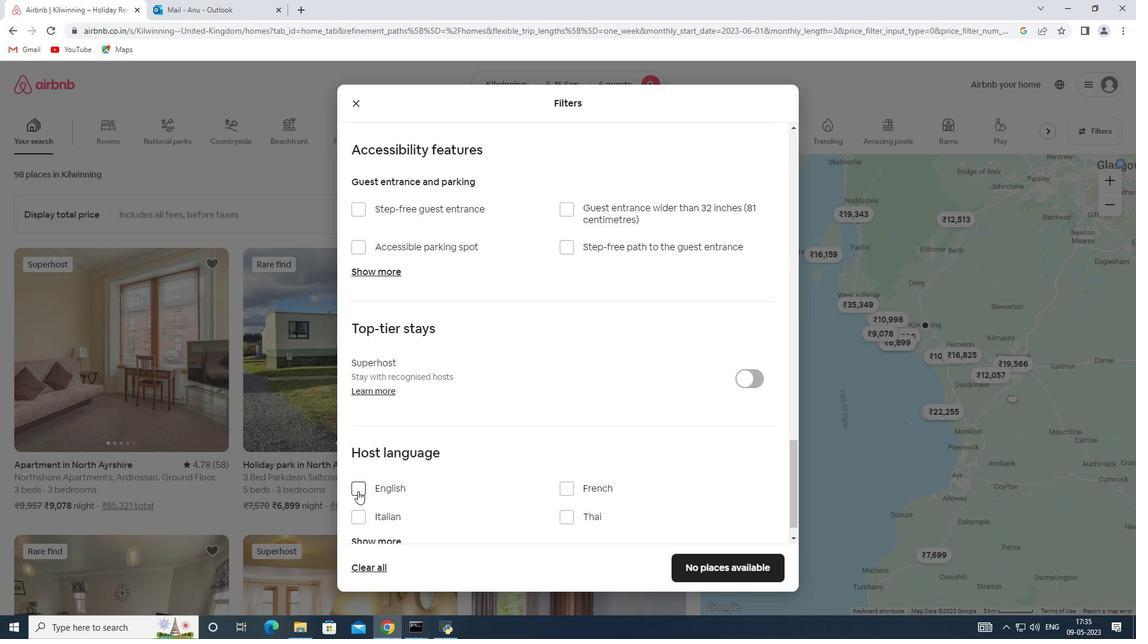 
Action: Mouse moved to (419, 485)
Screenshot: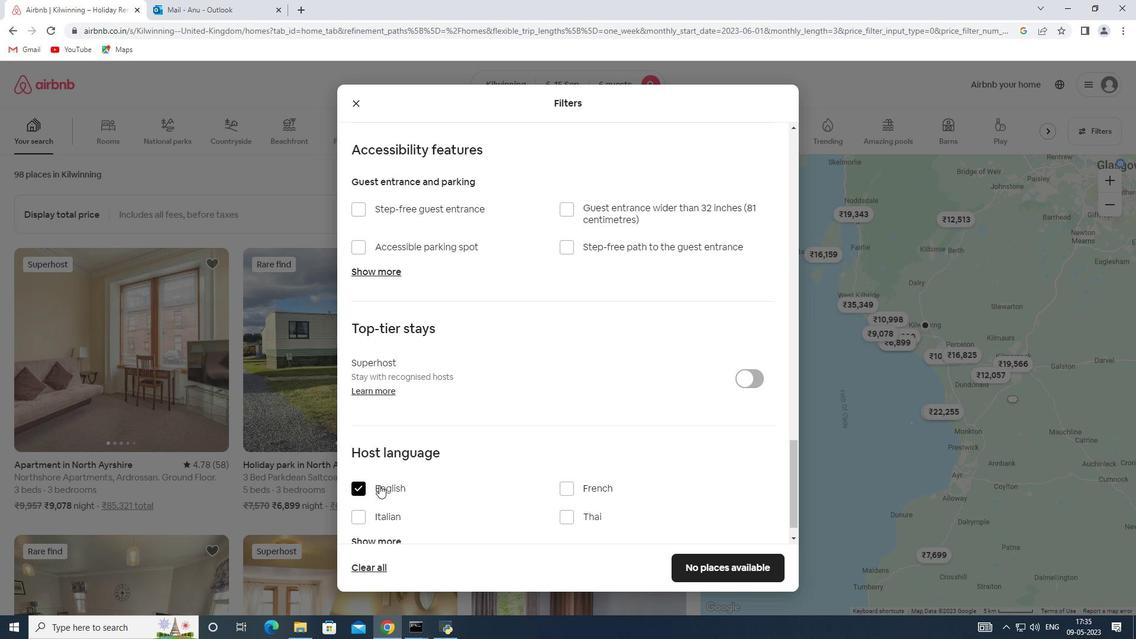 
Action: Mouse scrolled (419, 484) with delta (0, 0)
Screenshot: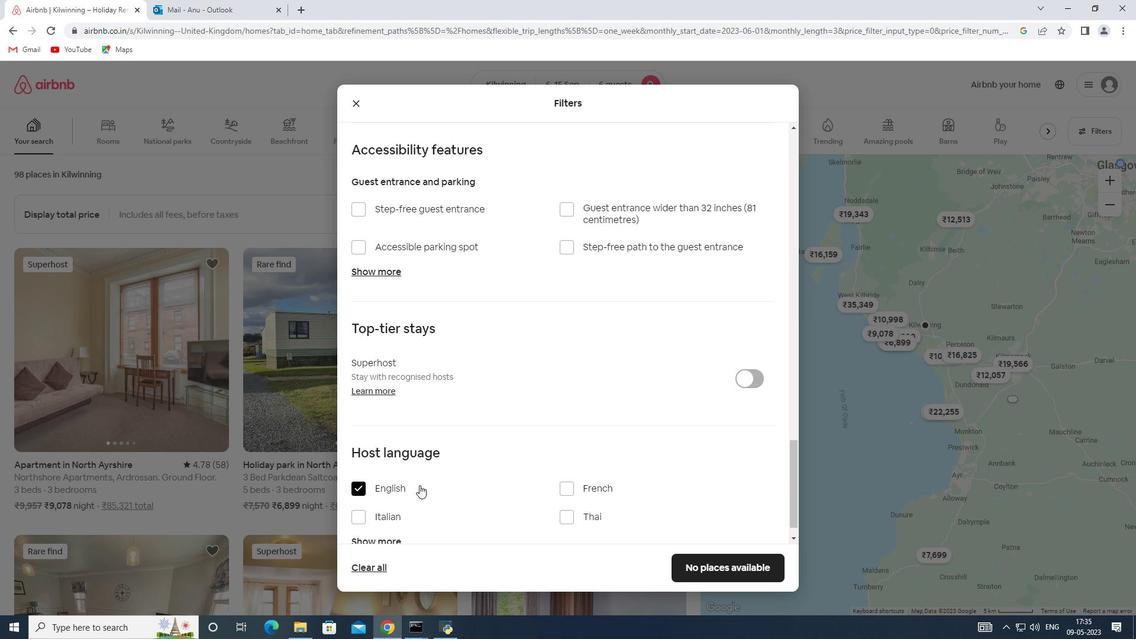 
Action: Mouse scrolled (419, 484) with delta (0, 0)
Screenshot: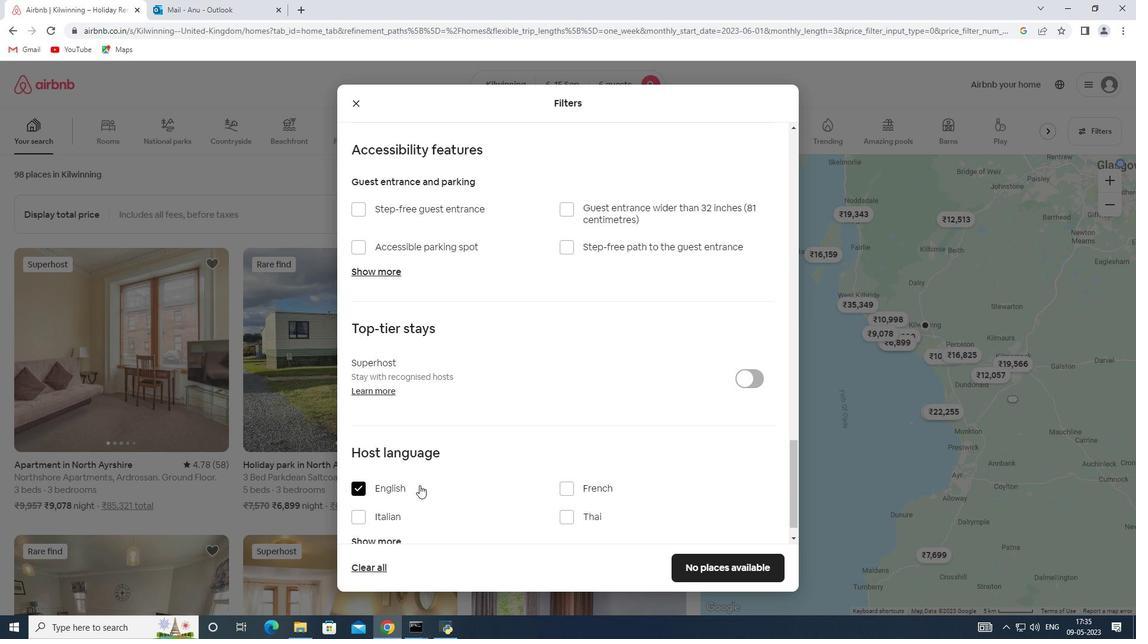 
Action: Mouse moved to (420, 483)
Screenshot: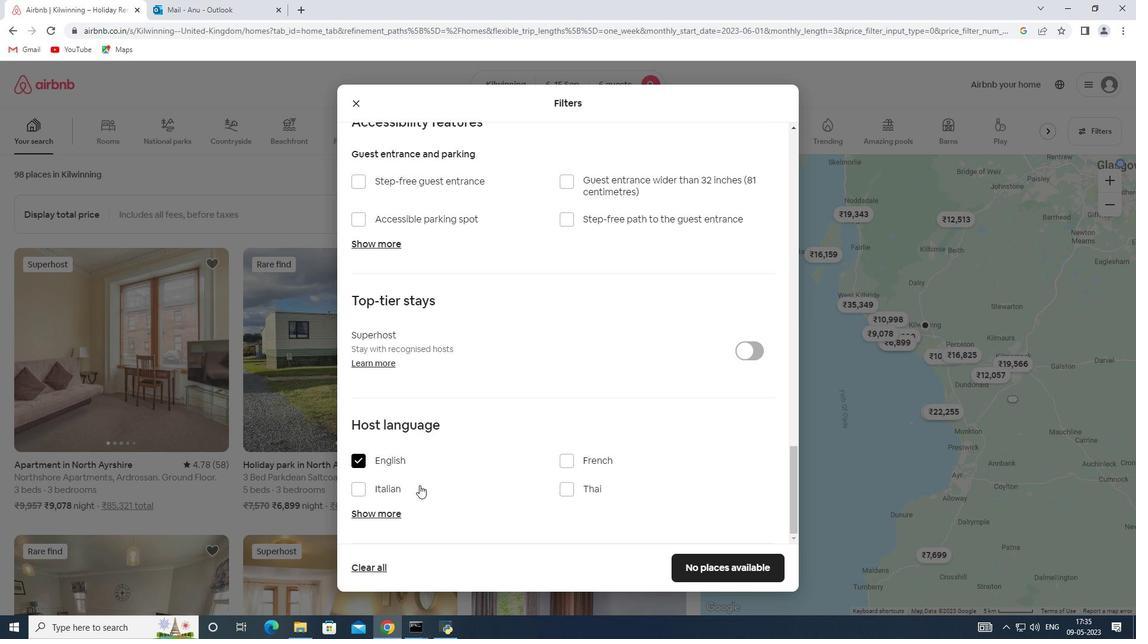 
Action: Mouse scrolled (420, 482) with delta (0, 0)
Screenshot: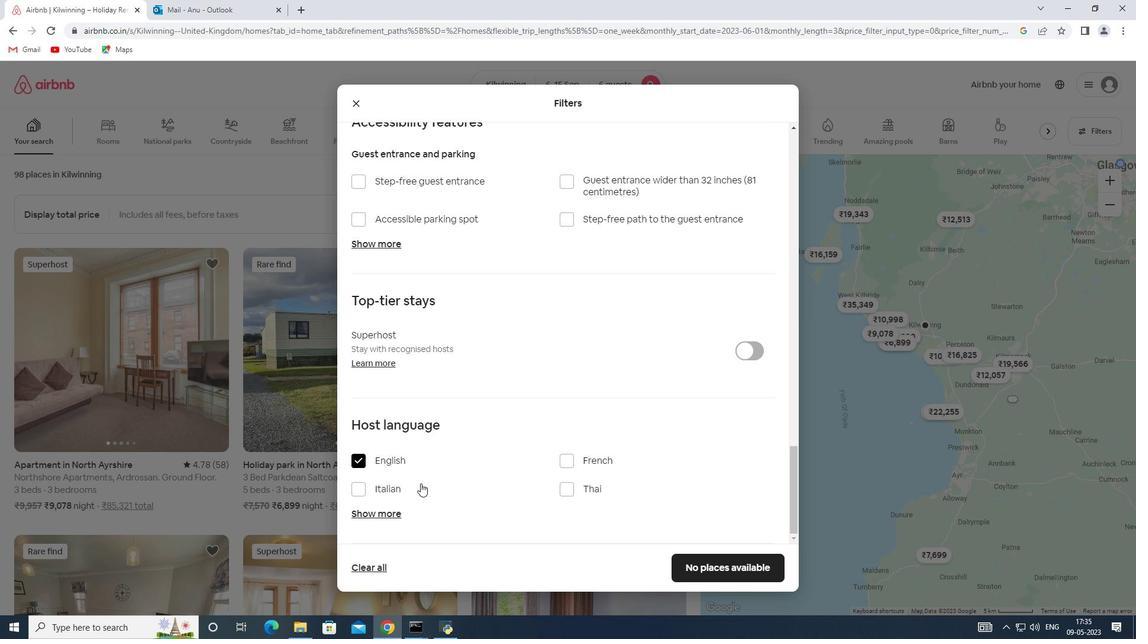 
Action: Mouse moved to (681, 560)
Screenshot: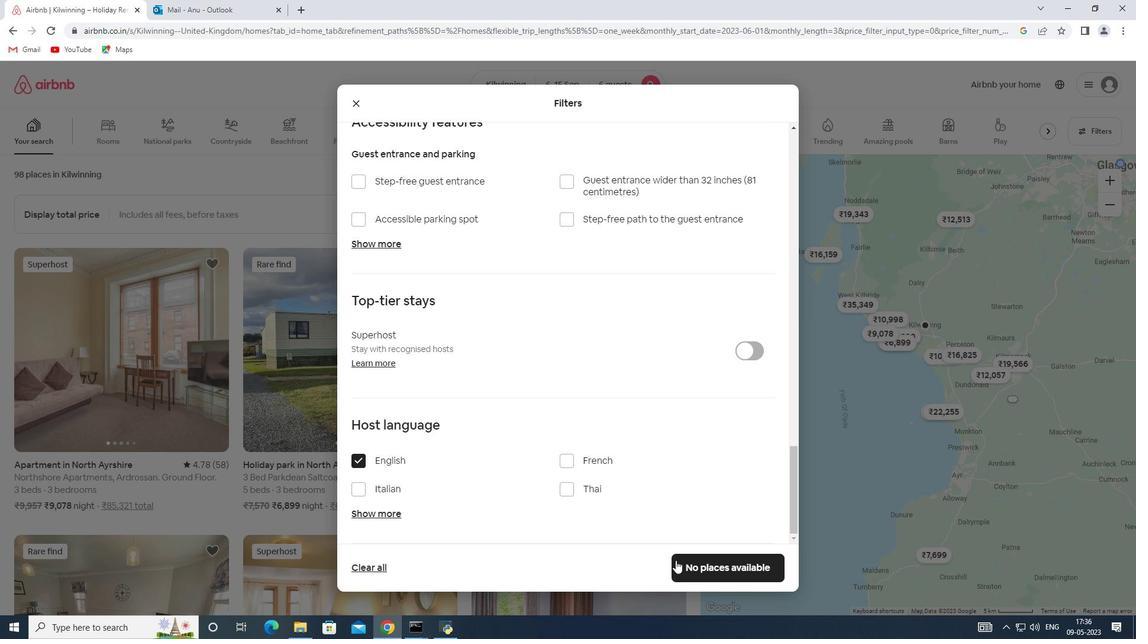 
Action: Mouse pressed left at (681, 560)
Screenshot: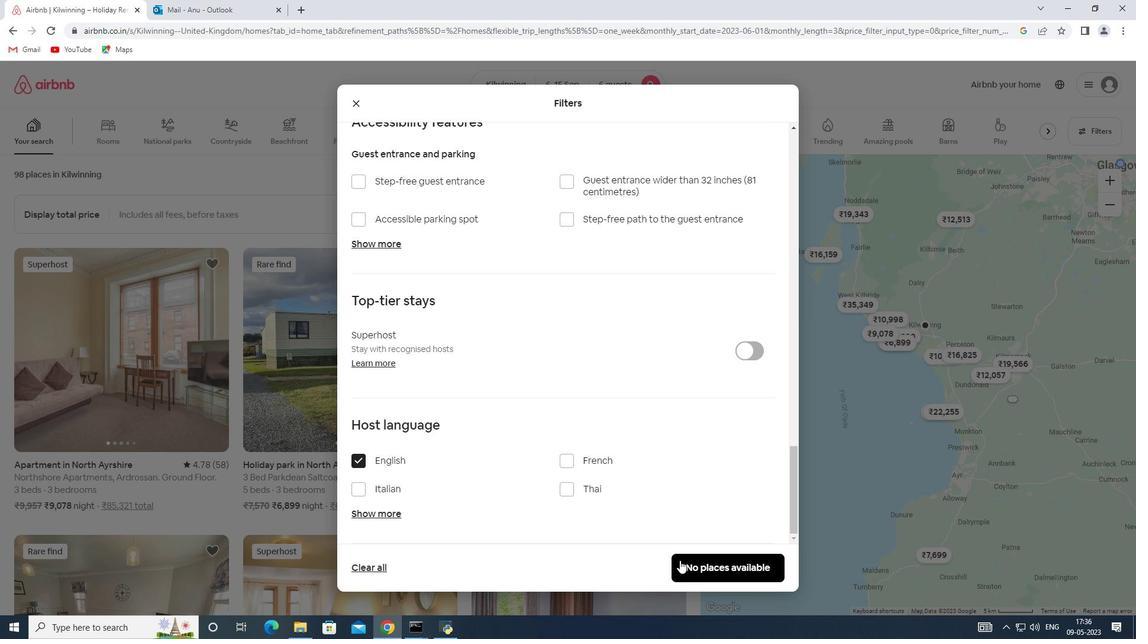 
Action: Mouse moved to (682, 561)
Screenshot: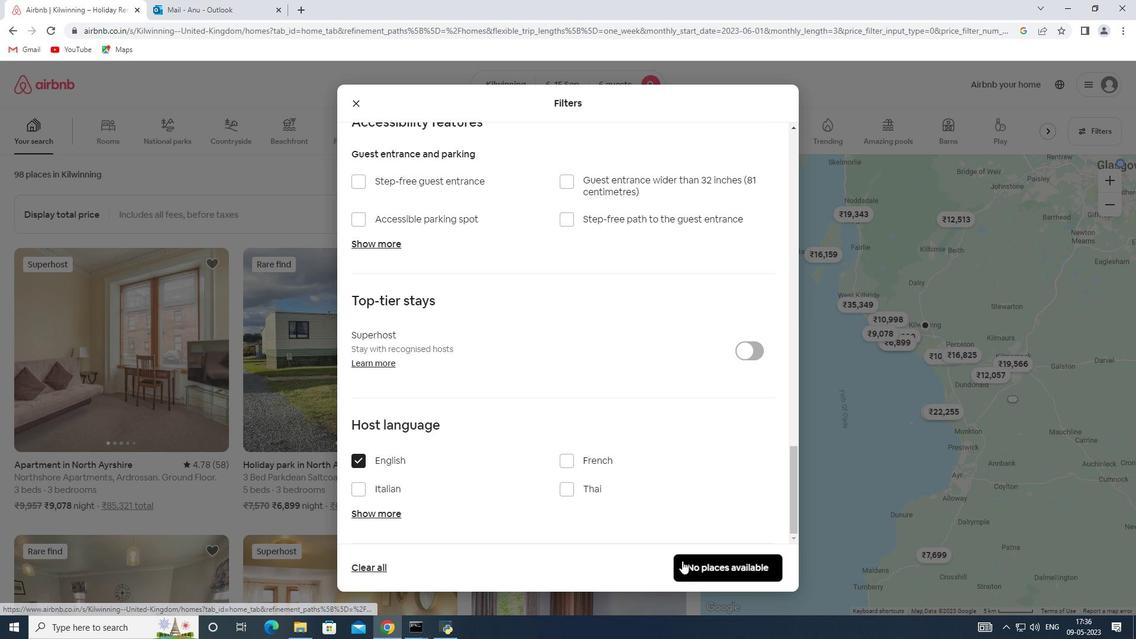 
